 Task: Find connections with filter location Sömmerda with filter topic #moneywith filter profile language German with filter current company Alfa Laval with filter school Delhi Public School, Bokaro Steel City. with filter industry Paint, Coating, and Adhesive Manufacturing with filter service category Product Marketing with filter keywords title School Volunteer
Action: Mouse moved to (154, 250)
Screenshot: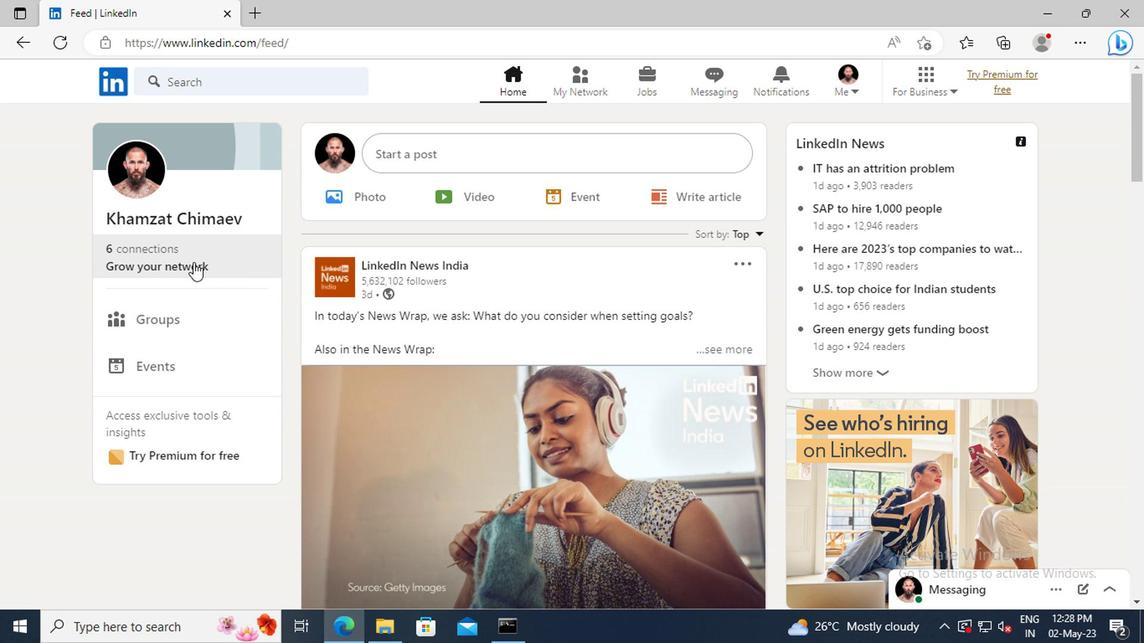 
Action: Mouse pressed left at (154, 250)
Screenshot: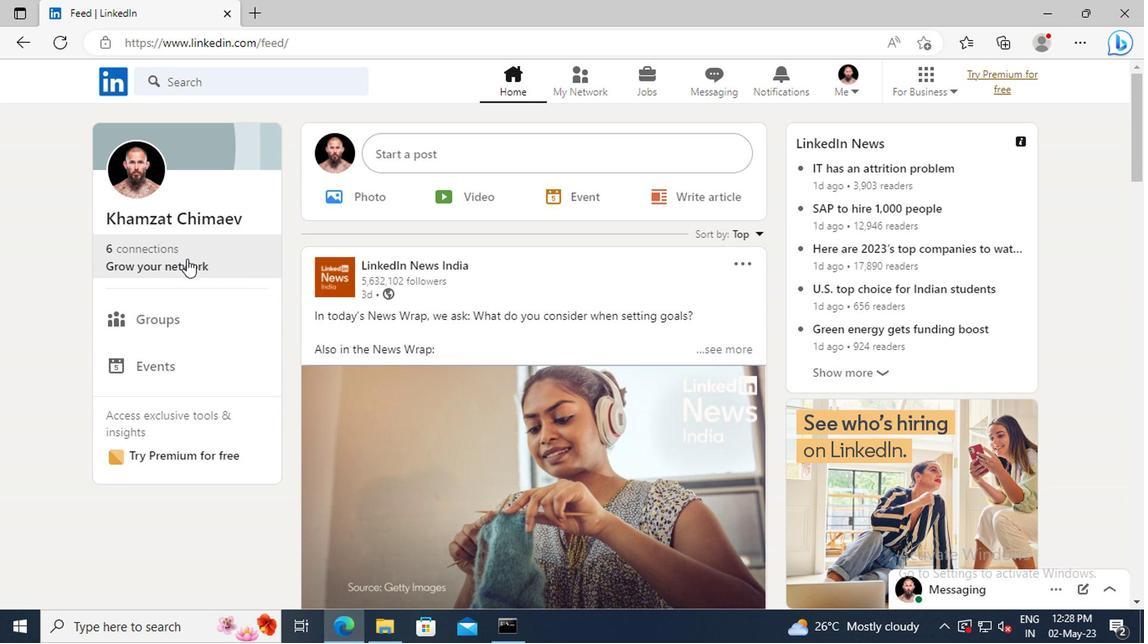 
Action: Mouse moved to (169, 172)
Screenshot: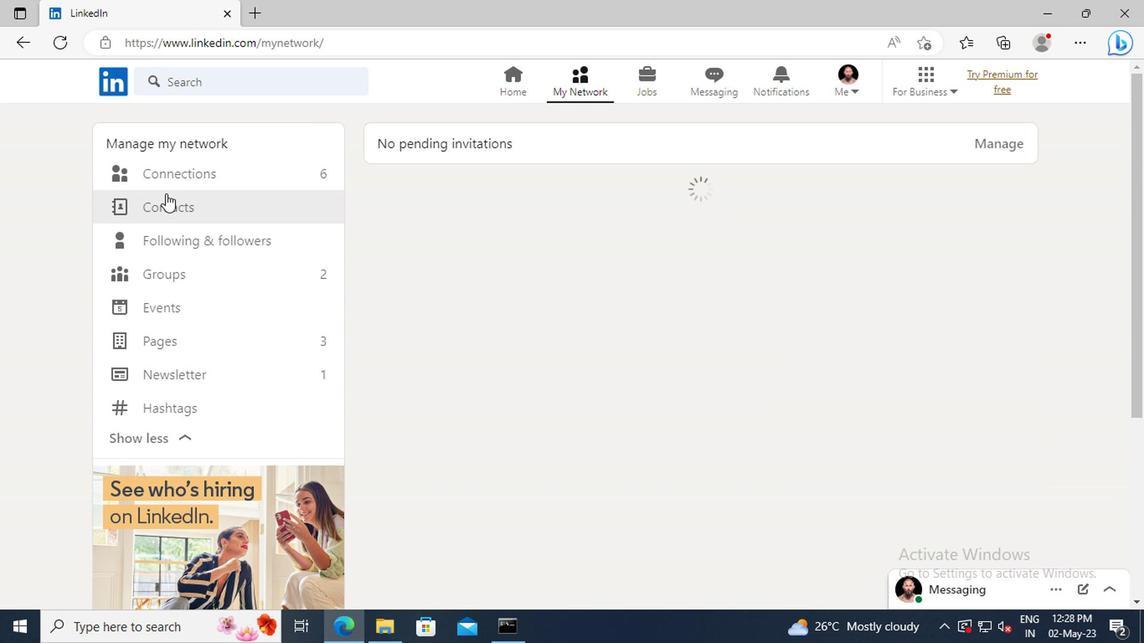 
Action: Mouse pressed left at (169, 172)
Screenshot: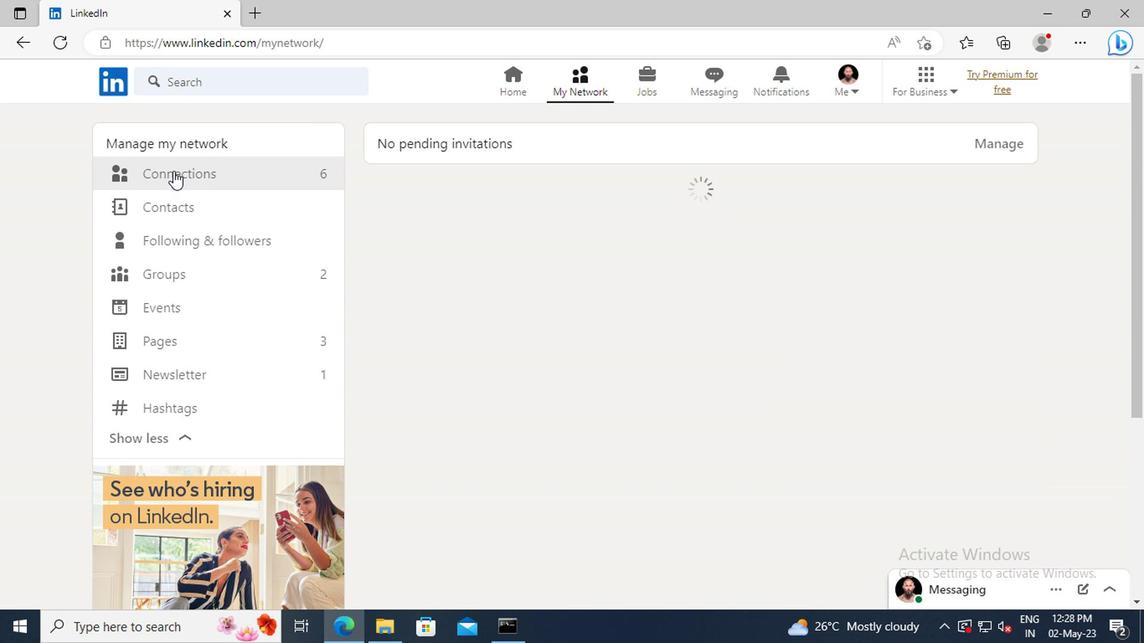 
Action: Mouse moved to (668, 177)
Screenshot: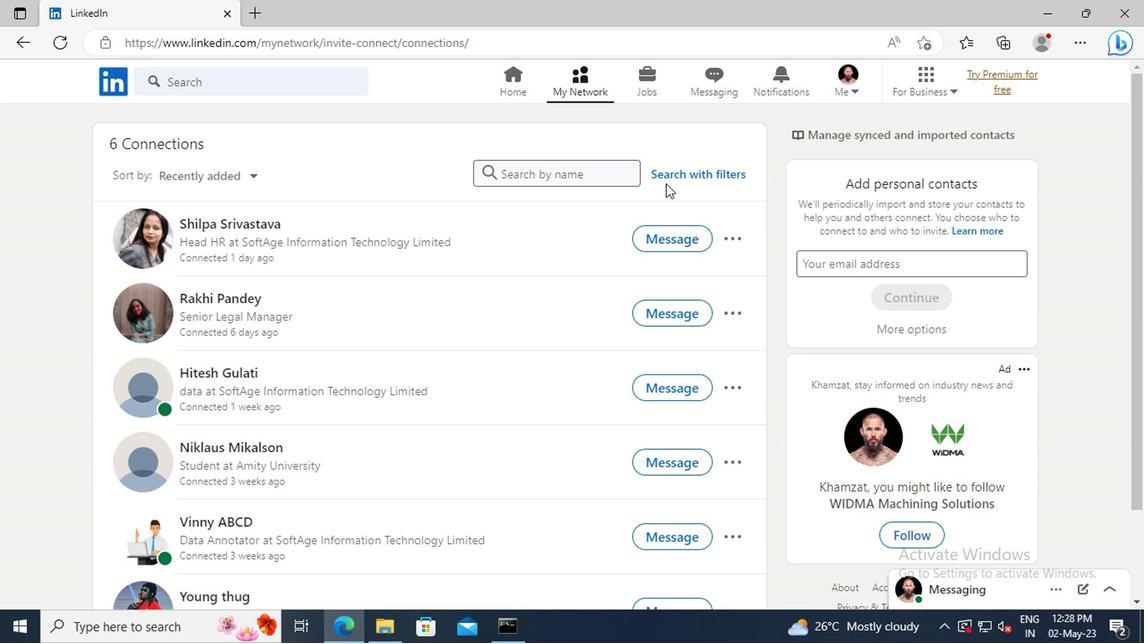 
Action: Mouse pressed left at (668, 177)
Screenshot: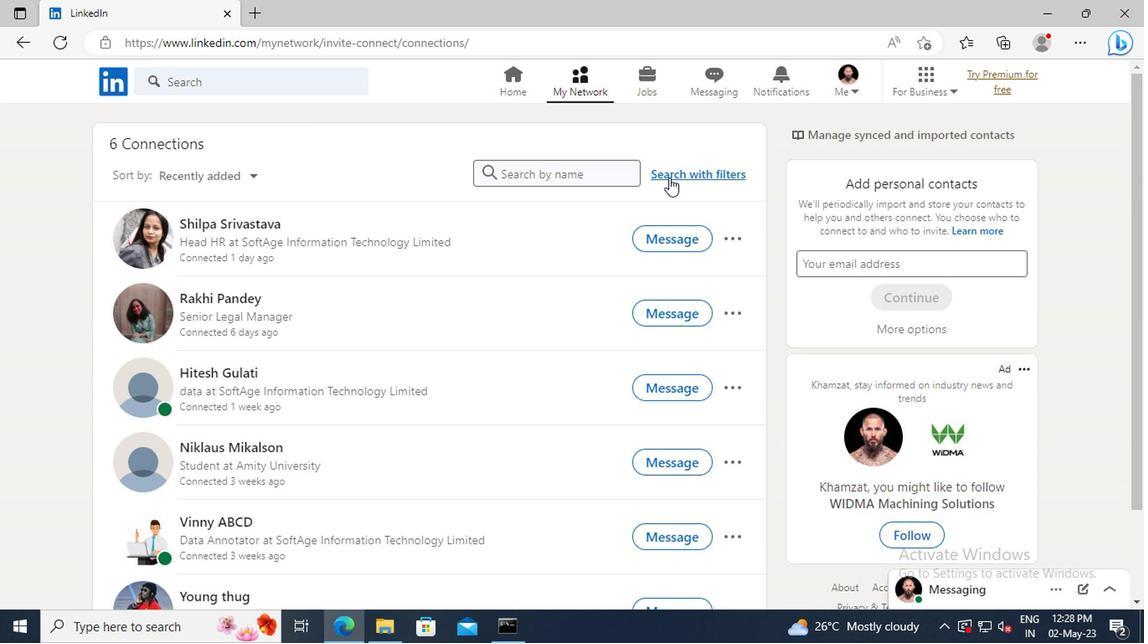 
Action: Mouse moved to (639, 135)
Screenshot: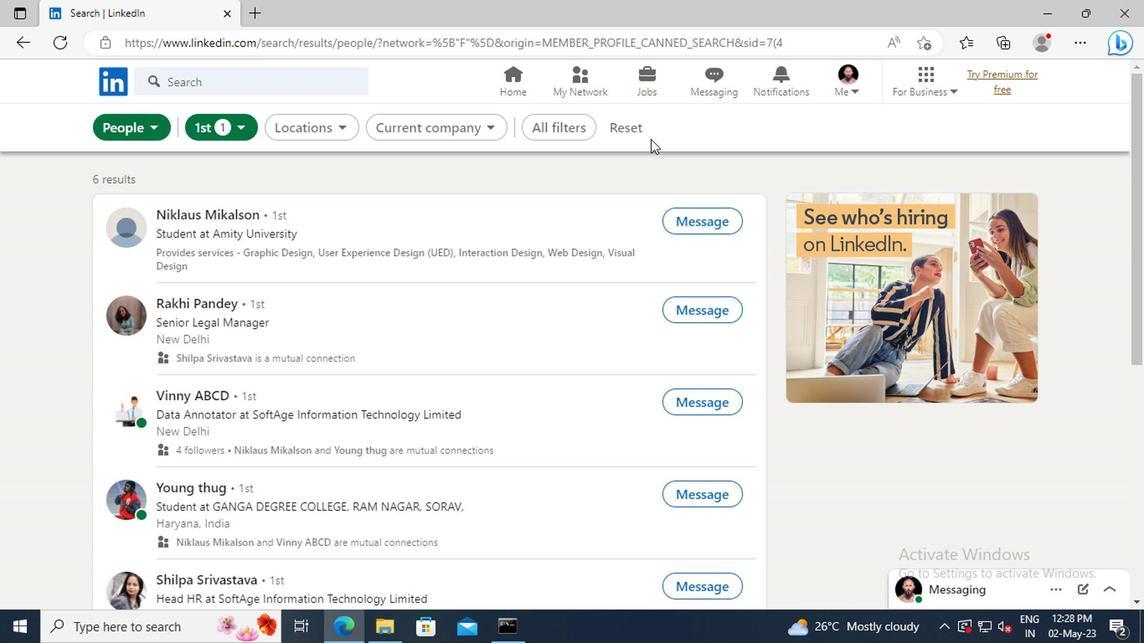 
Action: Mouse pressed left at (639, 135)
Screenshot: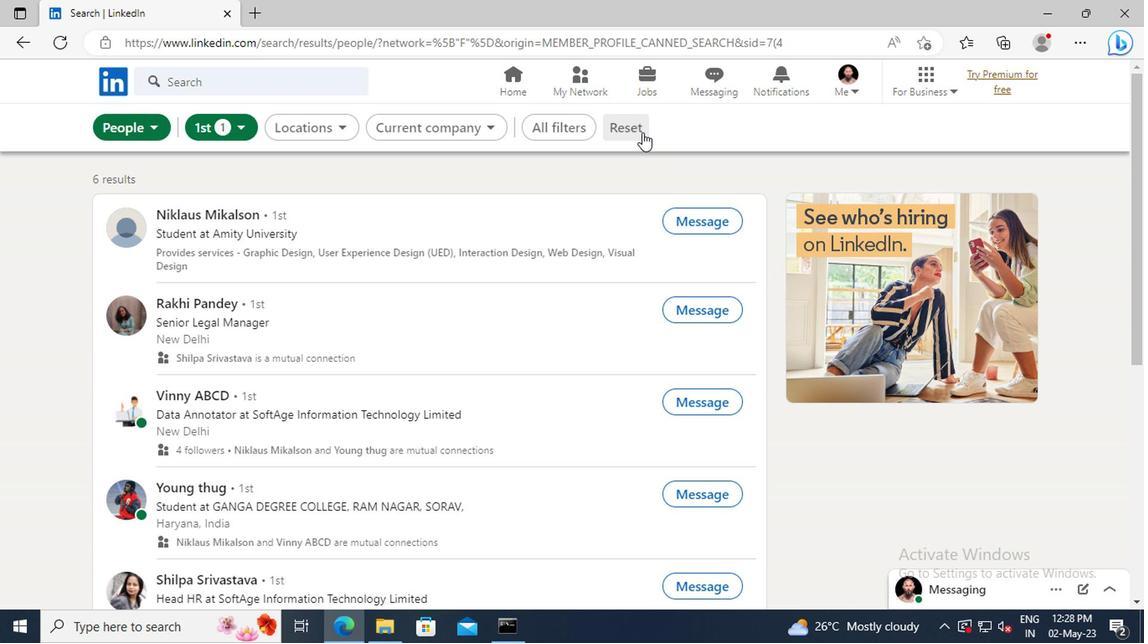
Action: Mouse moved to (581, 131)
Screenshot: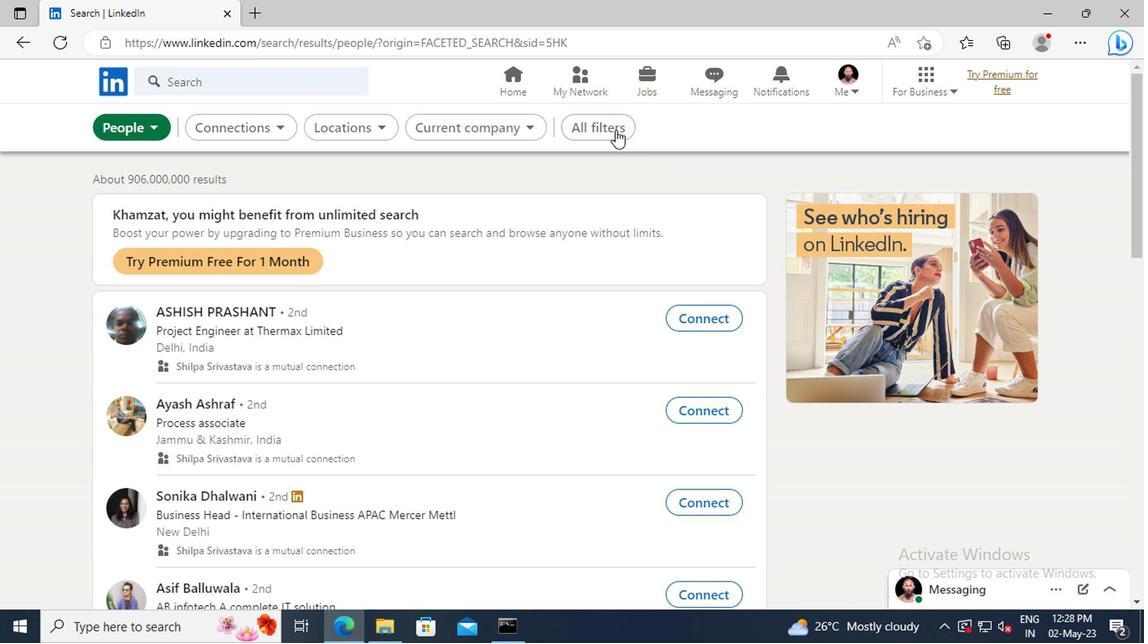 
Action: Mouse pressed left at (581, 131)
Screenshot: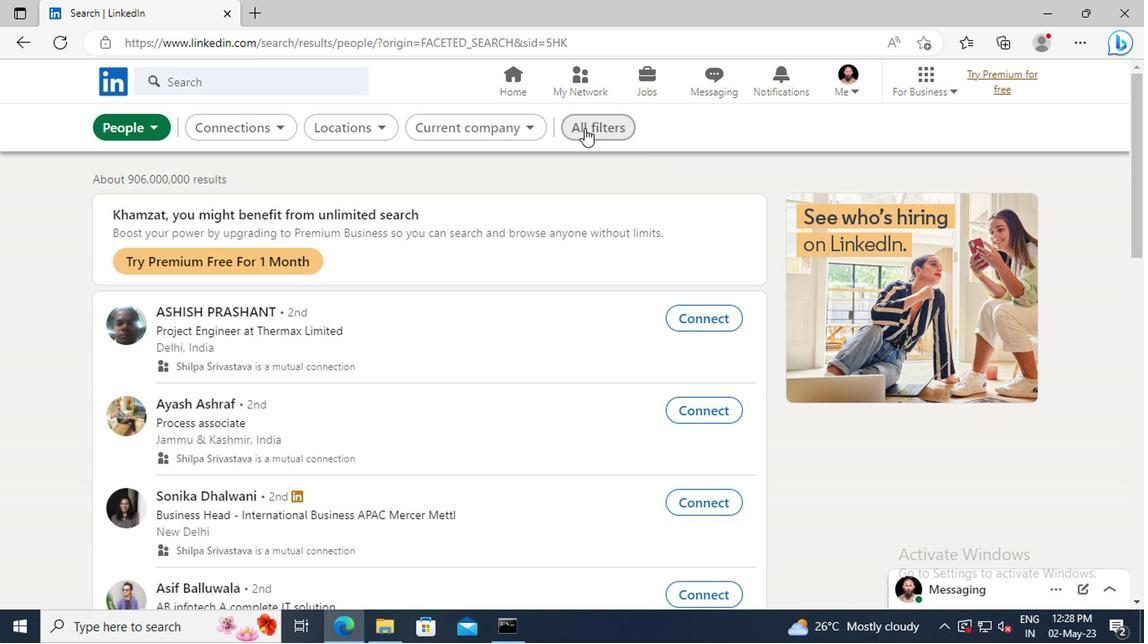 
Action: Mouse moved to (874, 291)
Screenshot: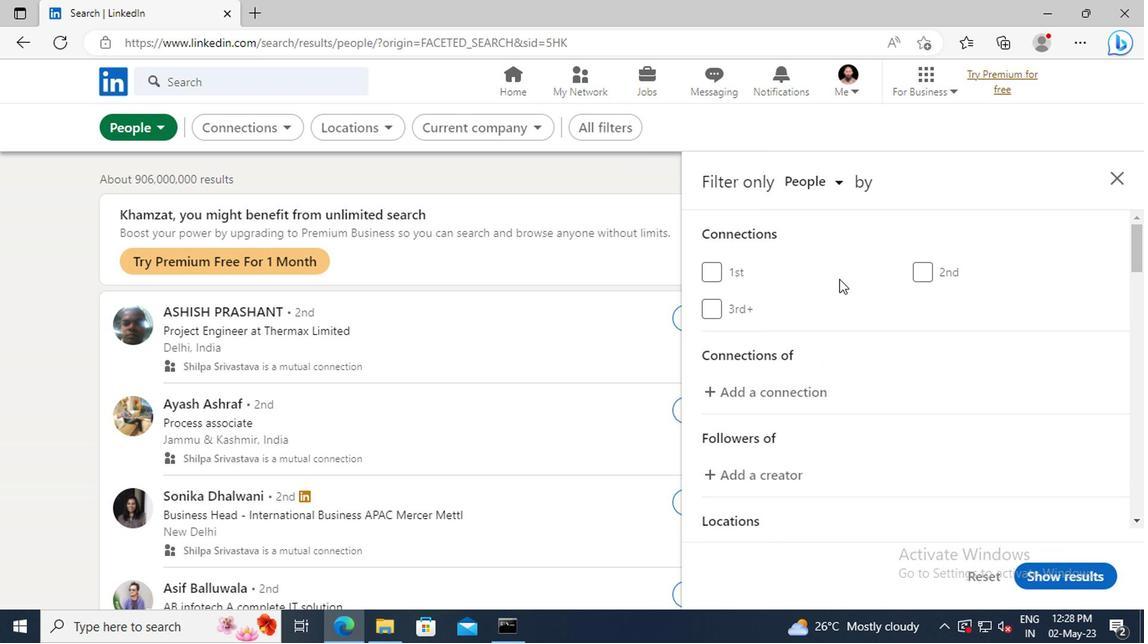 
Action: Mouse scrolled (874, 290) with delta (0, -1)
Screenshot: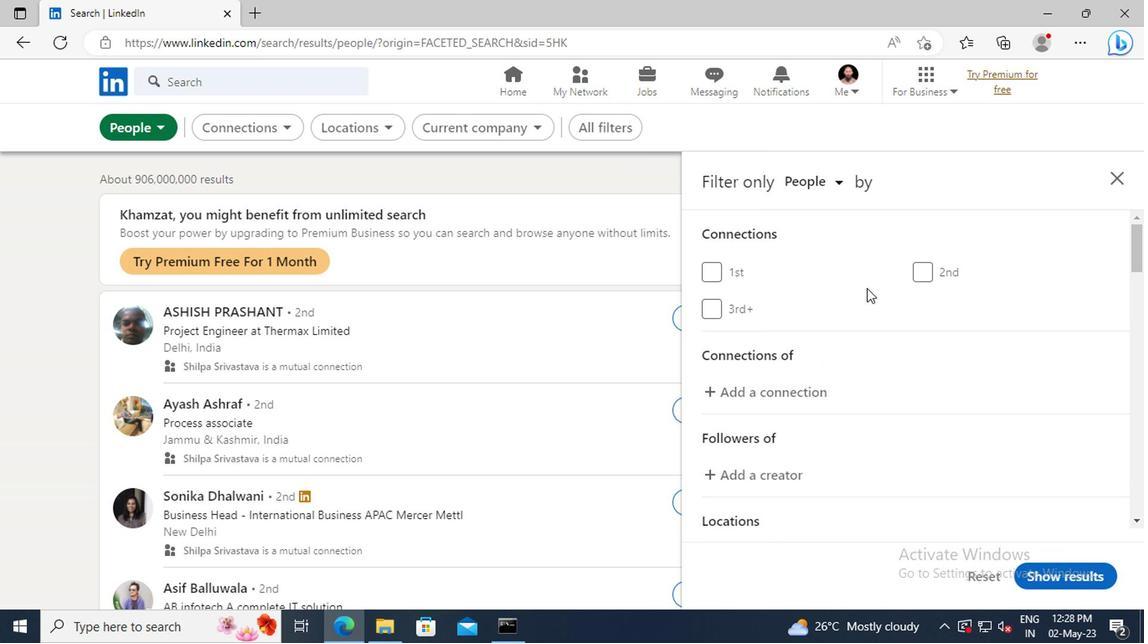 
Action: Mouse scrolled (874, 290) with delta (0, -1)
Screenshot: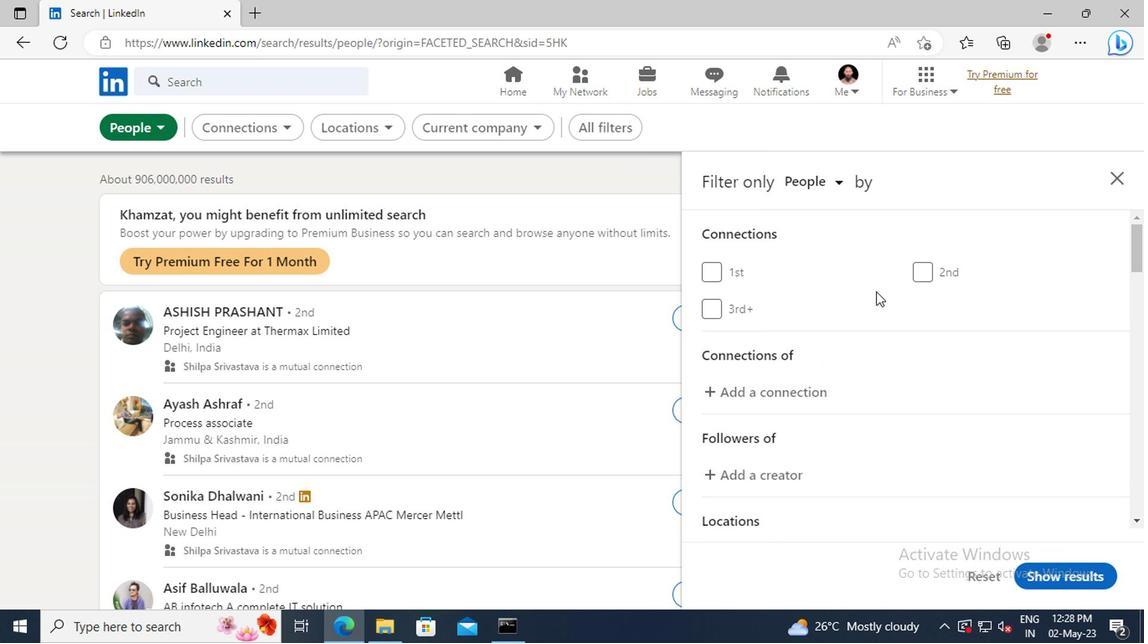 
Action: Mouse scrolled (874, 290) with delta (0, -1)
Screenshot: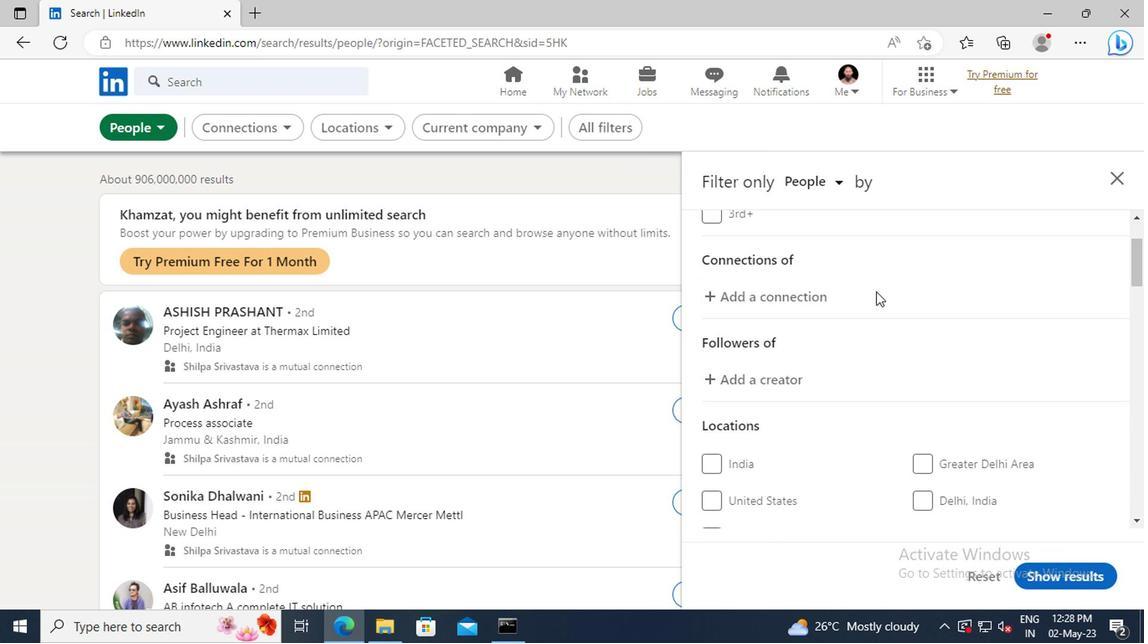 
Action: Mouse scrolled (874, 290) with delta (0, -1)
Screenshot: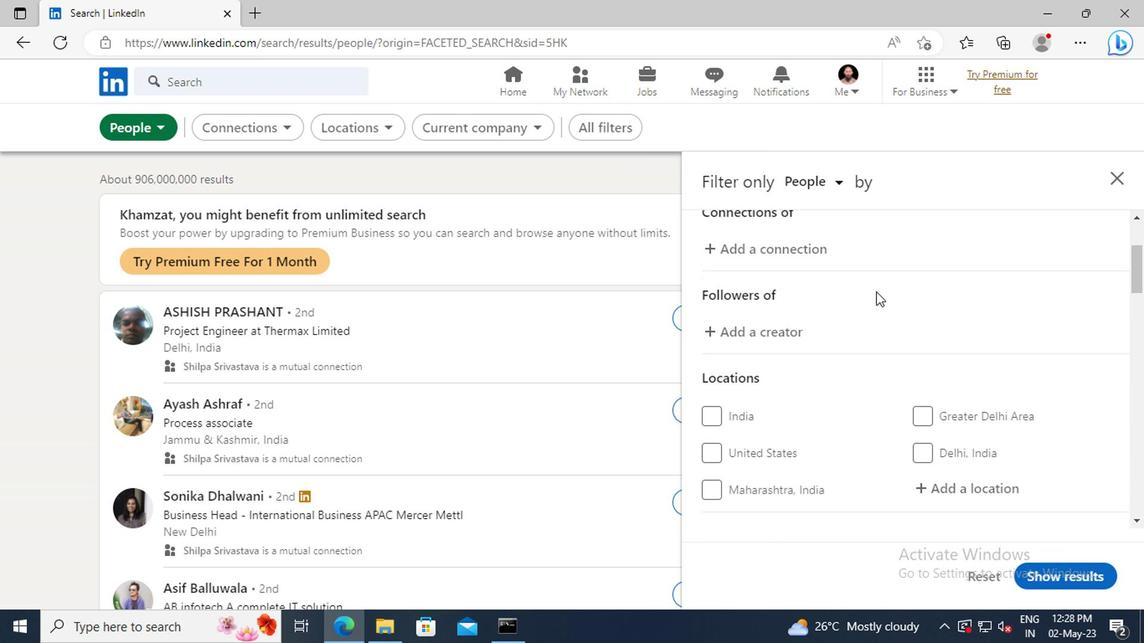 
Action: Mouse scrolled (874, 290) with delta (0, -1)
Screenshot: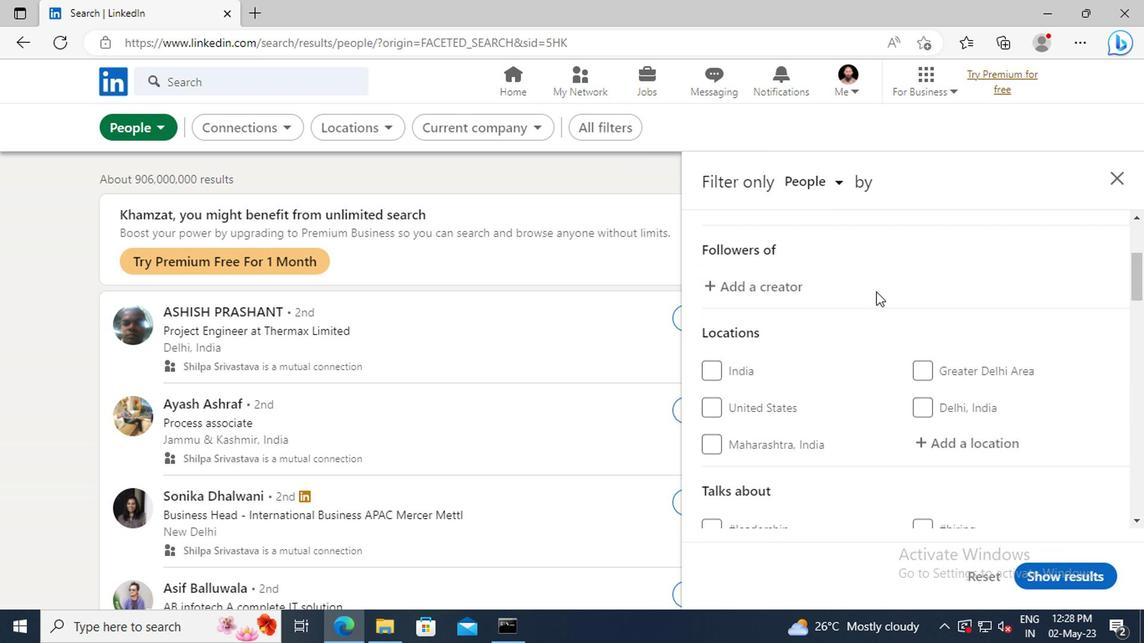
Action: Mouse scrolled (874, 290) with delta (0, -1)
Screenshot: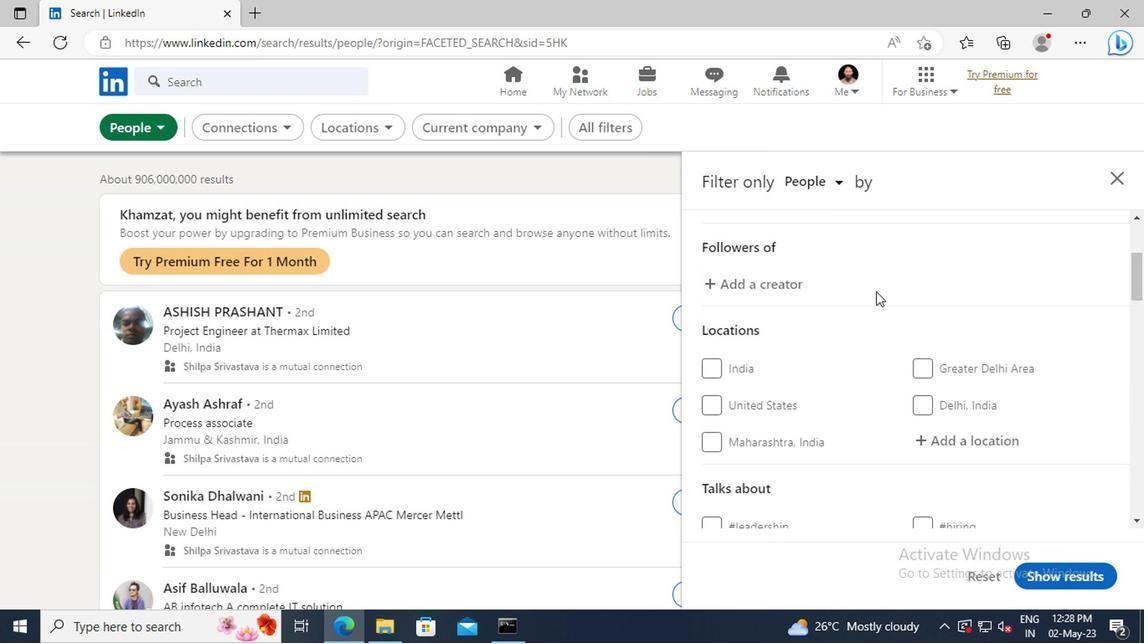 
Action: Mouse moved to (921, 341)
Screenshot: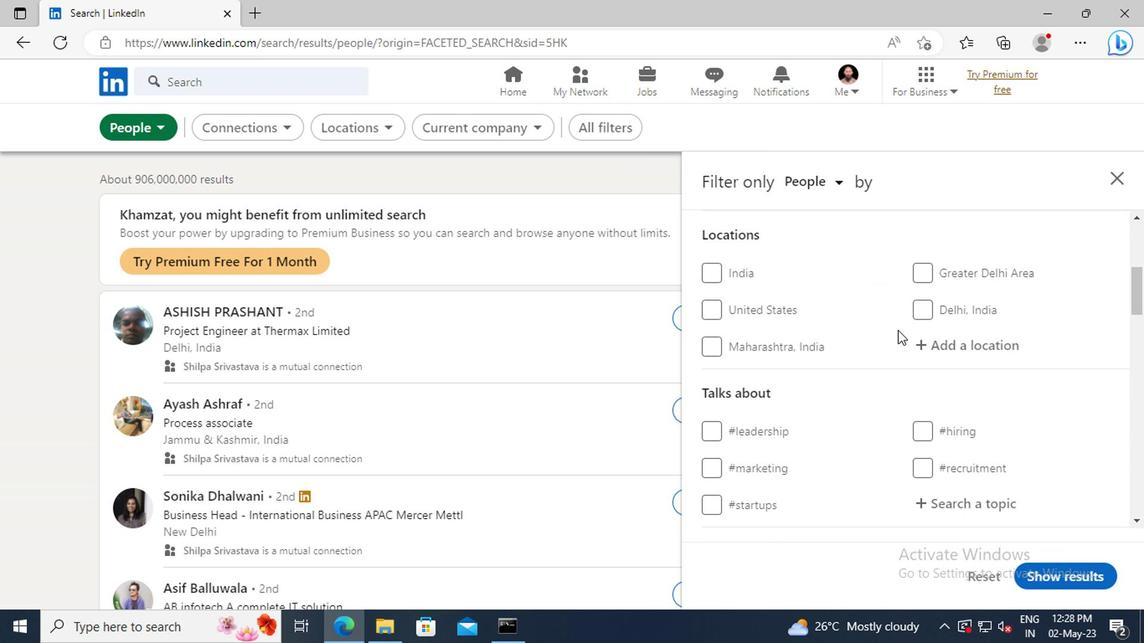 
Action: Mouse pressed left at (921, 341)
Screenshot: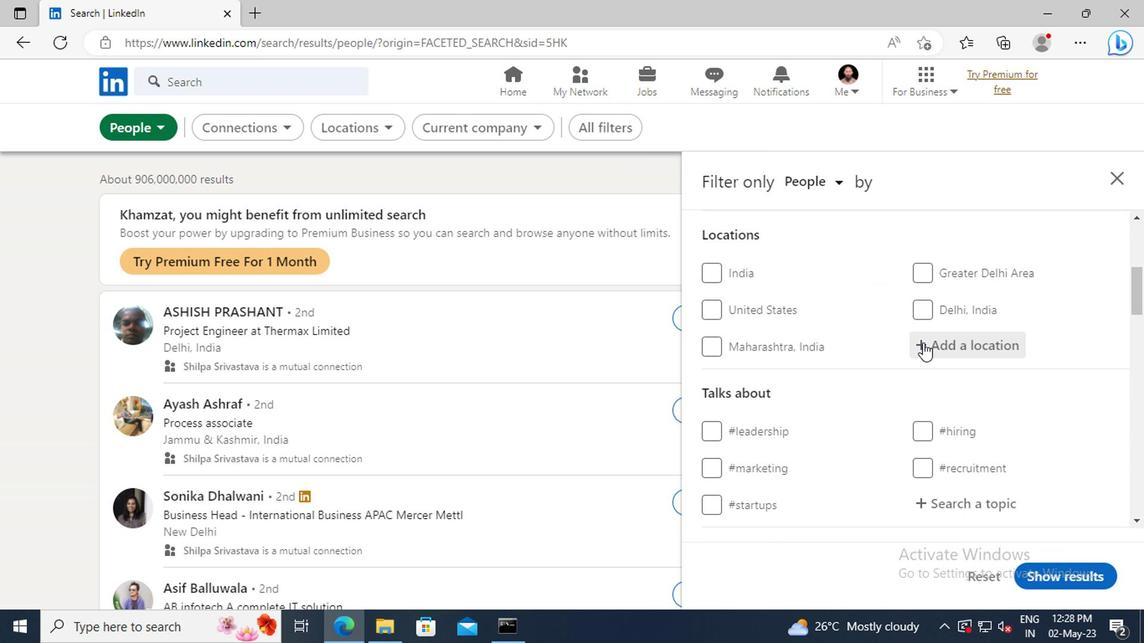 
Action: Key pressed <Key.shift>SOMMERDA
Screenshot: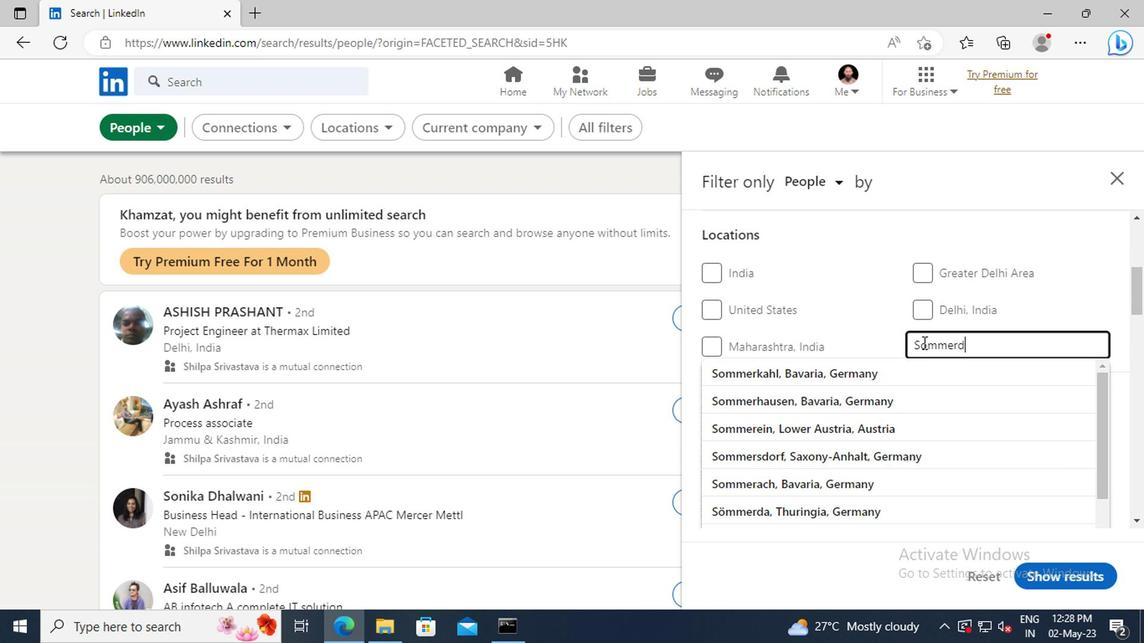 
Action: Mouse moved to (921, 366)
Screenshot: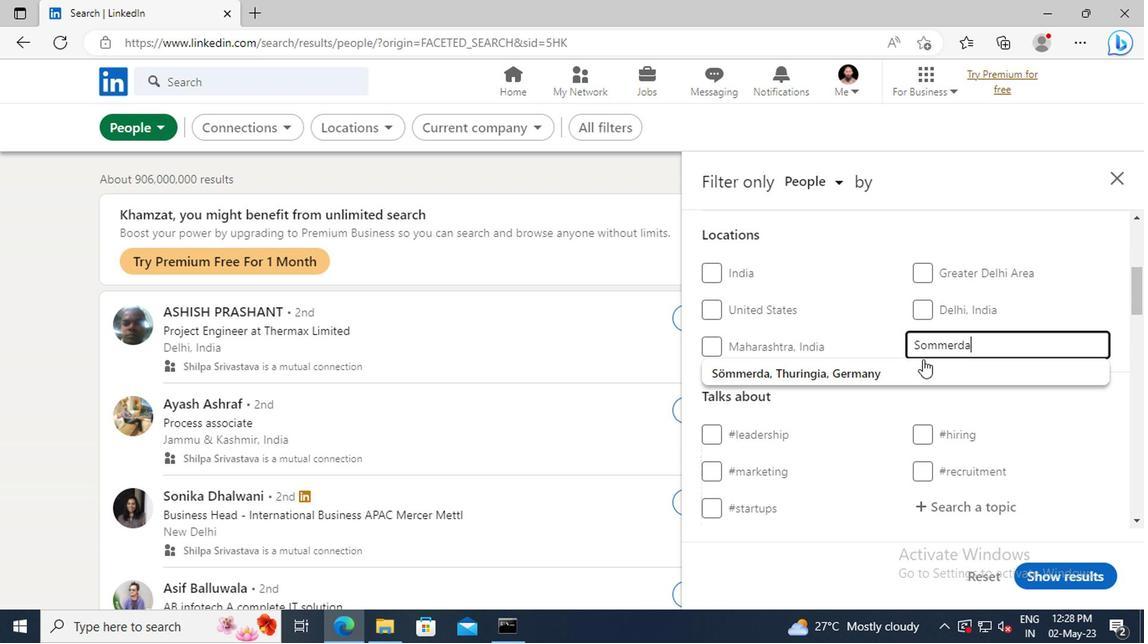 
Action: Mouse pressed left at (921, 366)
Screenshot: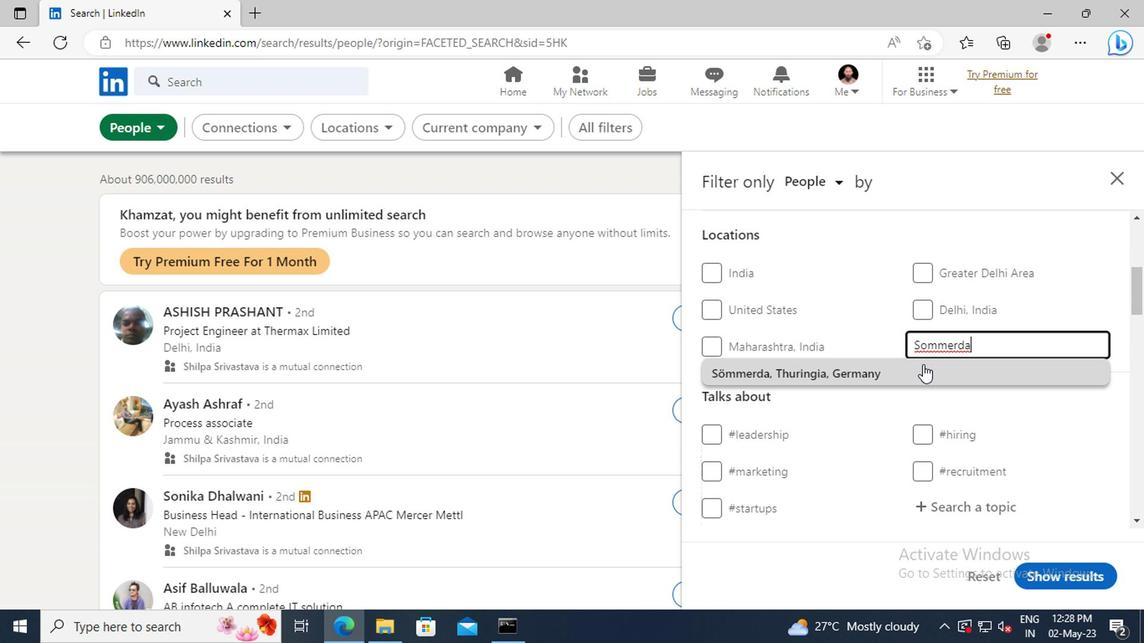 
Action: Mouse scrolled (921, 365) with delta (0, 0)
Screenshot: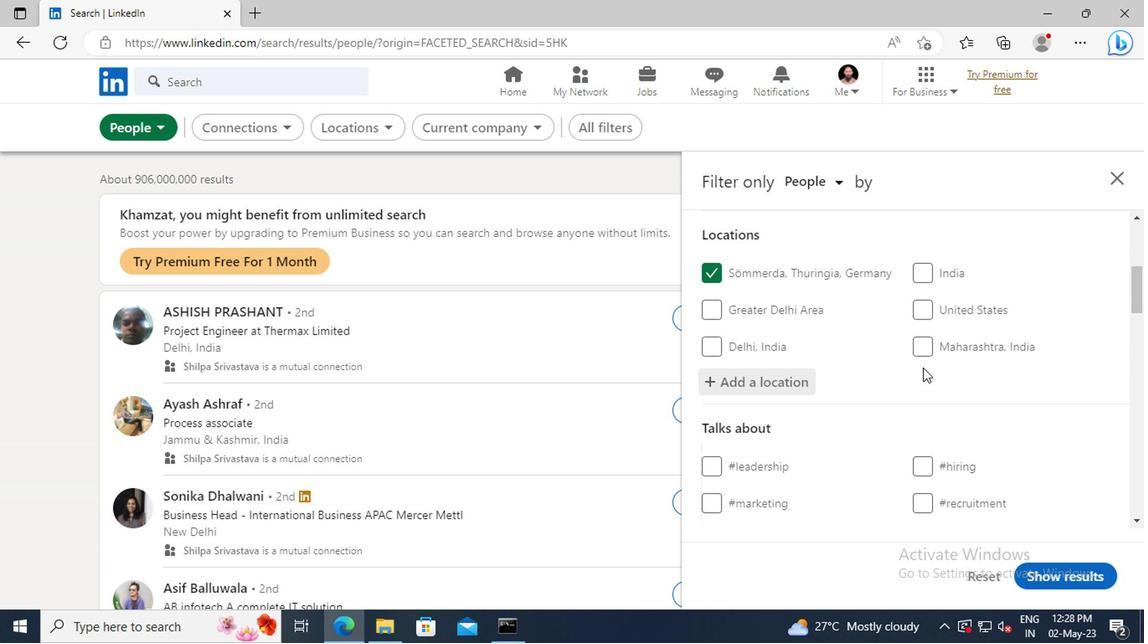 
Action: Mouse scrolled (921, 365) with delta (0, 0)
Screenshot: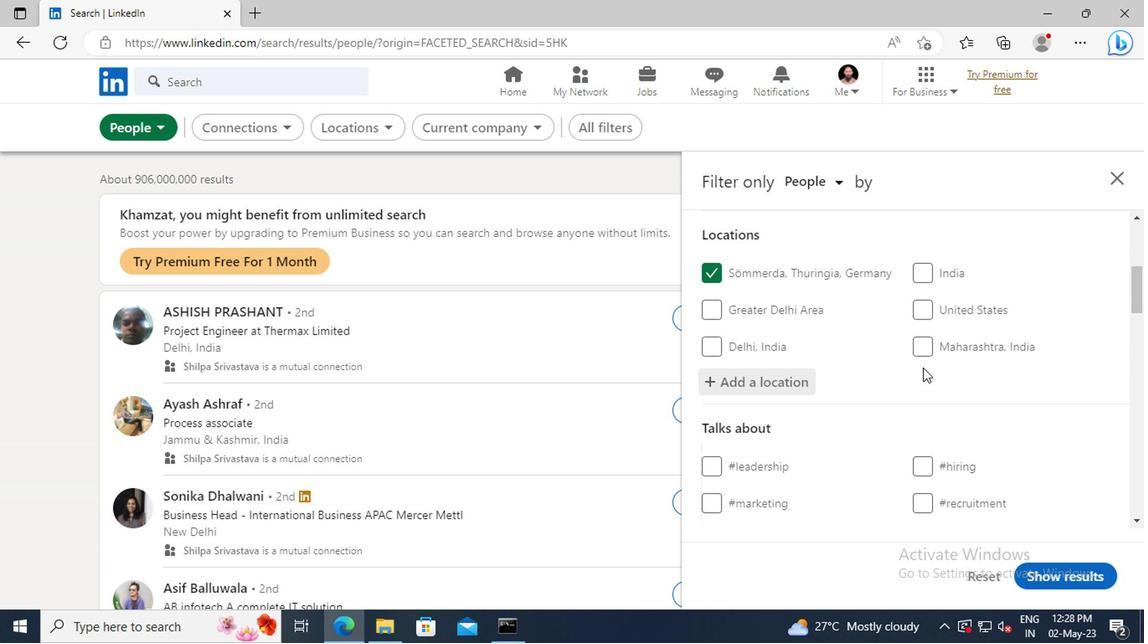 
Action: Mouse scrolled (921, 365) with delta (0, 0)
Screenshot: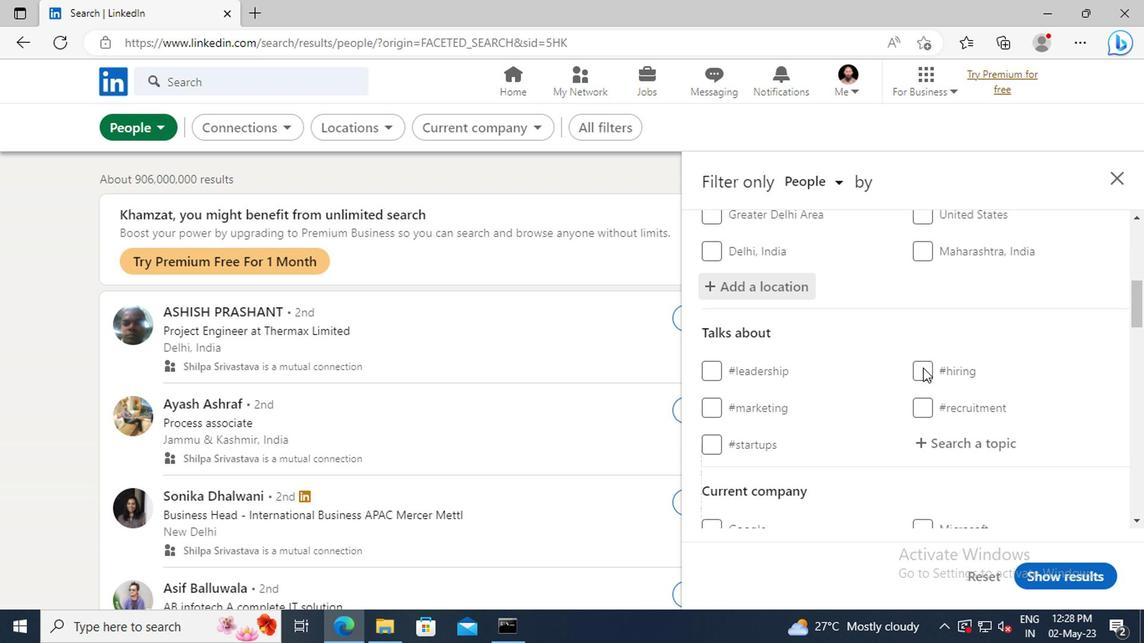 
Action: Mouse moved to (923, 390)
Screenshot: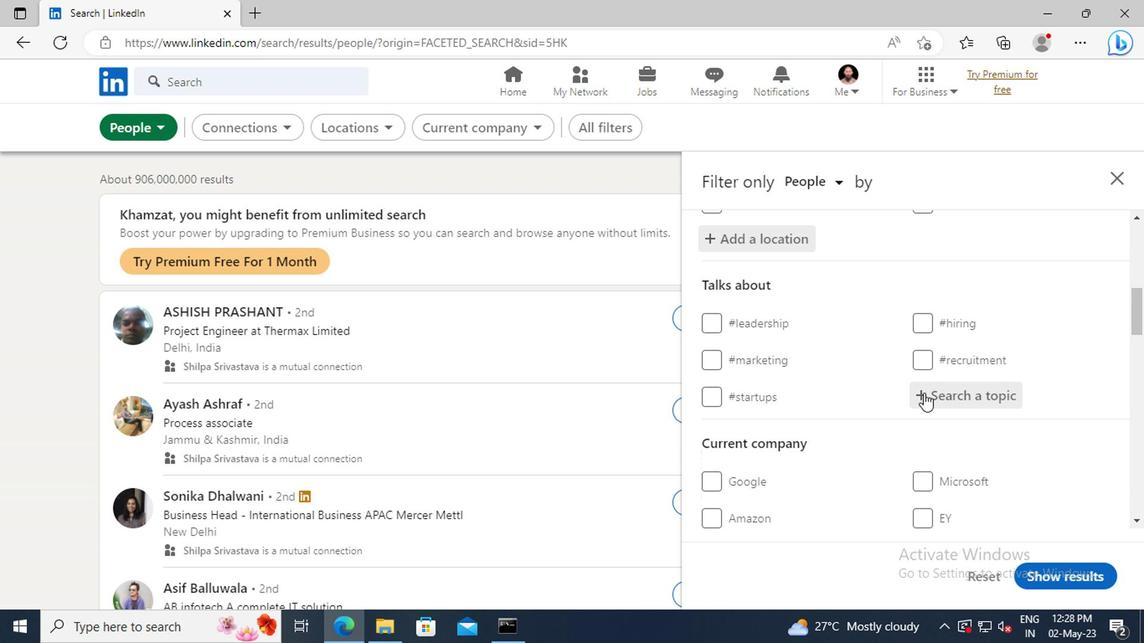 
Action: Mouse pressed left at (923, 390)
Screenshot: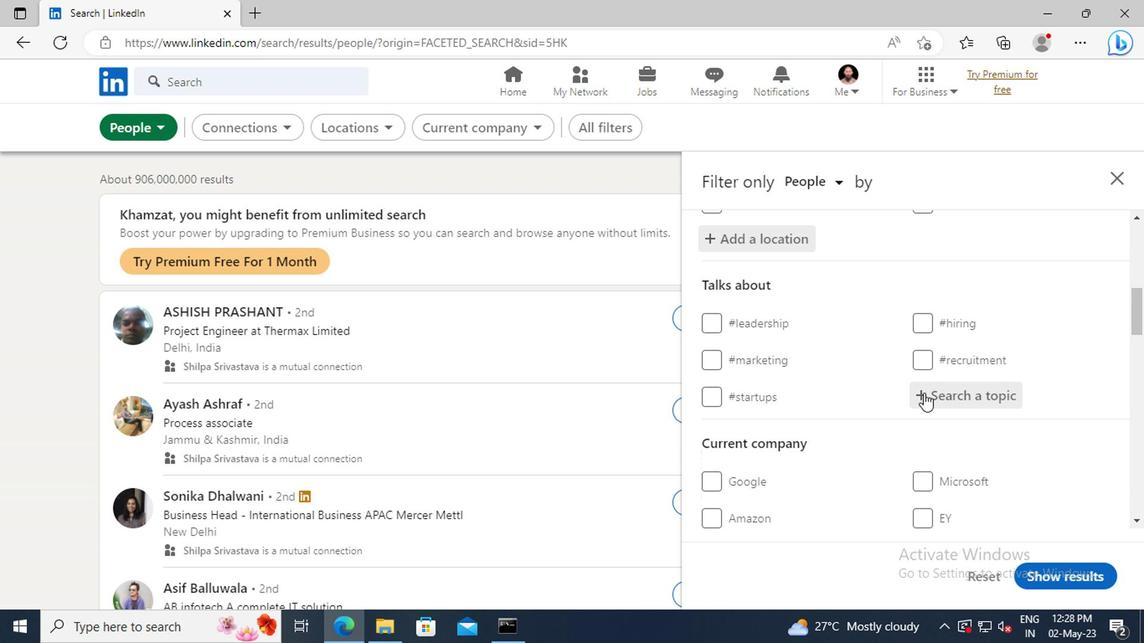 
Action: Key pressed MONEY
Screenshot: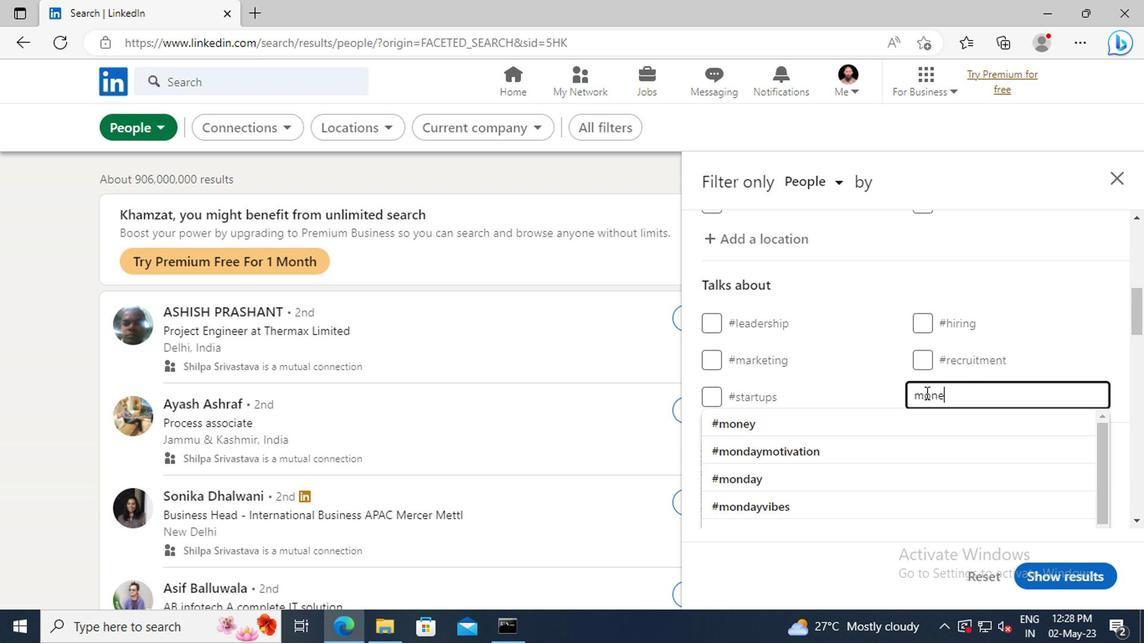 
Action: Mouse moved to (925, 417)
Screenshot: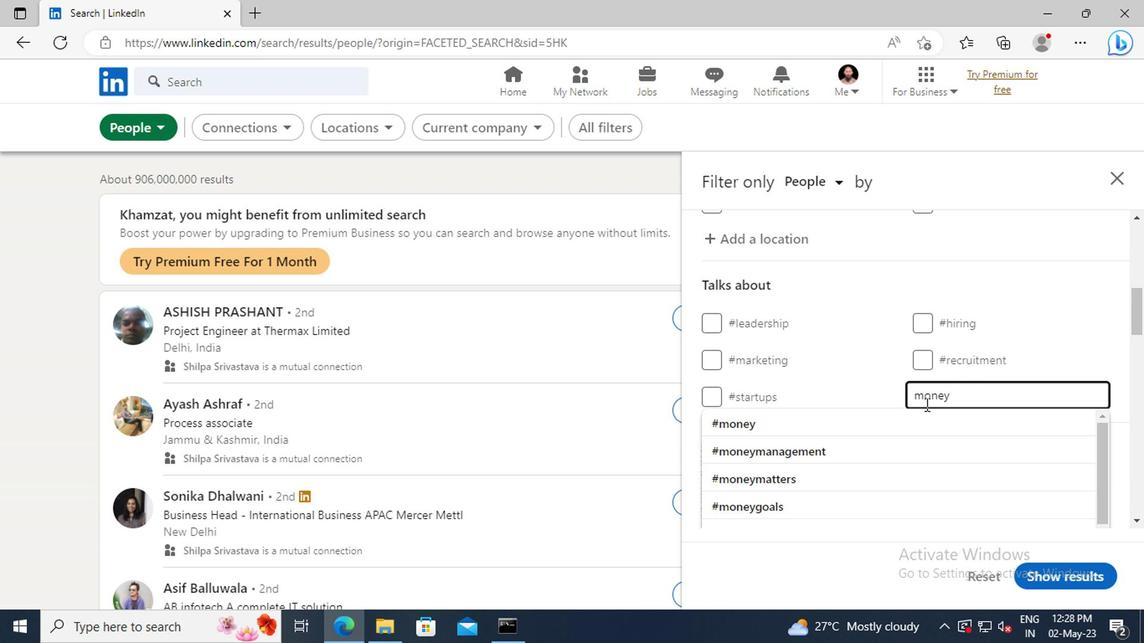 
Action: Mouse pressed left at (925, 417)
Screenshot: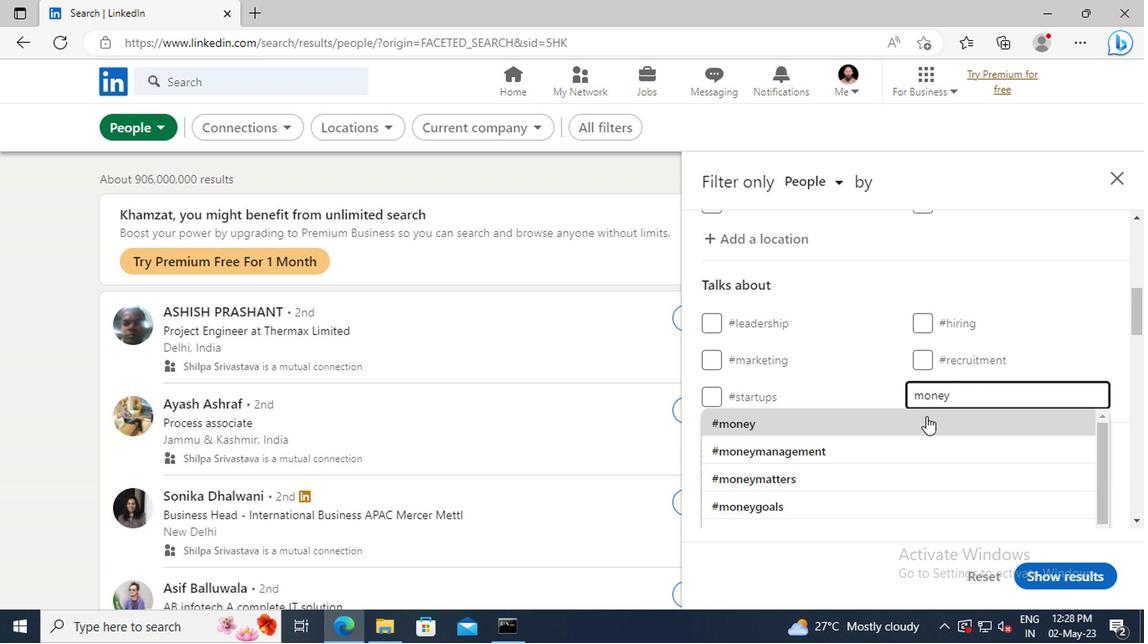 
Action: Mouse scrolled (925, 416) with delta (0, -1)
Screenshot: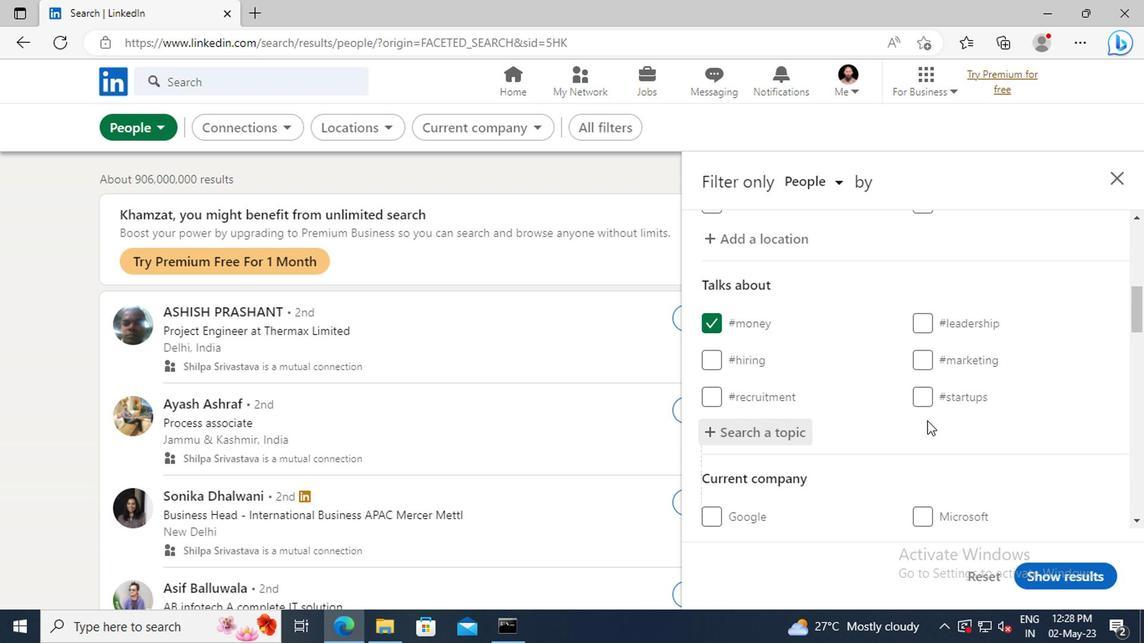 
Action: Mouse scrolled (925, 416) with delta (0, -1)
Screenshot: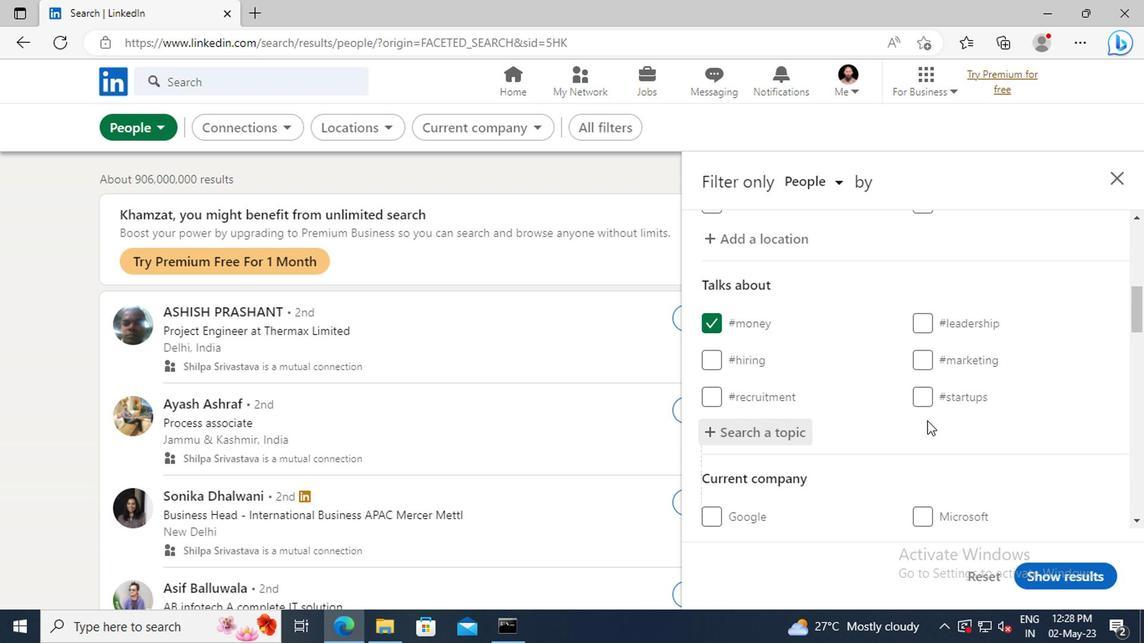 
Action: Mouse moved to (921, 398)
Screenshot: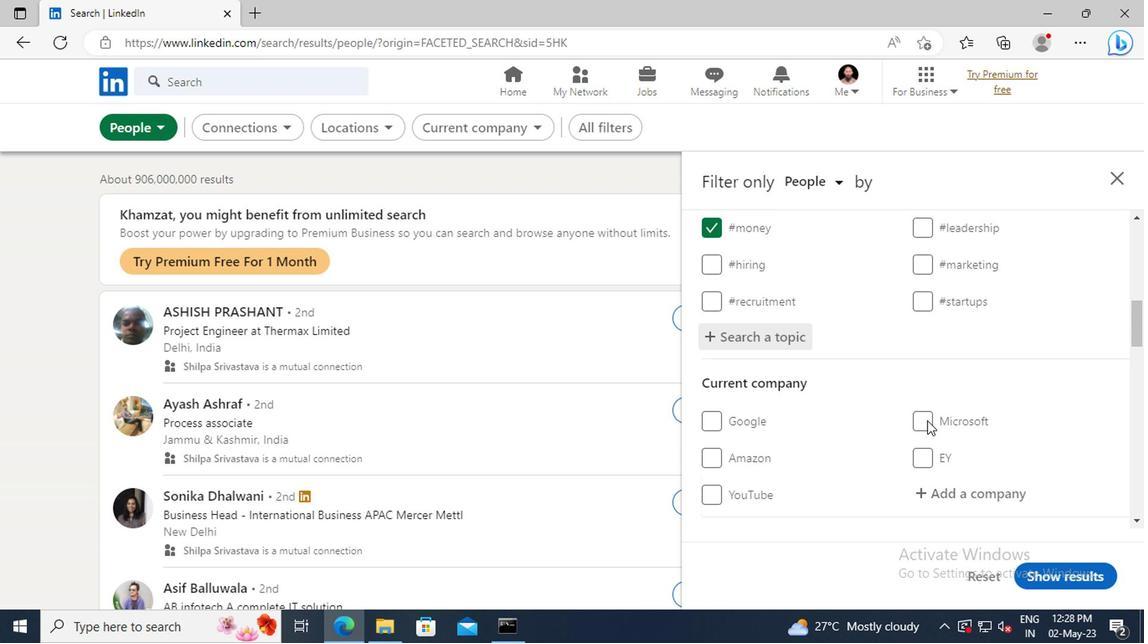 
Action: Mouse scrolled (921, 398) with delta (0, 0)
Screenshot: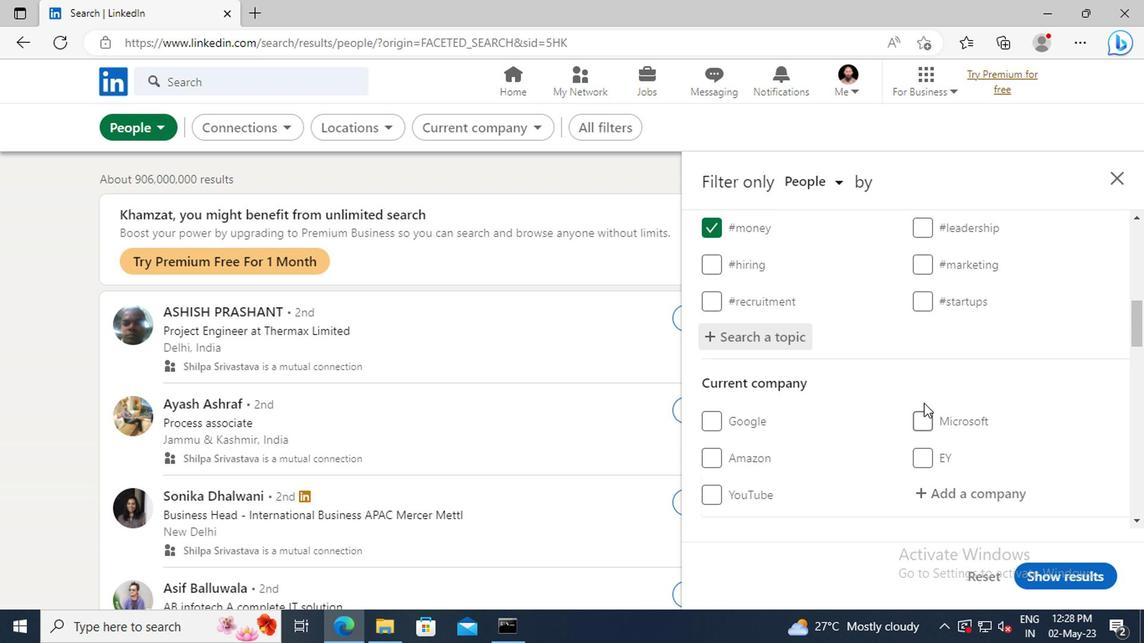 
Action: Mouse scrolled (921, 398) with delta (0, 0)
Screenshot: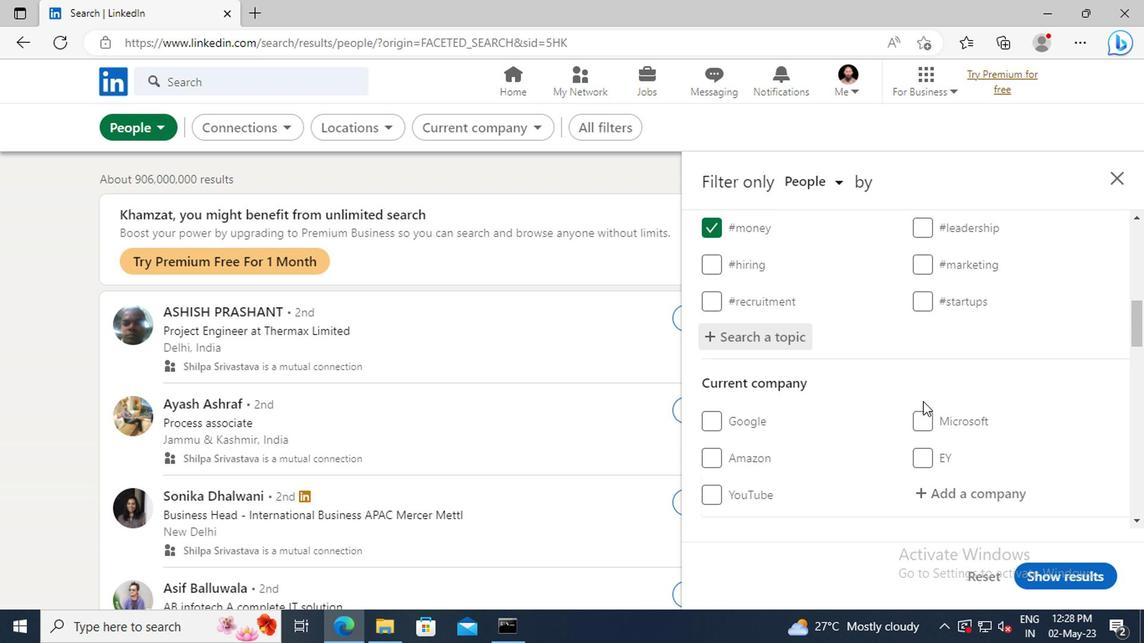 
Action: Mouse moved to (919, 389)
Screenshot: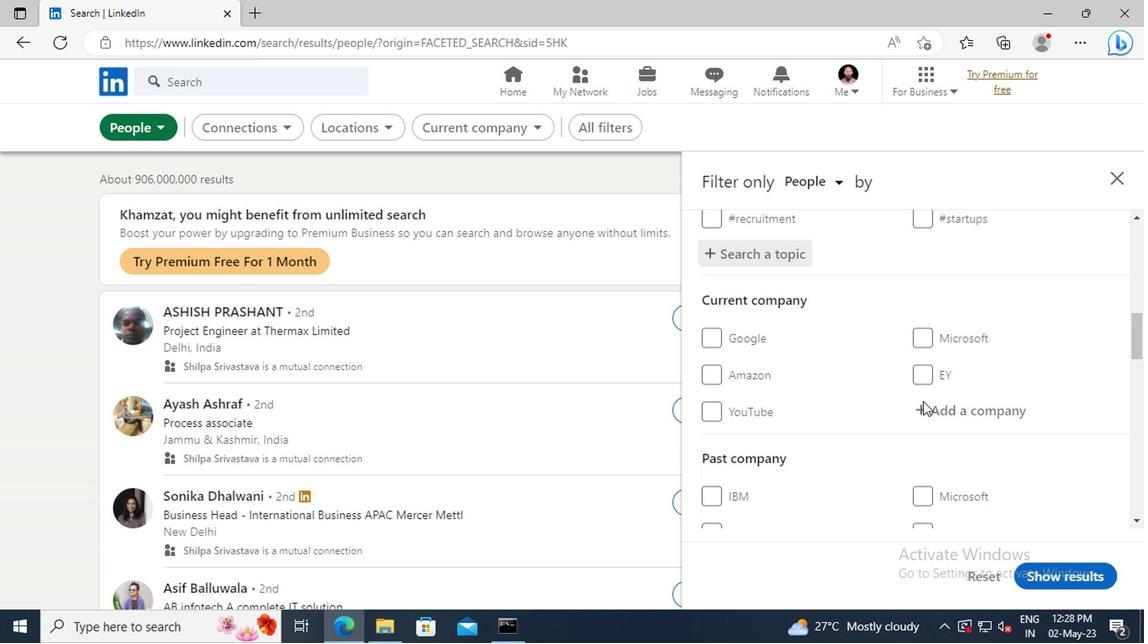 
Action: Mouse scrolled (919, 389) with delta (0, 0)
Screenshot: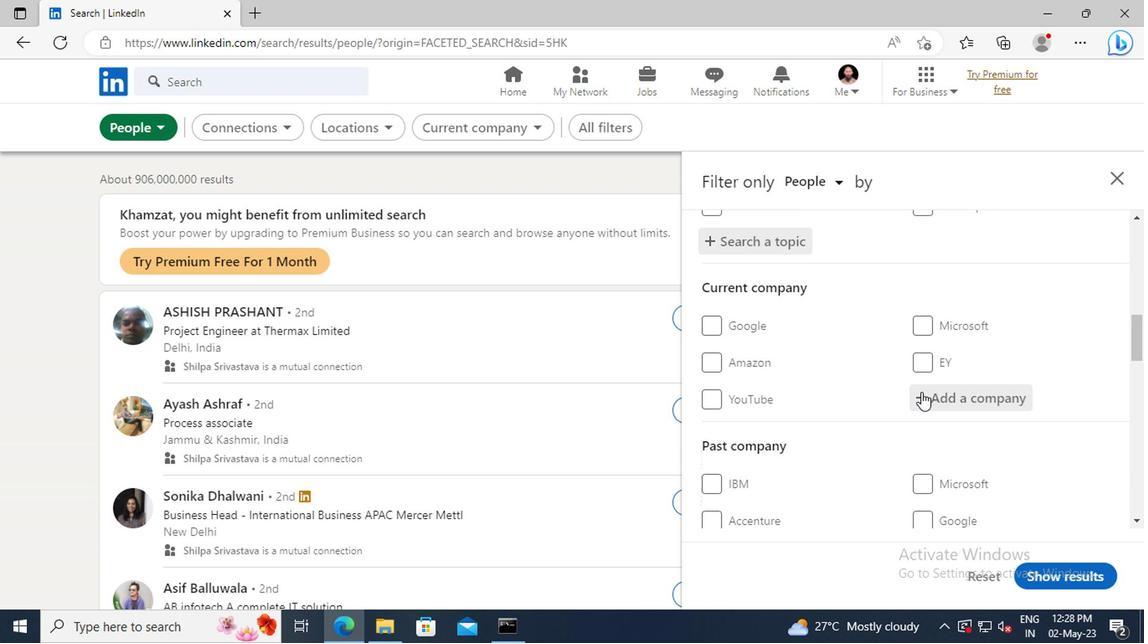 
Action: Mouse scrolled (919, 389) with delta (0, 0)
Screenshot: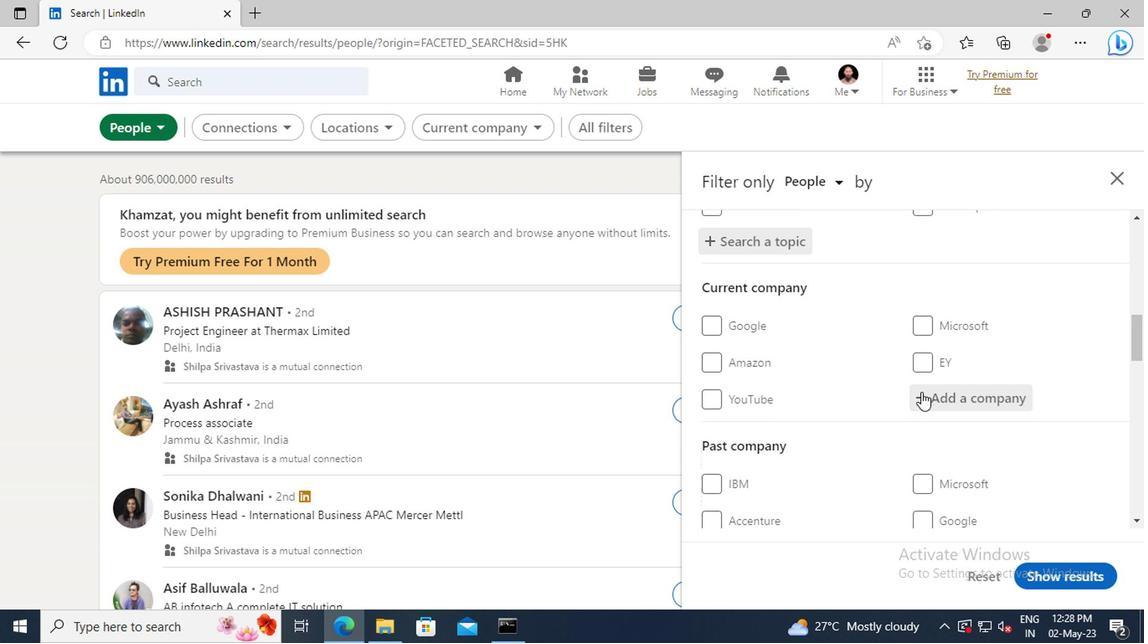 
Action: Mouse moved to (919, 389)
Screenshot: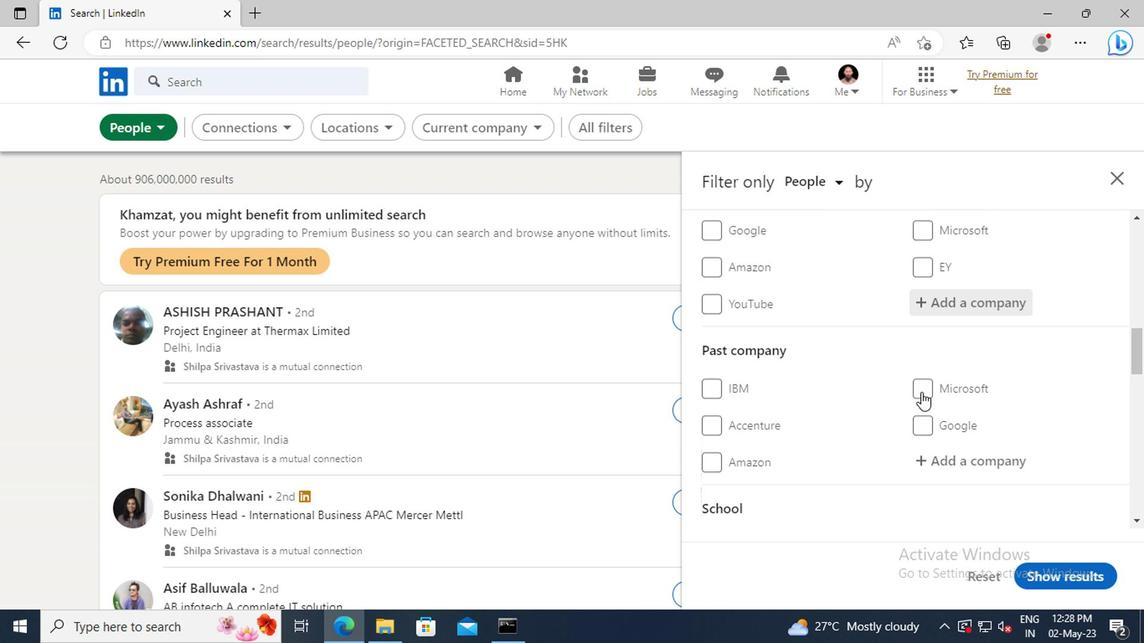 
Action: Mouse scrolled (919, 388) with delta (0, -1)
Screenshot: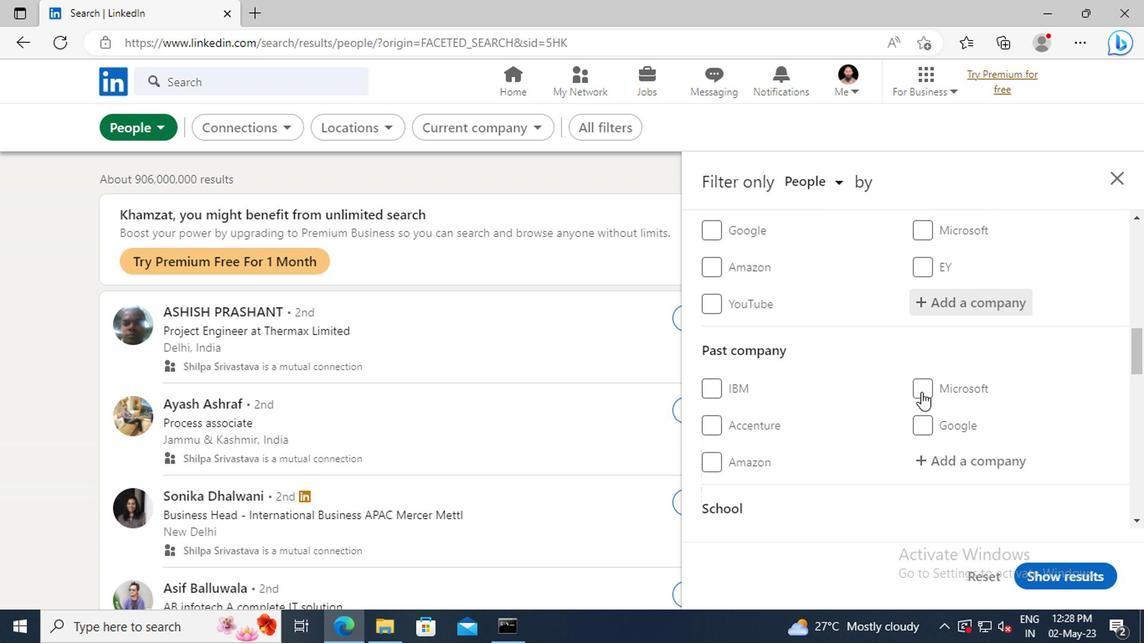 
Action: Mouse scrolled (919, 388) with delta (0, -1)
Screenshot: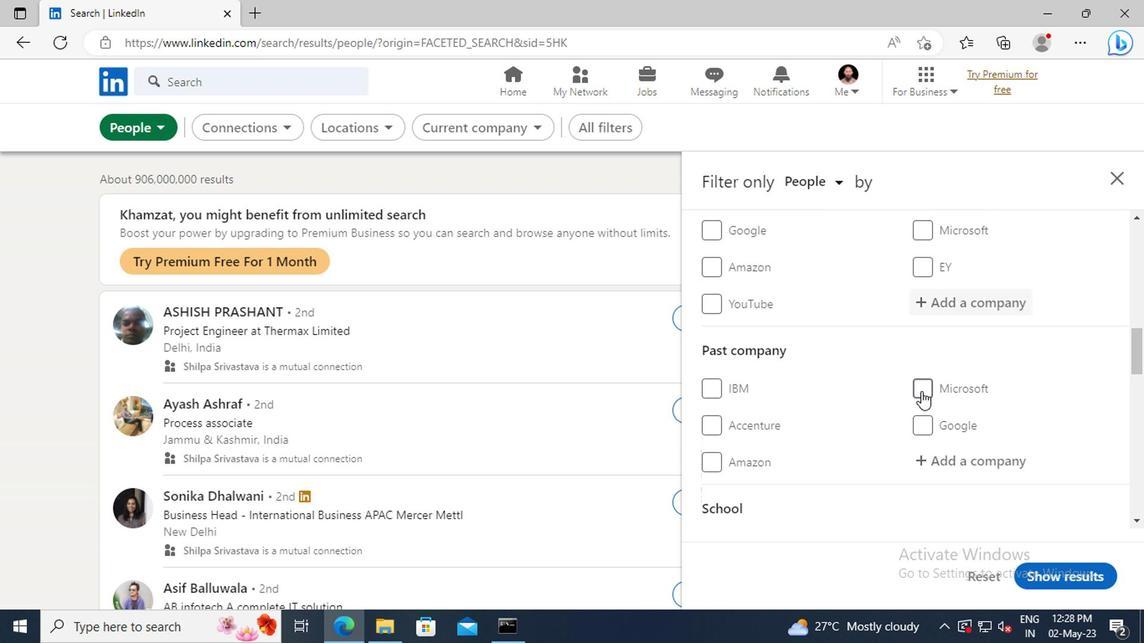 
Action: Mouse scrolled (919, 388) with delta (0, -1)
Screenshot: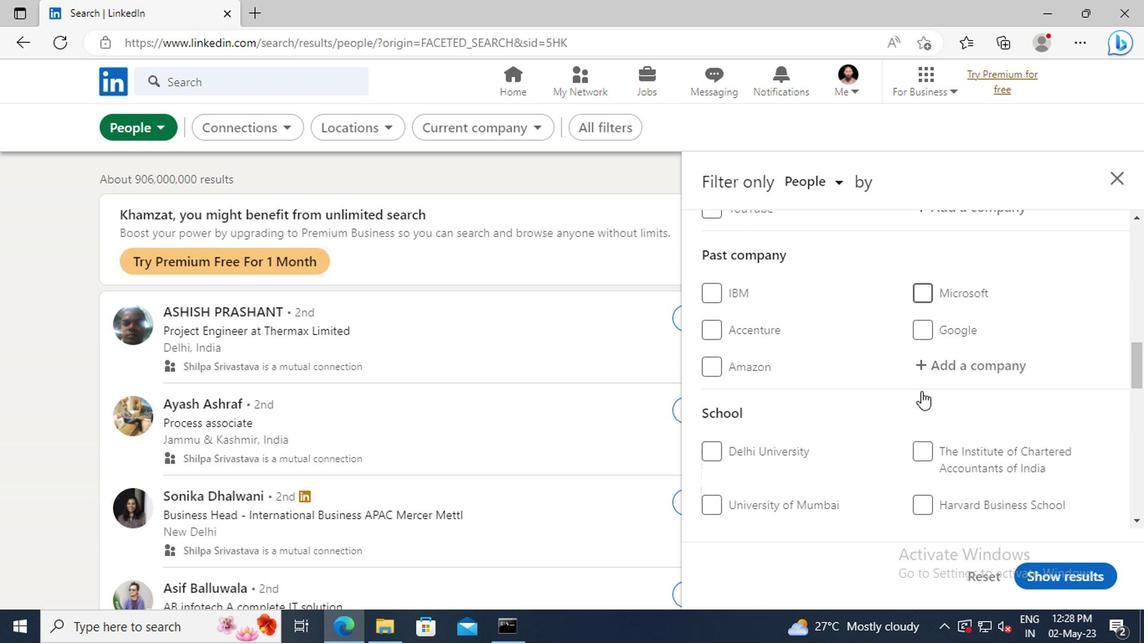 
Action: Mouse scrolled (919, 388) with delta (0, -1)
Screenshot: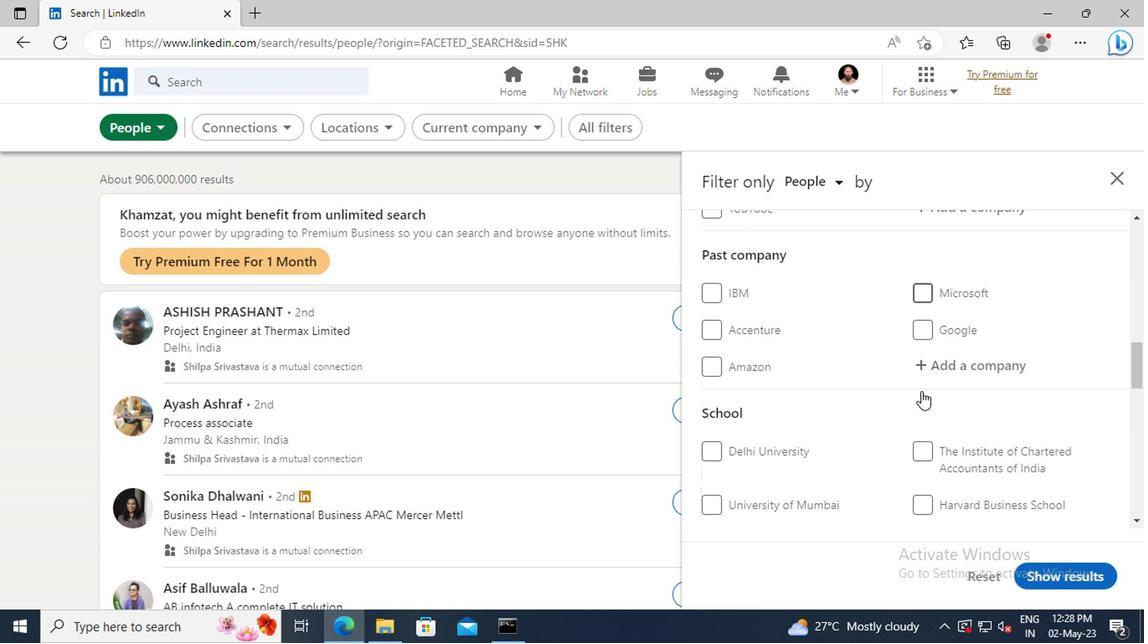 
Action: Mouse scrolled (919, 388) with delta (0, -1)
Screenshot: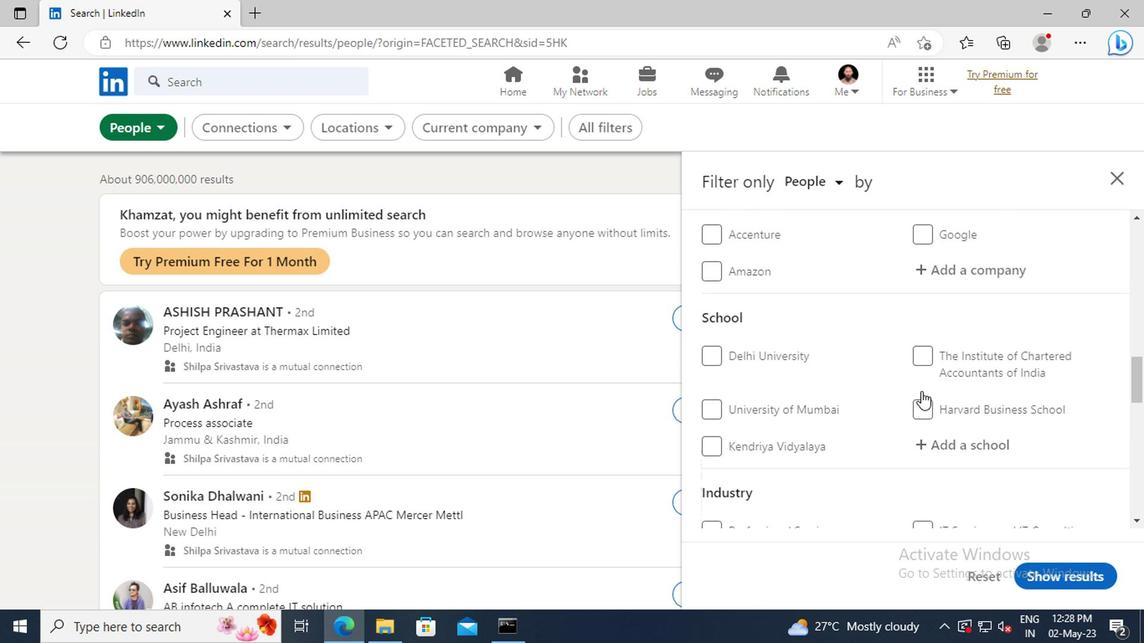 
Action: Mouse scrolled (919, 388) with delta (0, -1)
Screenshot: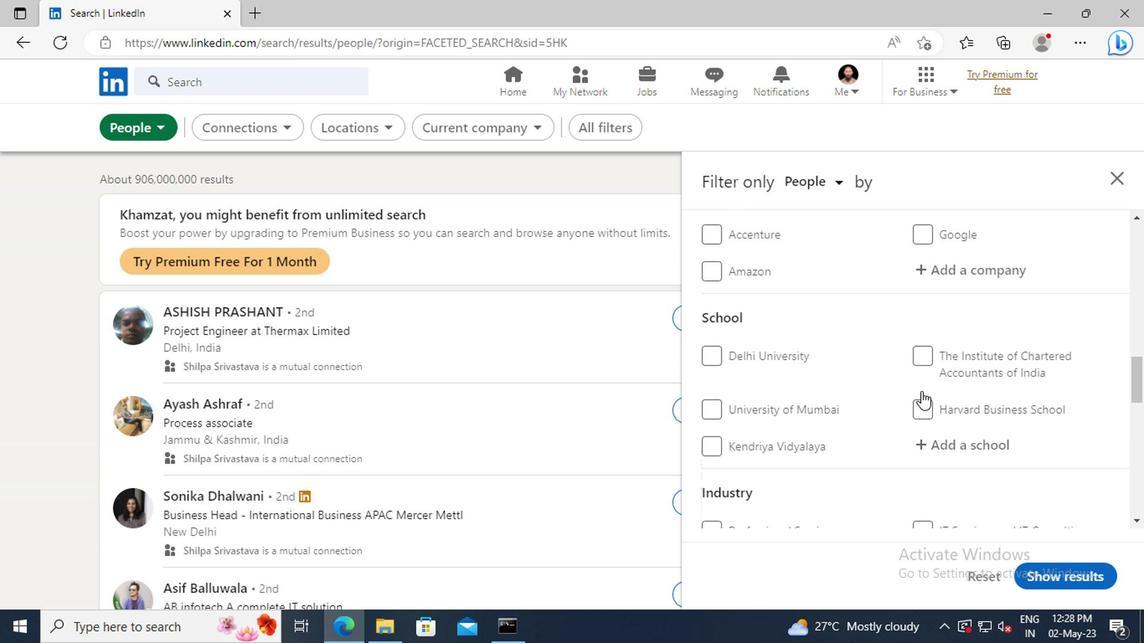
Action: Mouse scrolled (919, 388) with delta (0, -1)
Screenshot: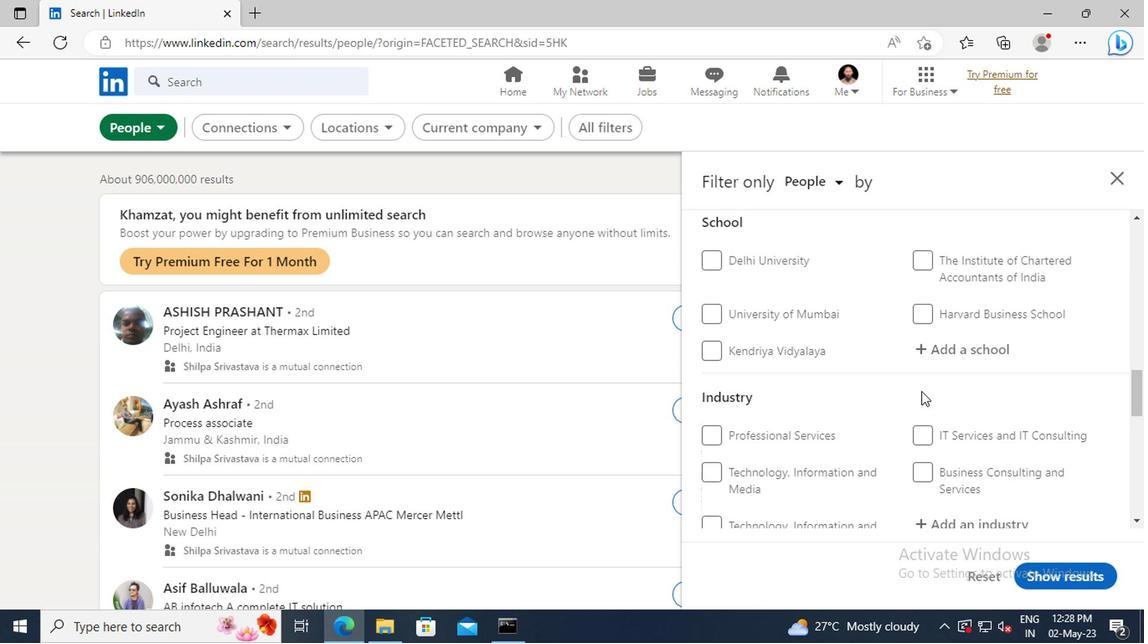 
Action: Mouse scrolled (919, 388) with delta (0, -1)
Screenshot: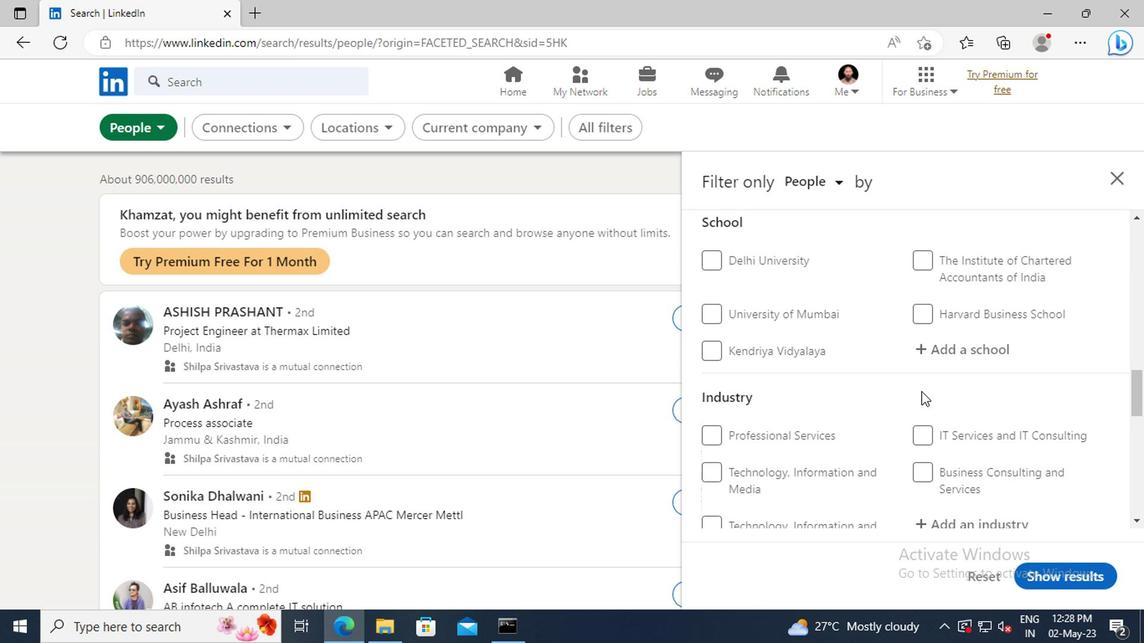 
Action: Mouse scrolled (919, 388) with delta (0, -1)
Screenshot: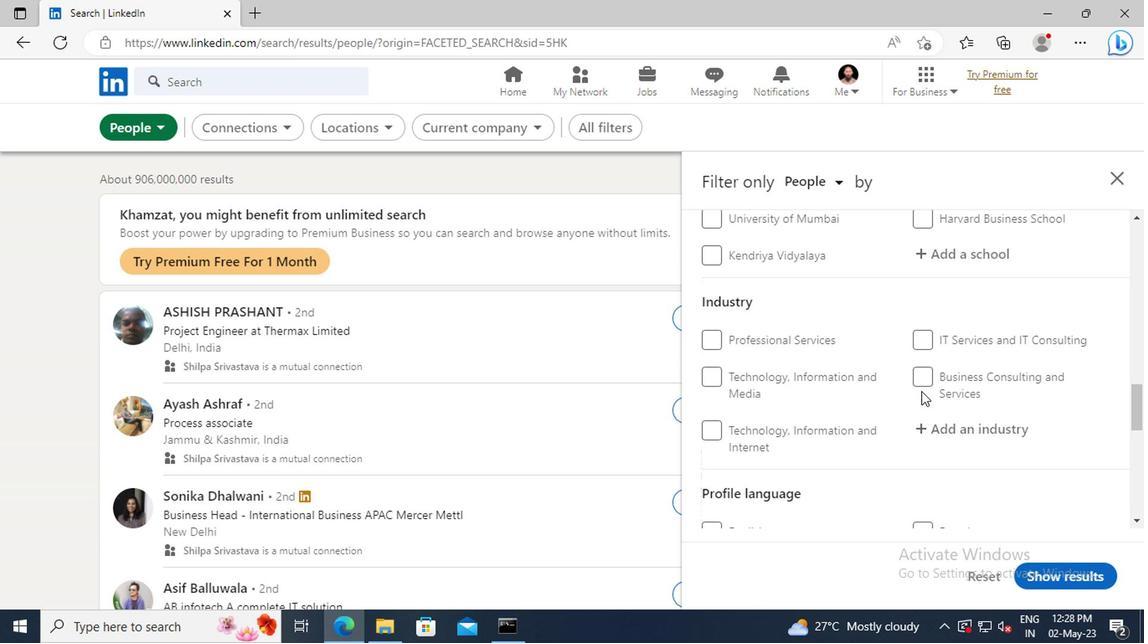 
Action: Mouse scrolled (919, 388) with delta (0, -1)
Screenshot: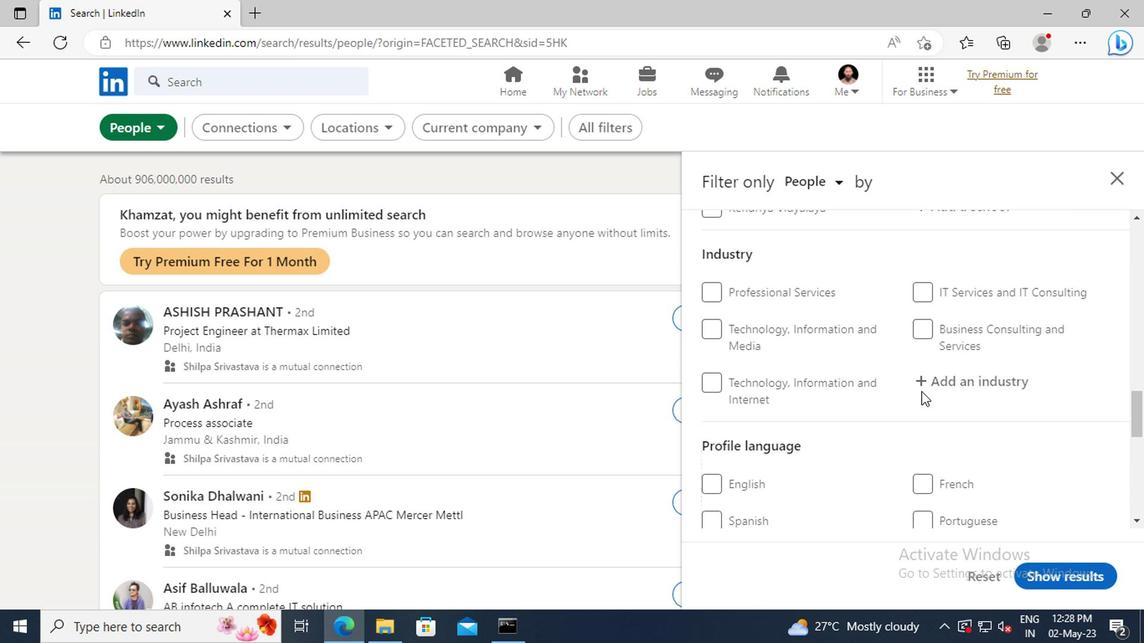 
Action: Mouse scrolled (919, 388) with delta (0, -1)
Screenshot: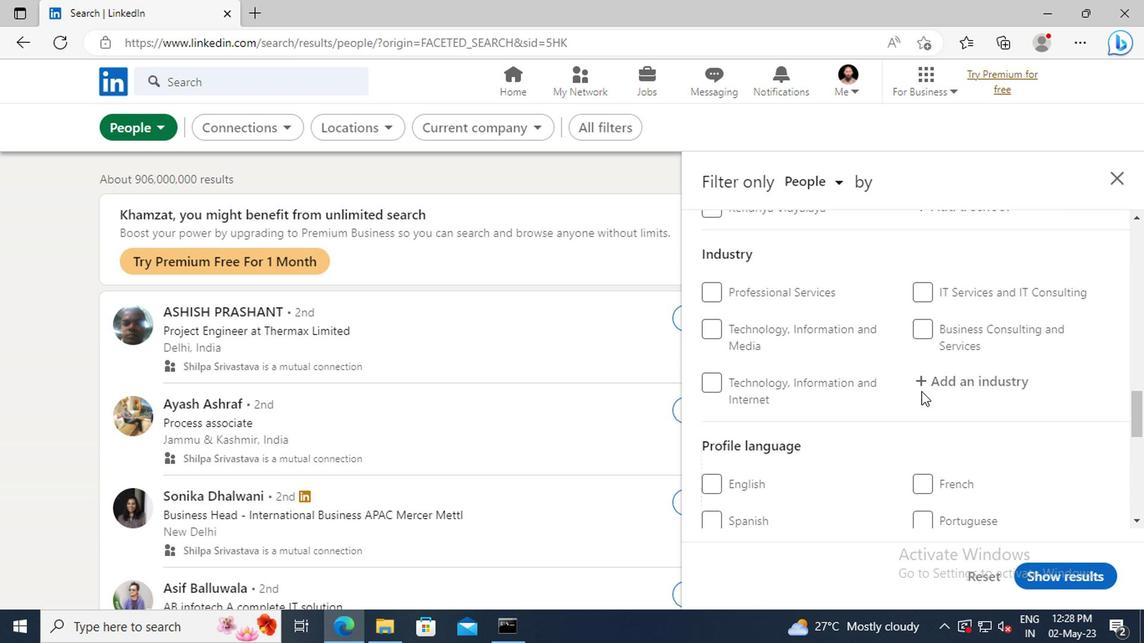 
Action: Mouse moved to (713, 461)
Screenshot: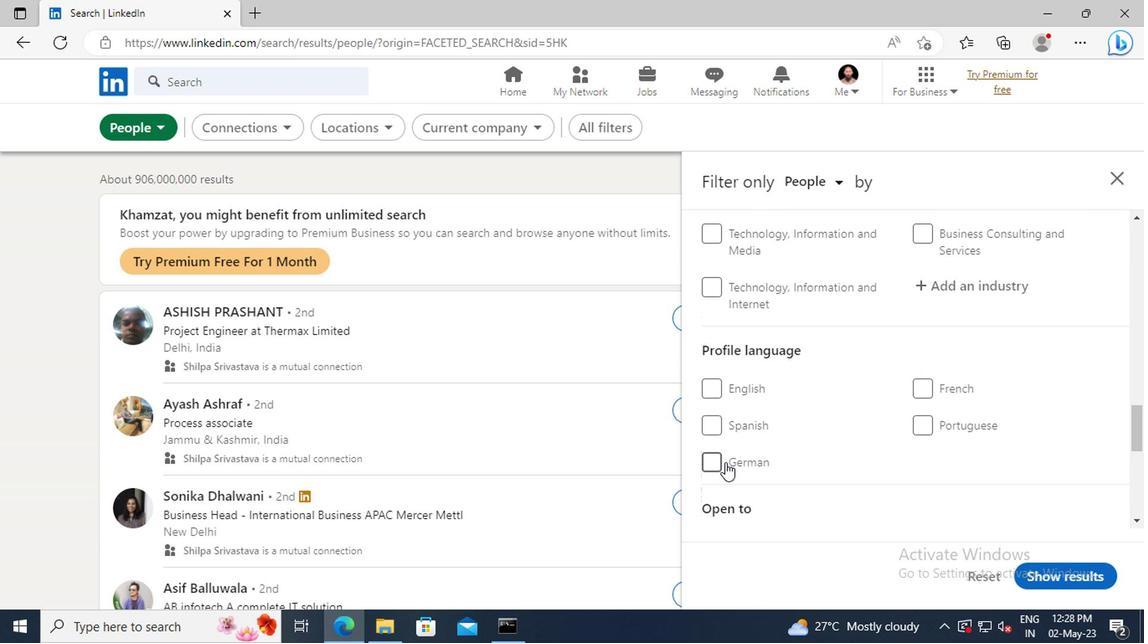 
Action: Mouse pressed left at (713, 461)
Screenshot: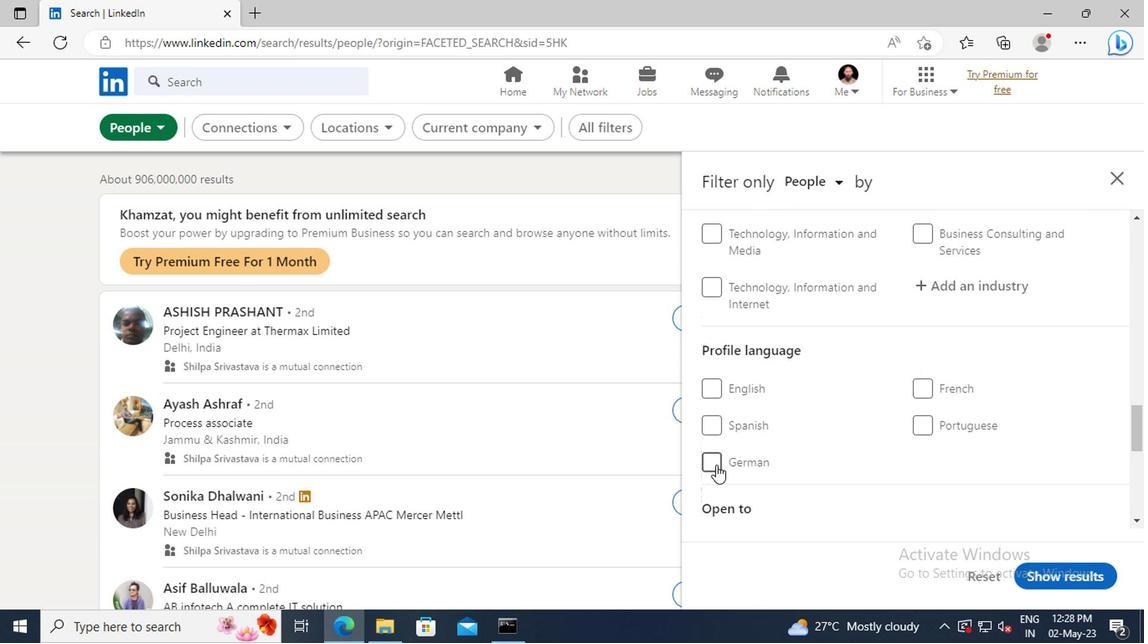 
Action: Mouse moved to (925, 429)
Screenshot: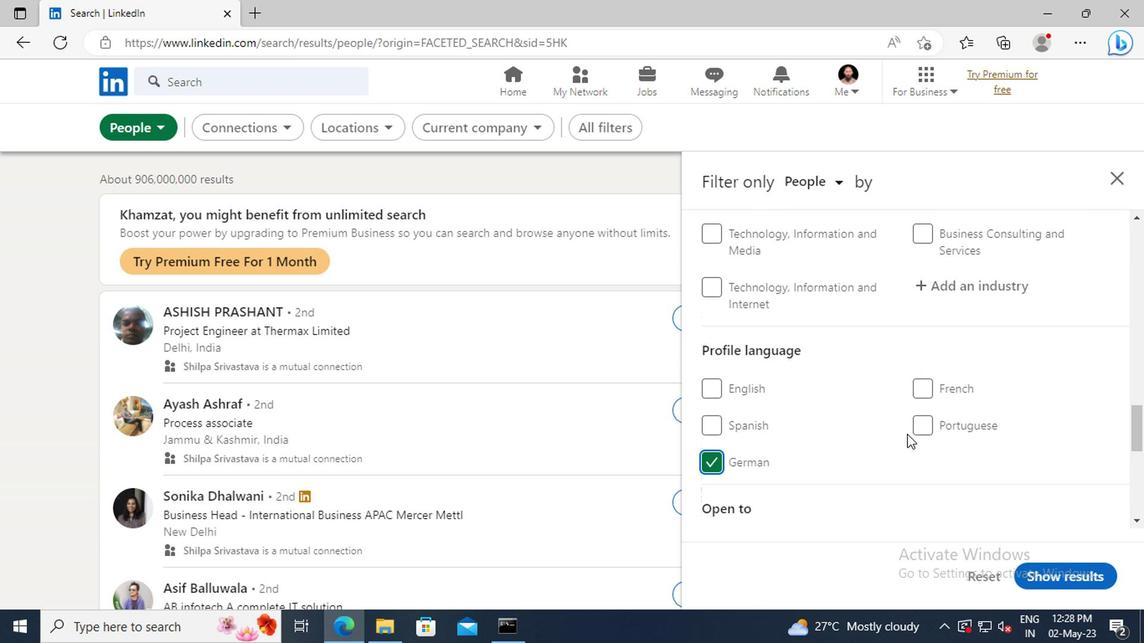 
Action: Mouse scrolled (925, 430) with delta (0, 1)
Screenshot: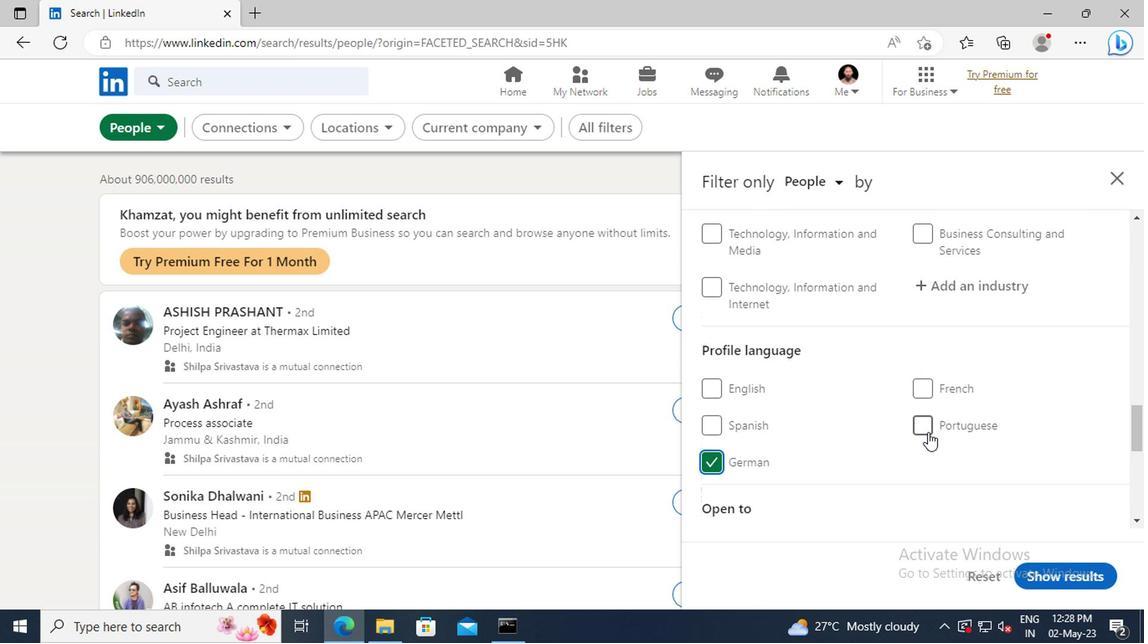 
Action: Mouse scrolled (925, 430) with delta (0, 1)
Screenshot: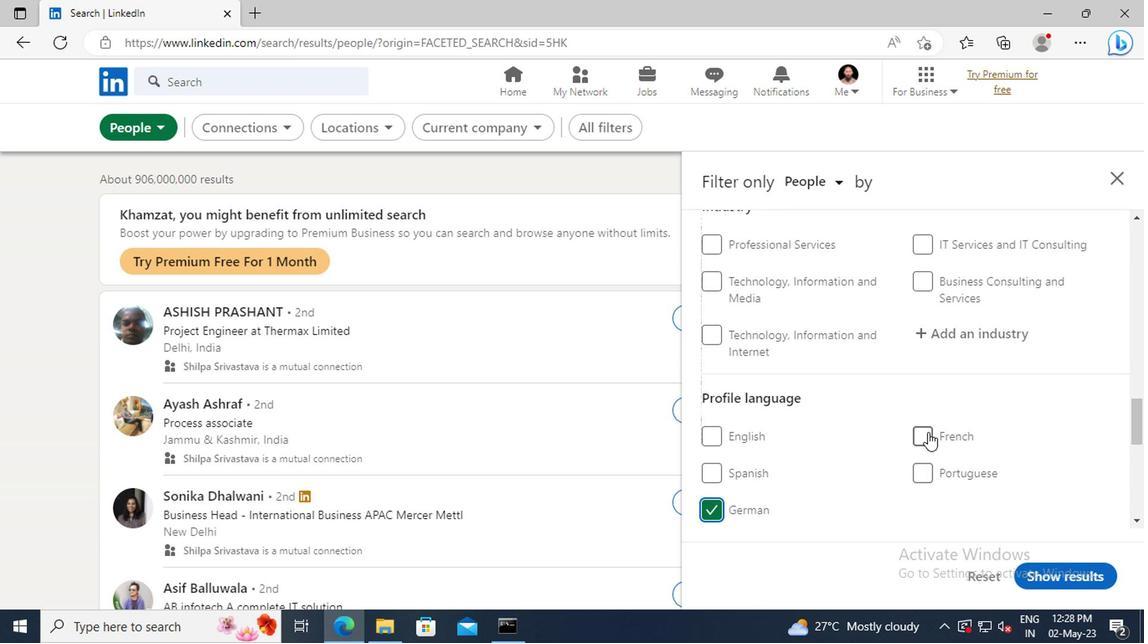 
Action: Mouse scrolled (925, 430) with delta (0, 1)
Screenshot: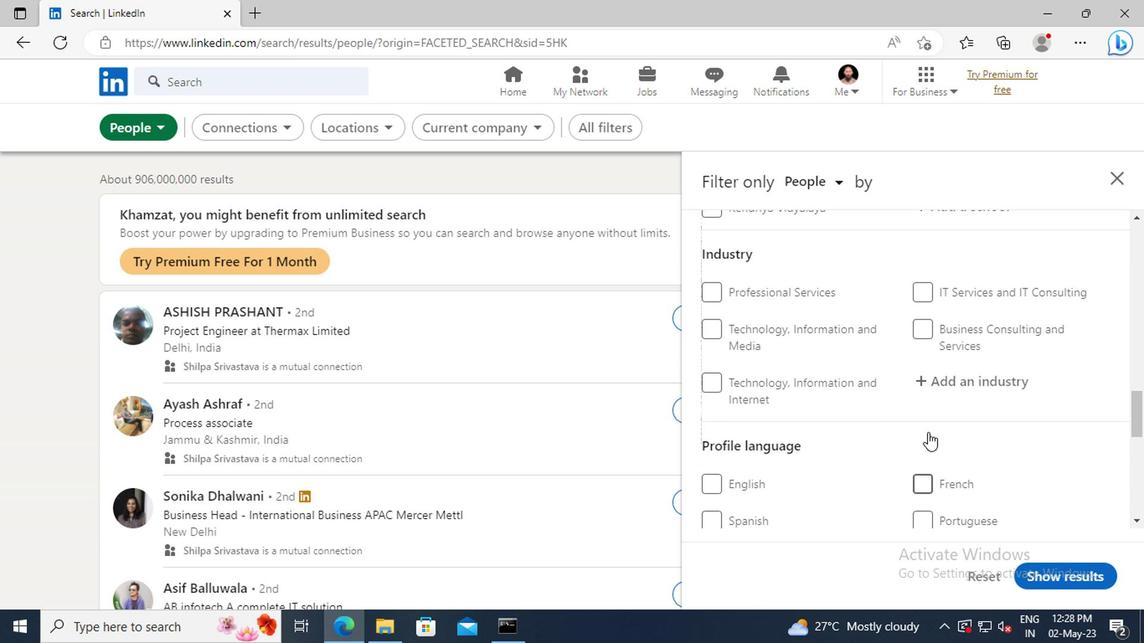 
Action: Mouse moved to (927, 427)
Screenshot: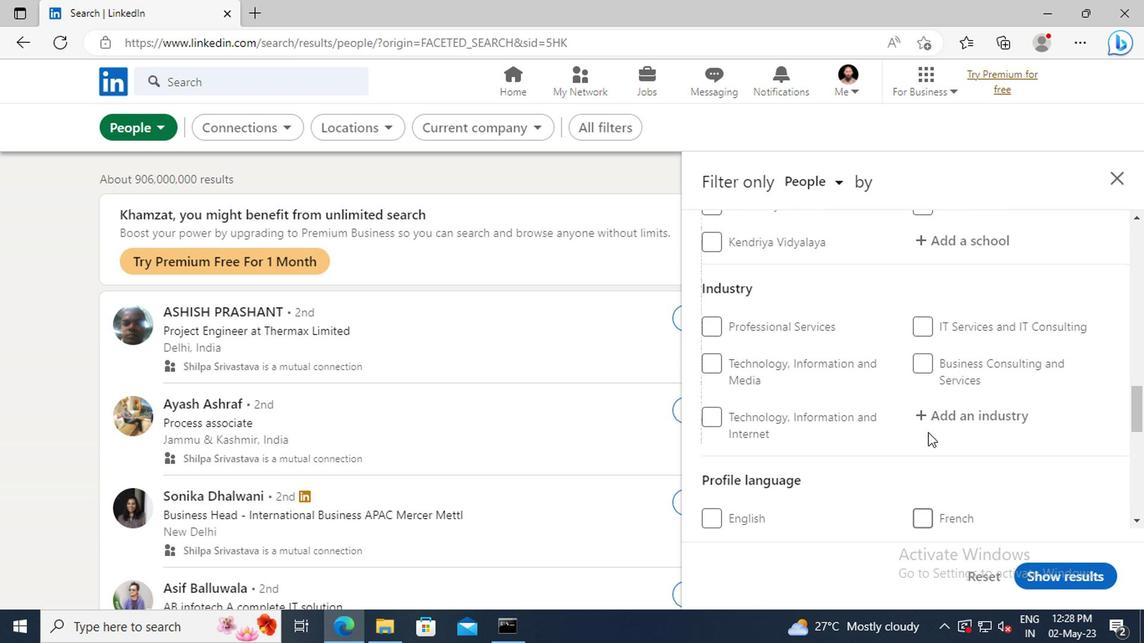 
Action: Mouse scrolled (927, 428) with delta (0, 1)
Screenshot: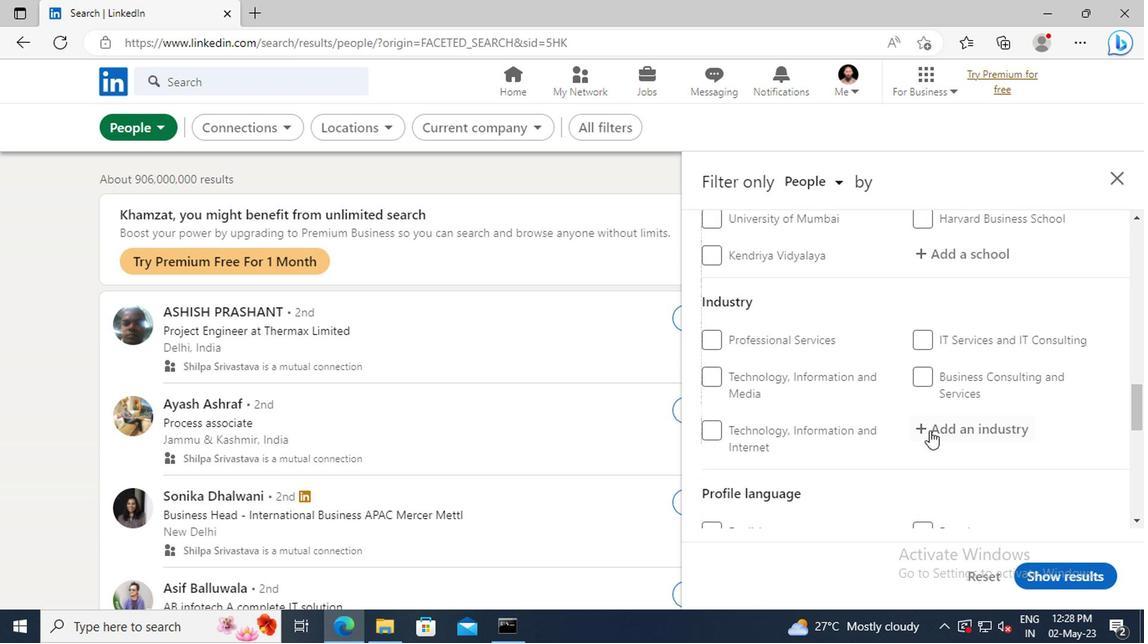 
Action: Mouse scrolled (927, 428) with delta (0, 1)
Screenshot: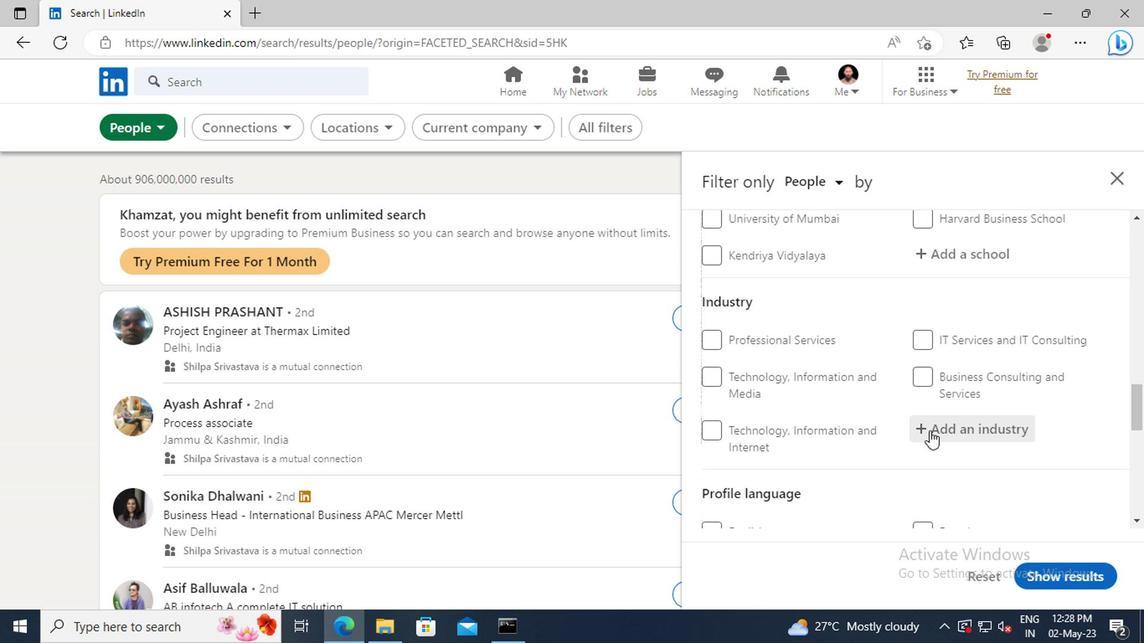 
Action: Mouse scrolled (927, 428) with delta (0, 1)
Screenshot: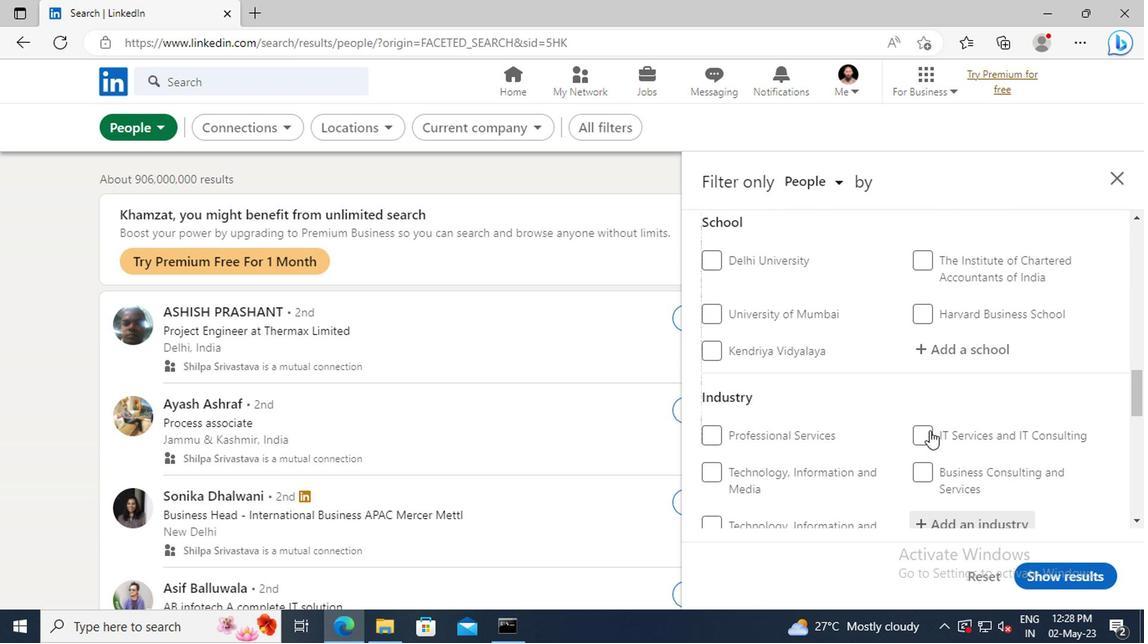 
Action: Mouse scrolled (927, 428) with delta (0, 1)
Screenshot: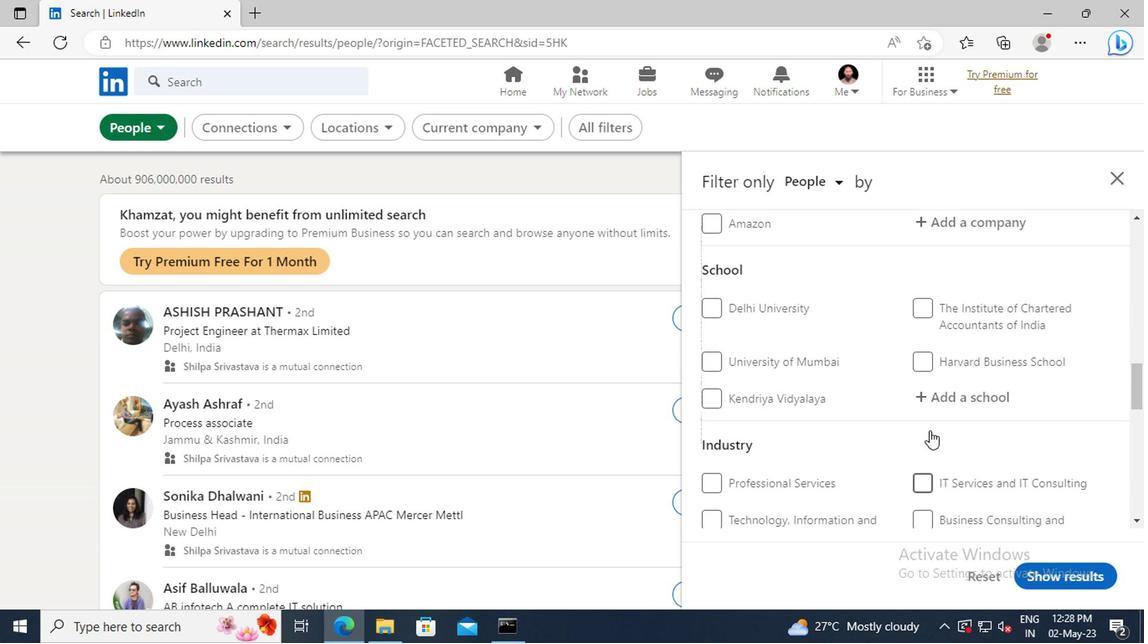 
Action: Mouse scrolled (927, 428) with delta (0, 1)
Screenshot: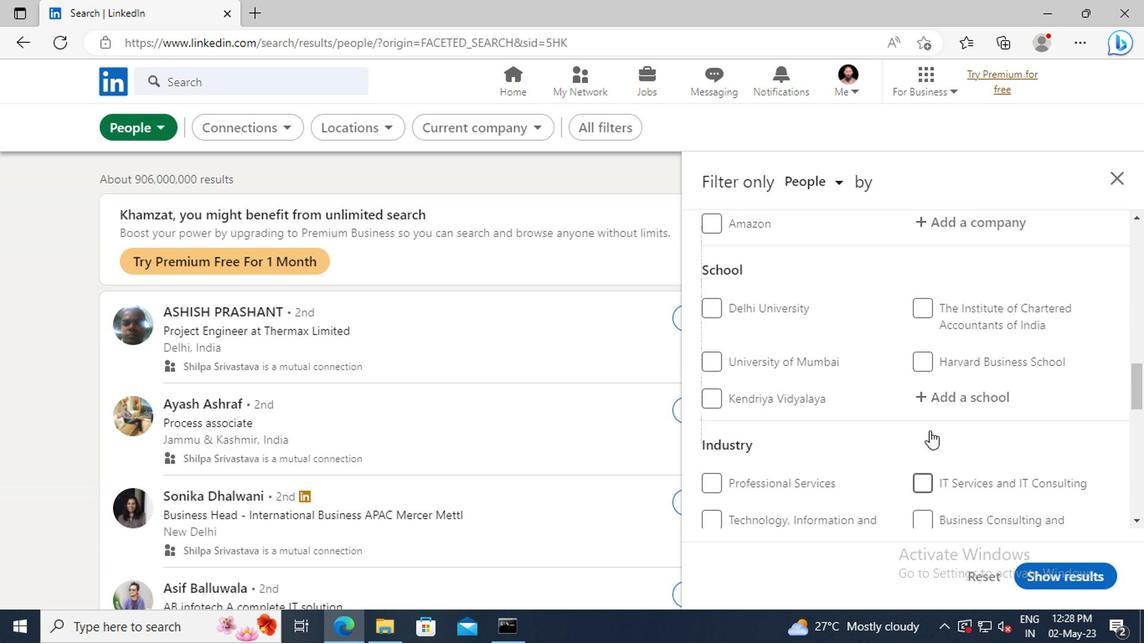 
Action: Mouse scrolled (927, 428) with delta (0, 1)
Screenshot: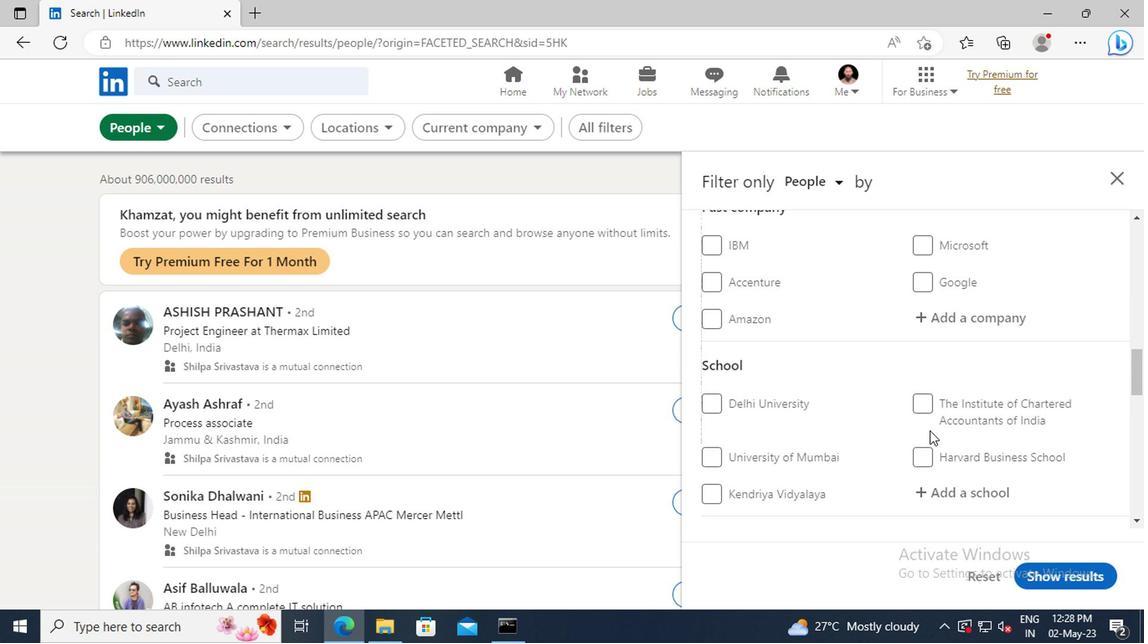 
Action: Mouse scrolled (927, 428) with delta (0, 1)
Screenshot: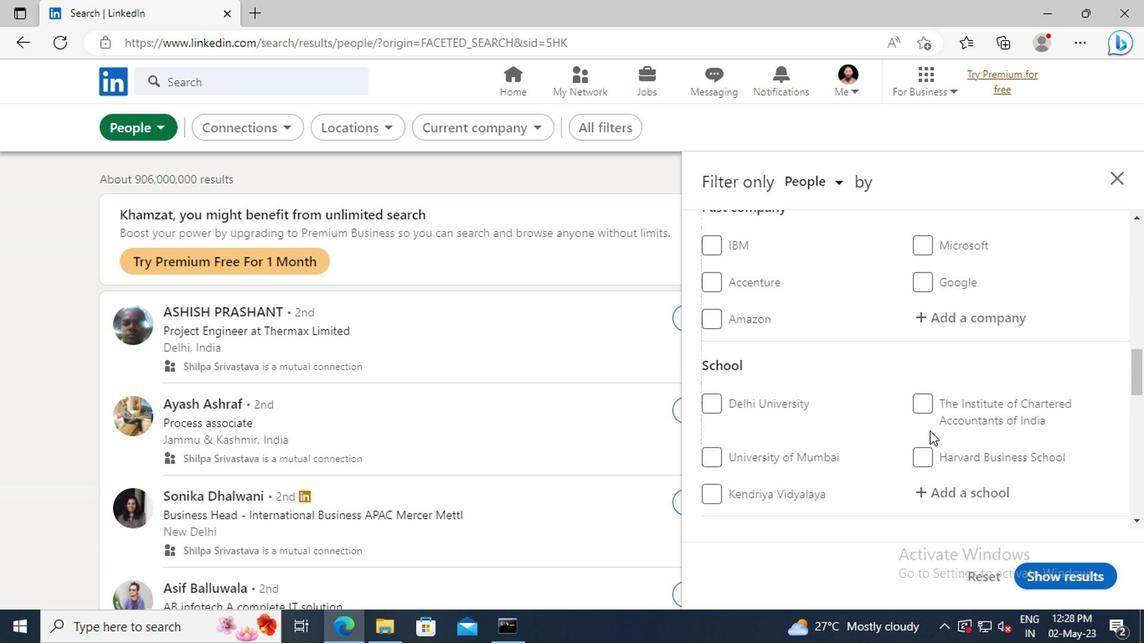 
Action: Mouse scrolled (927, 428) with delta (0, 1)
Screenshot: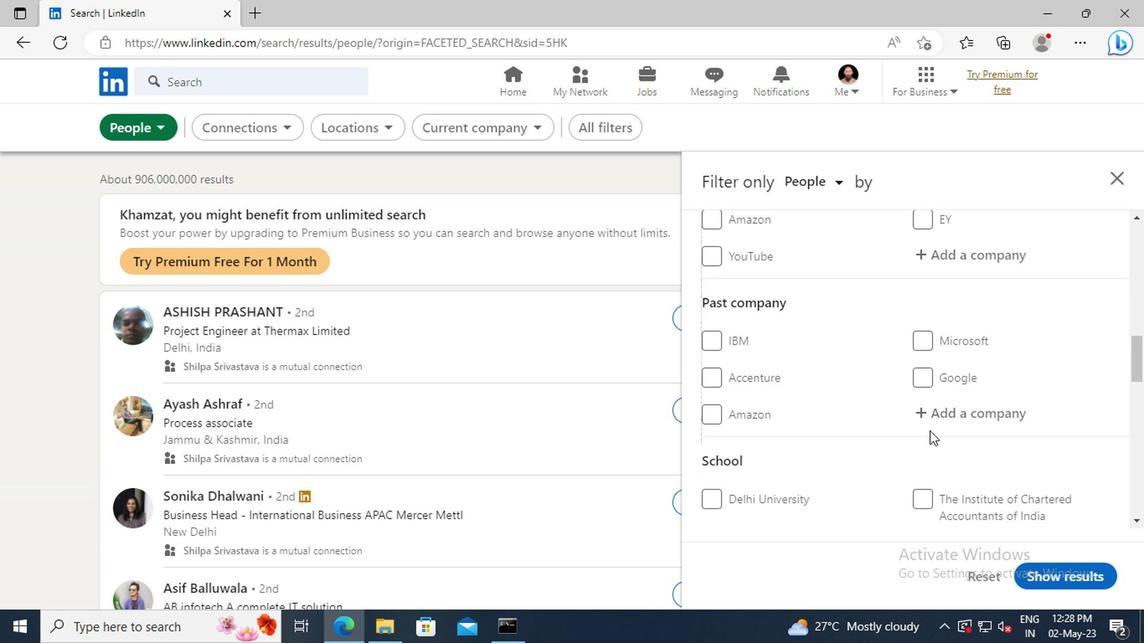 
Action: Mouse scrolled (927, 428) with delta (0, 1)
Screenshot: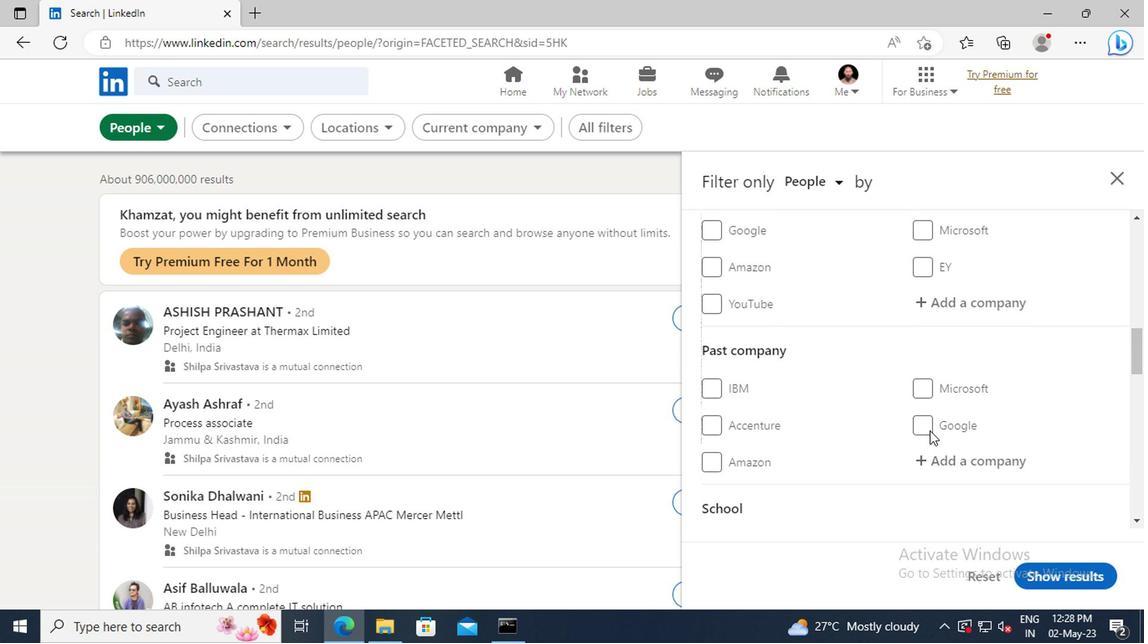 
Action: Mouse moved to (939, 350)
Screenshot: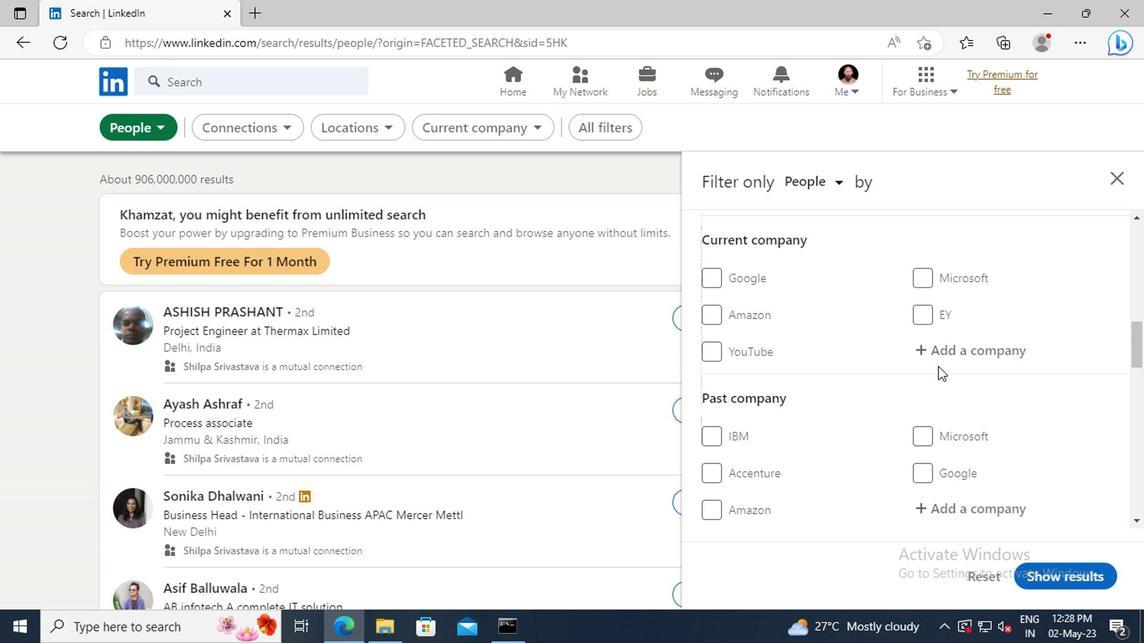 
Action: Mouse pressed left at (939, 350)
Screenshot: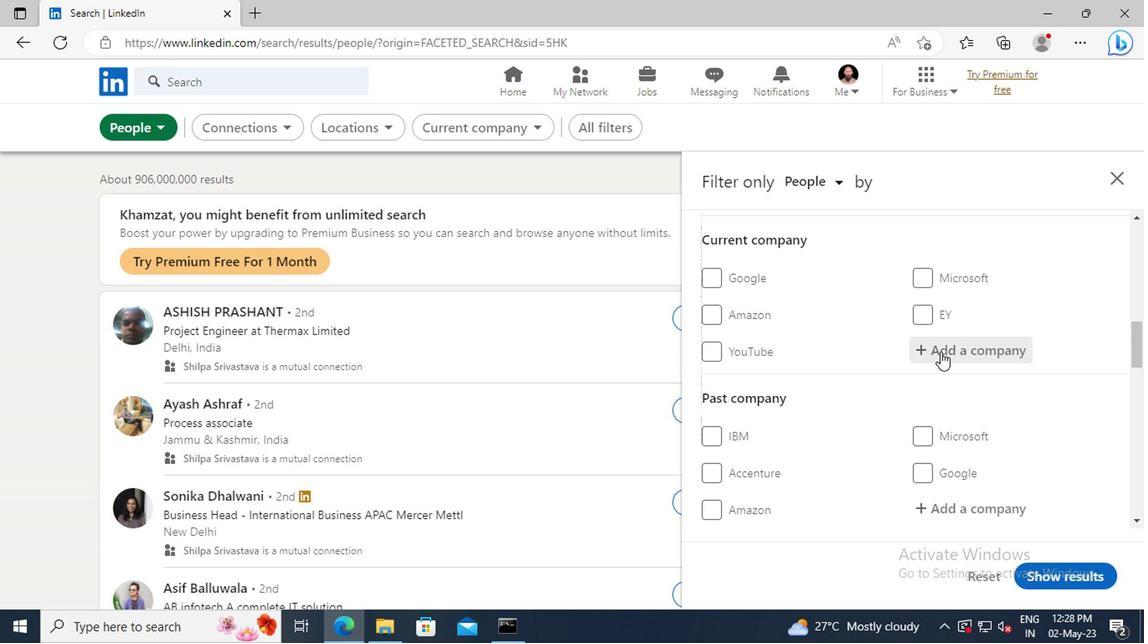 
Action: Key pressed <Key.shift>ALFA<Key.space><Key.shift>LAVAL
Screenshot: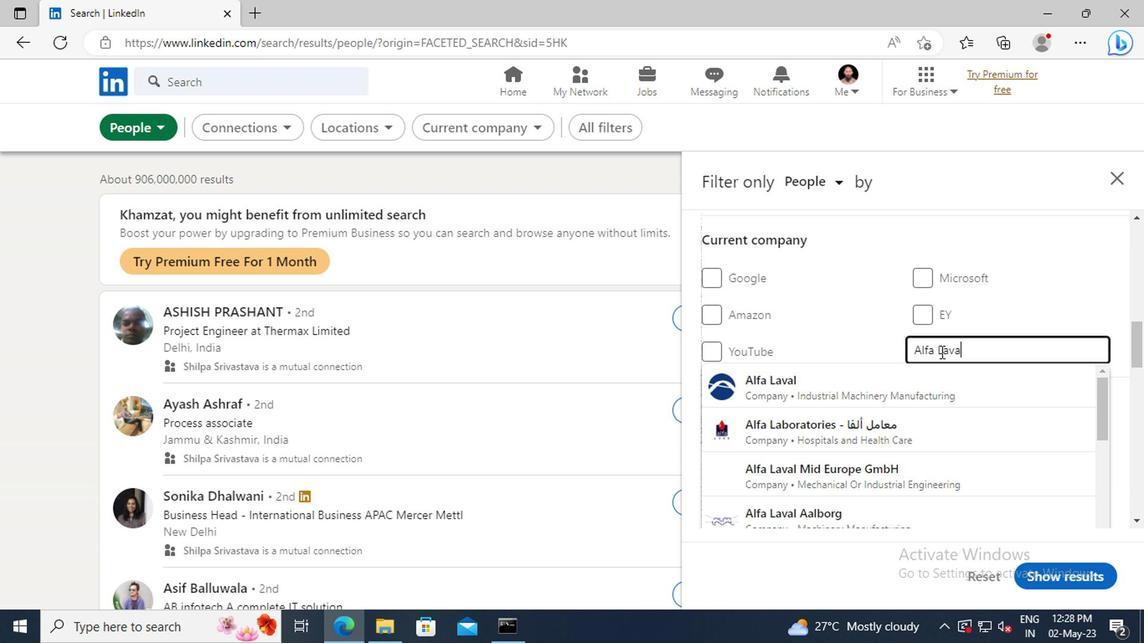 
Action: Mouse moved to (931, 378)
Screenshot: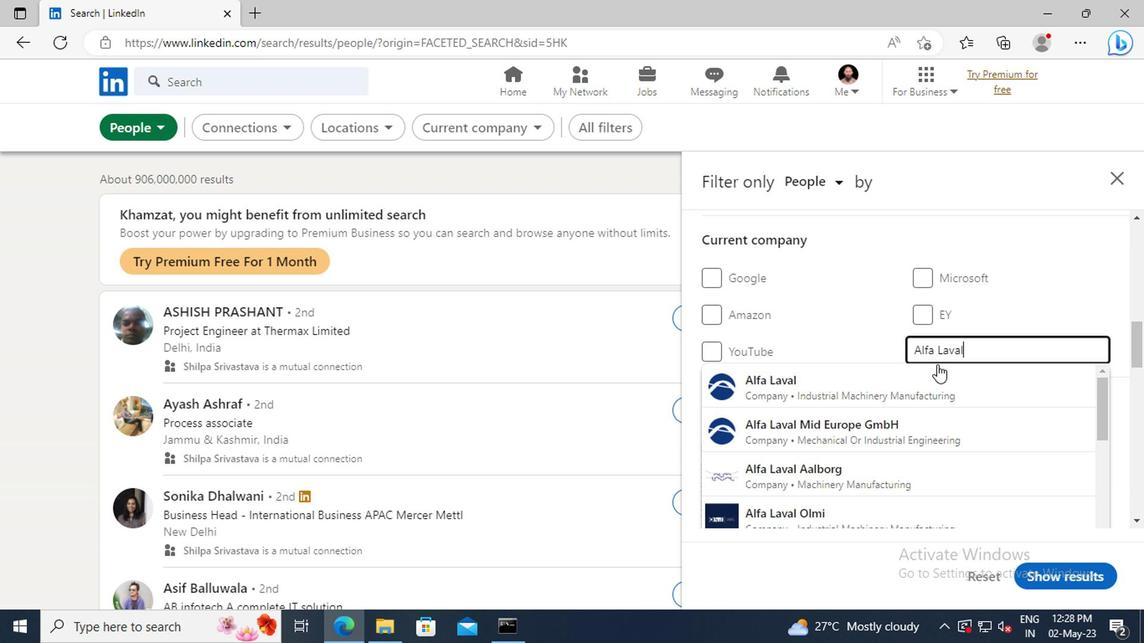 
Action: Mouse pressed left at (931, 378)
Screenshot: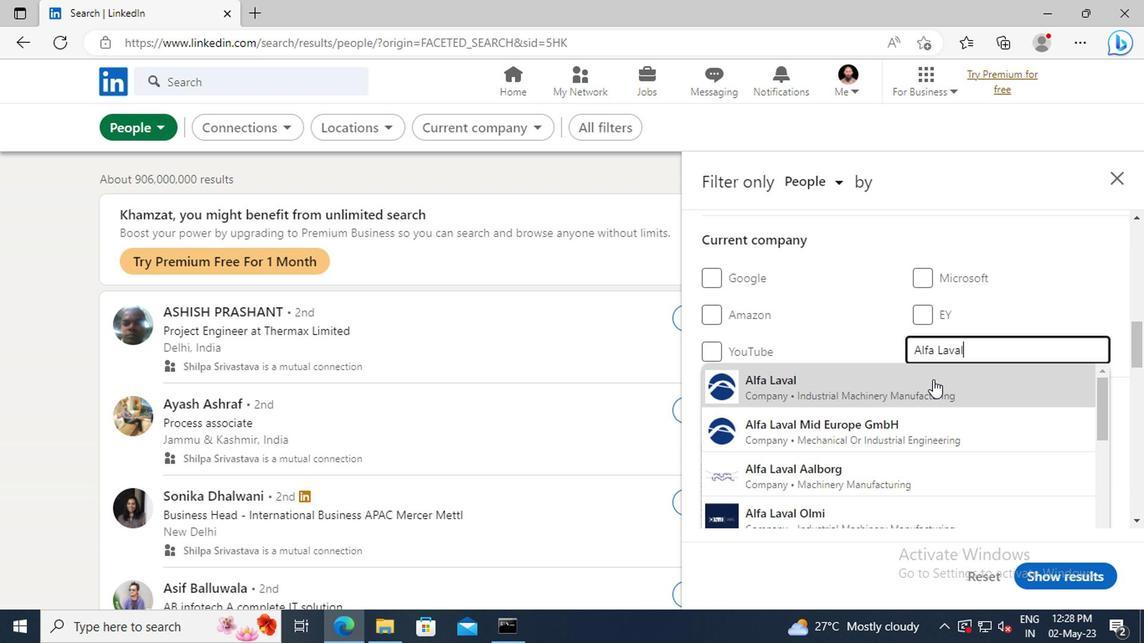 
Action: Mouse scrolled (931, 377) with delta (0, -1)
Screenshot: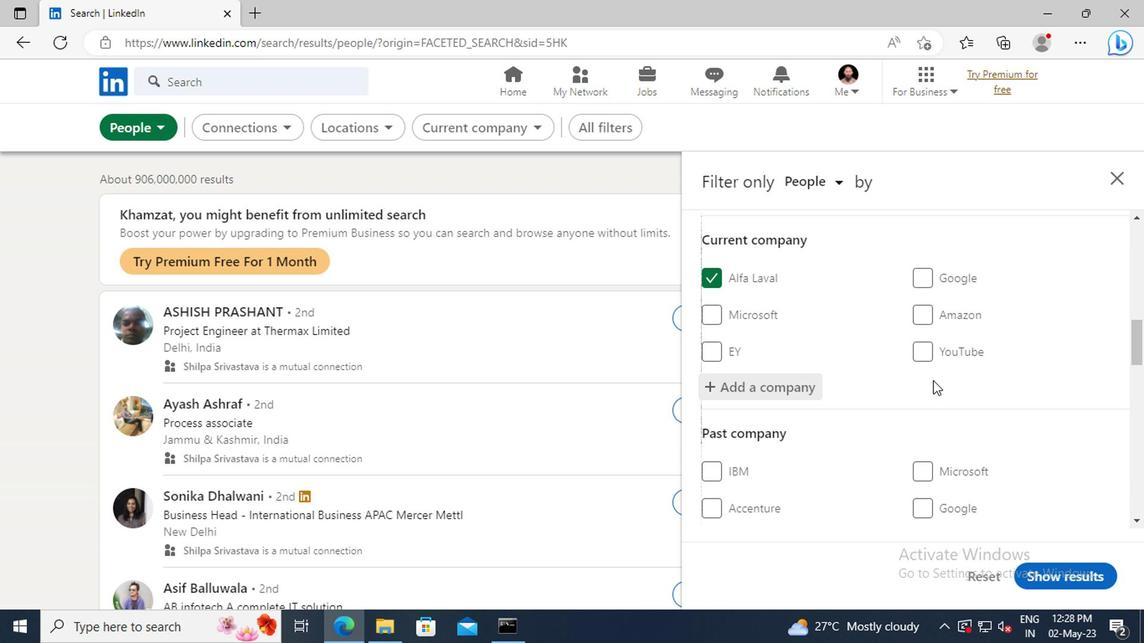 
Action: Mouse moved to (927, 357)
Screenshot: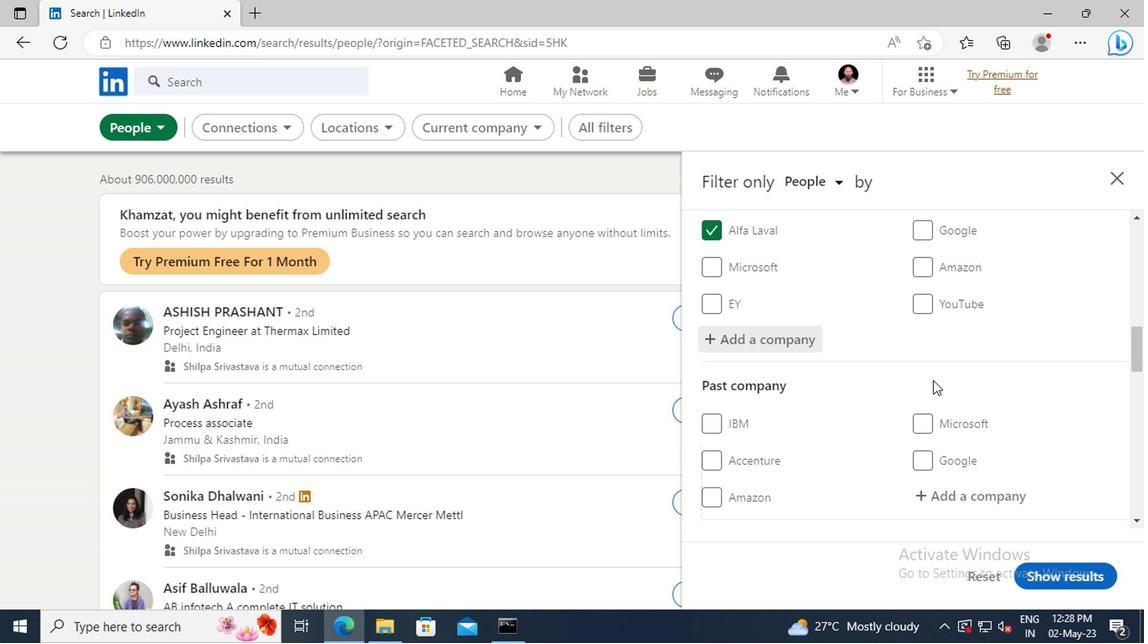 
Action: Mouse scrolled (927, 355) with delta (0, -1)
Screenshot: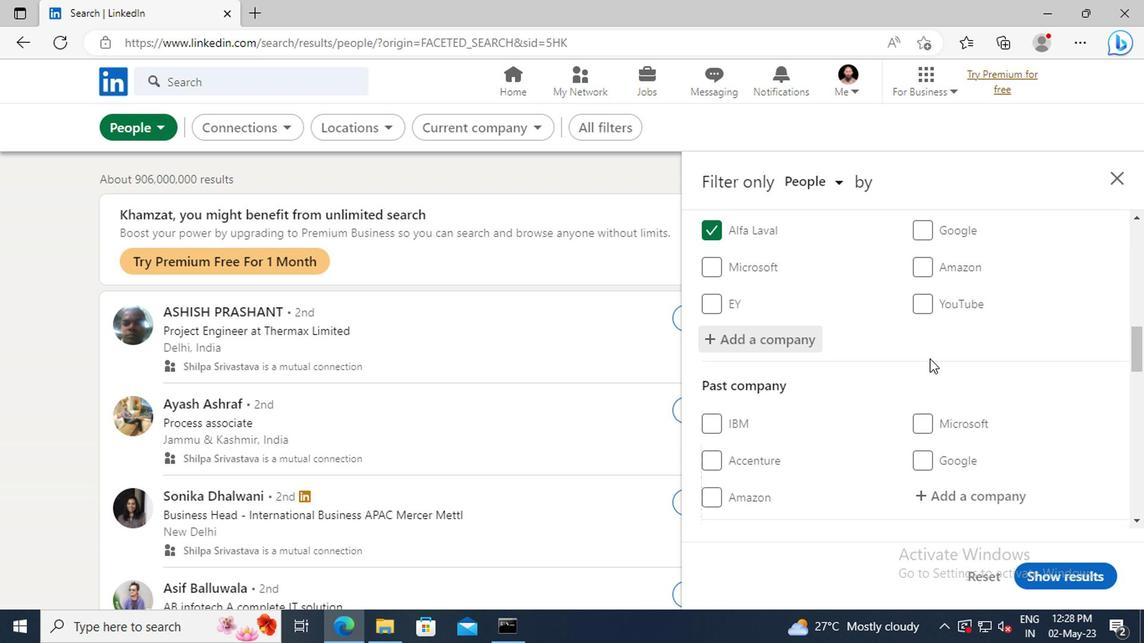 
Action: Mouse scrolled (927, 355) with delta (0, -1)
Screenshot: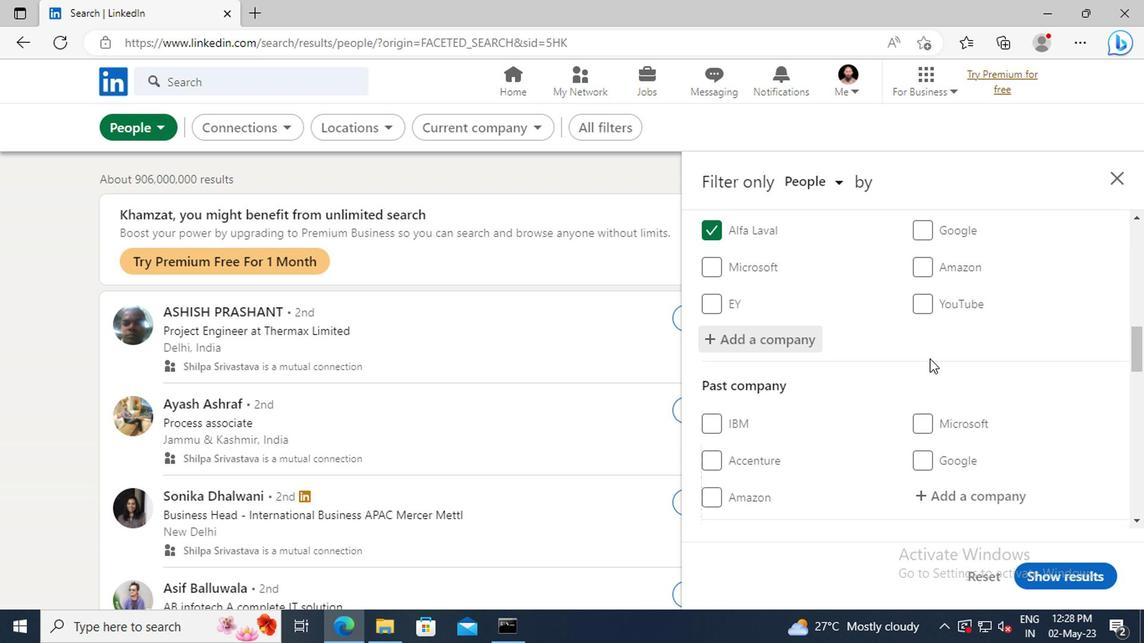 
Action: Mouse scrolled (927, 355) with delta (0, -1)
Screenshot: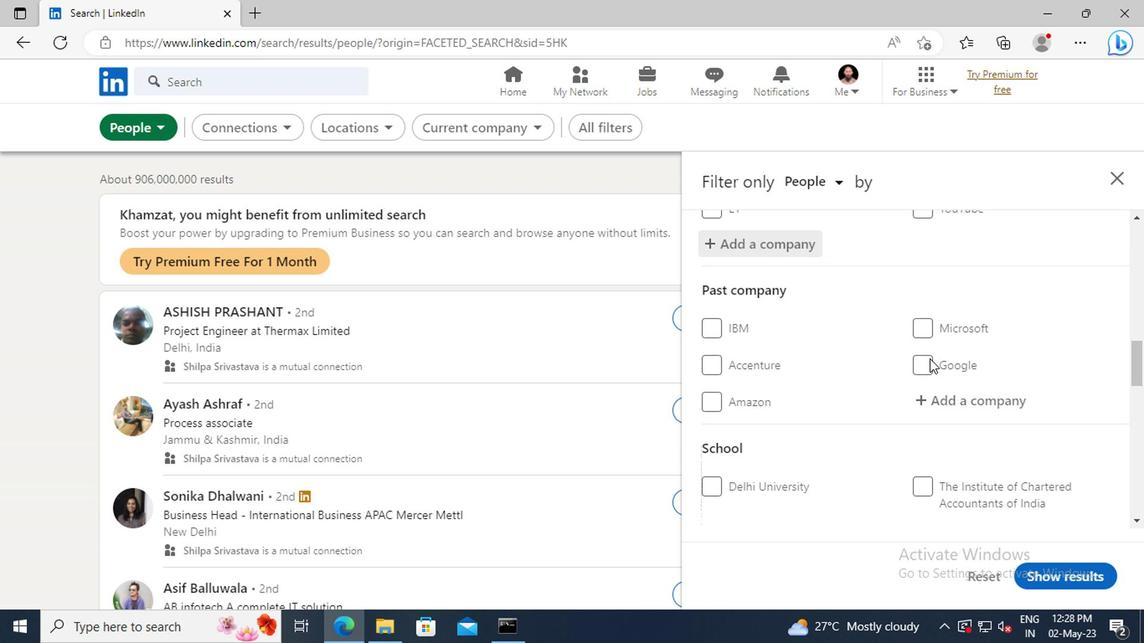 
Action: Mouse scrolled (927, 355) with delta (0, -1)
Screenshot: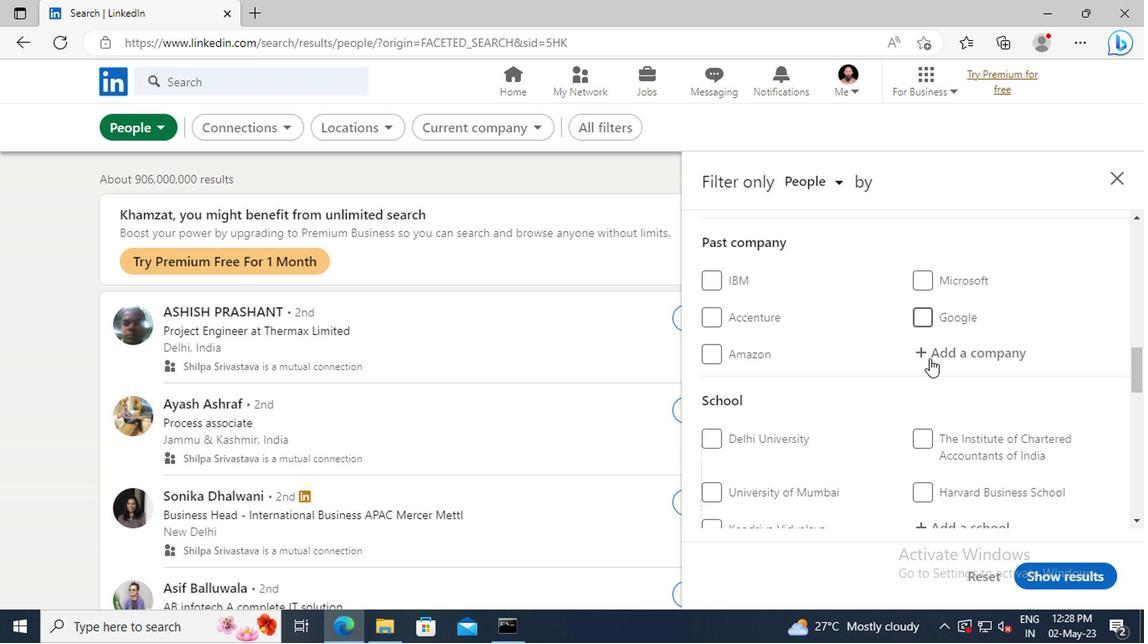 
Action: Mouse scrolled (927, 355) with delta (0, -1)
Screenshot: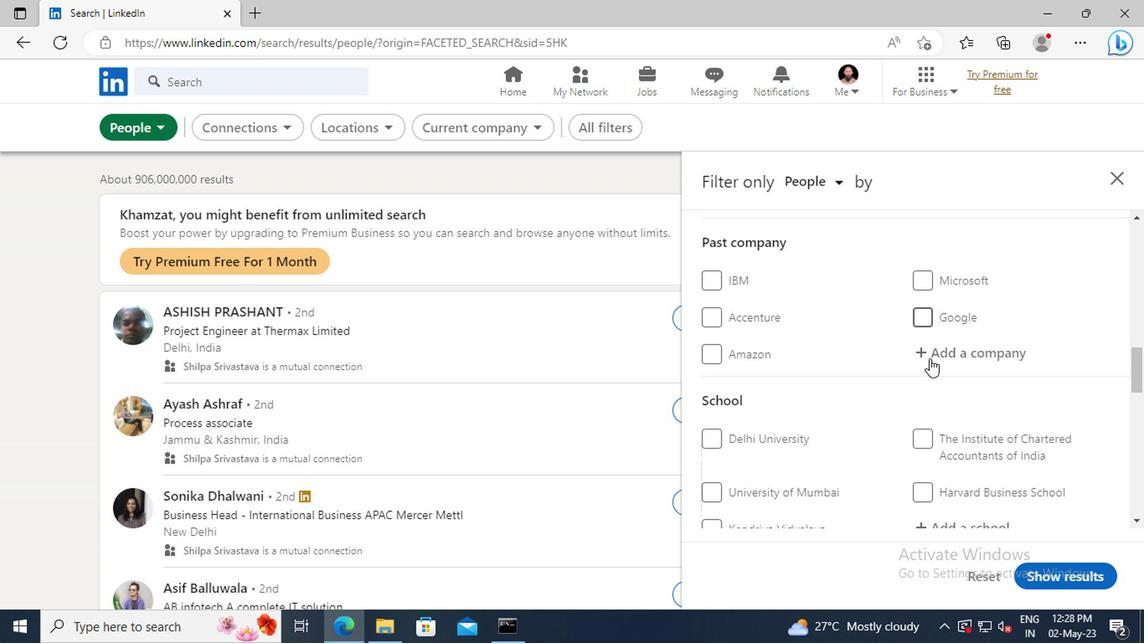 
Action: Mouse scrolled (927, 355) with delta (0, -1)
Screenshot: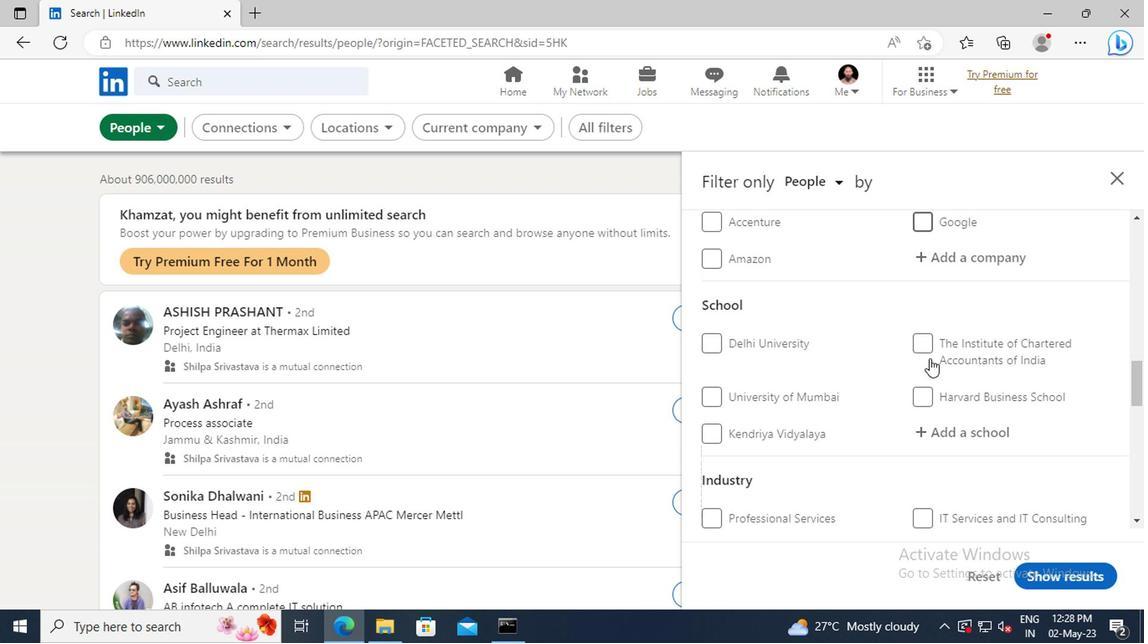 
Action: Mouse moved to (927, 386)
Screenshot: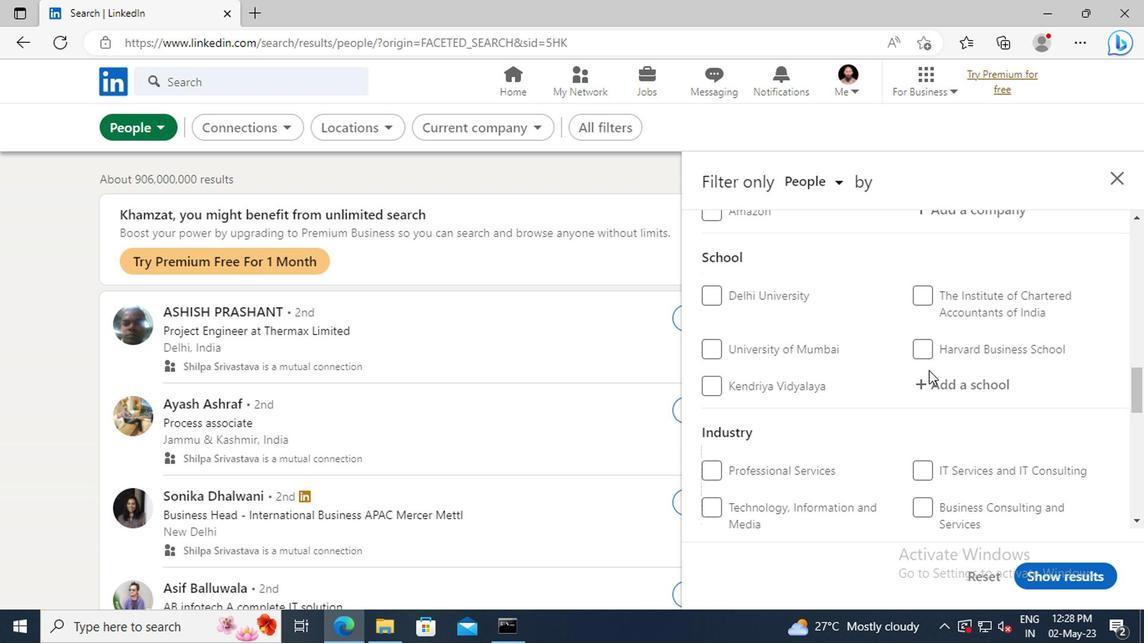 
Action: Mouse pressed left at (927, 386)
Screenshot: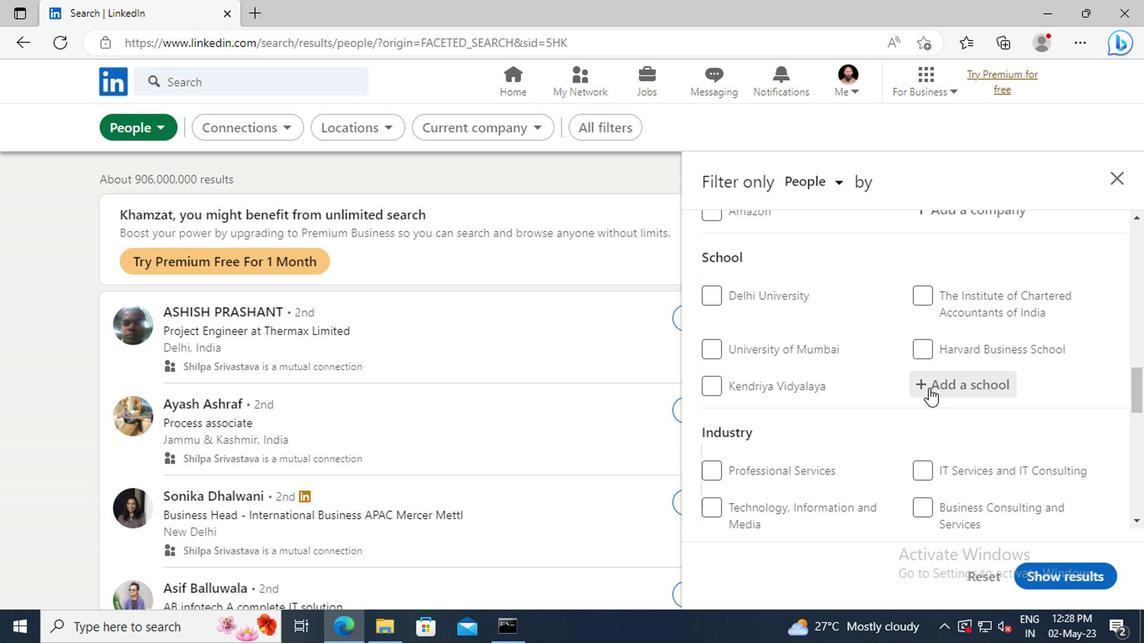 
Action: Key pressed <Key.shift>DELHI<Key.space><Key.shift>PUBLIC<Key.space><Key.shift>SCHOOL,<Key.space><Key.shift>BOK
Screenshot: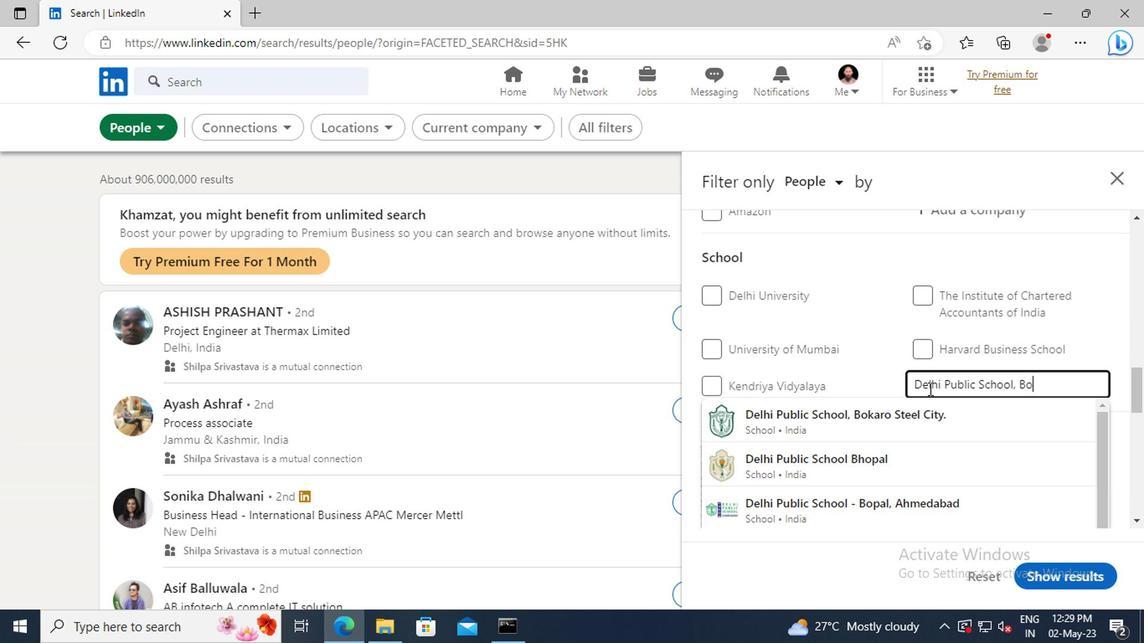
Action: Mouse moved to (925, 411)
Screenshot: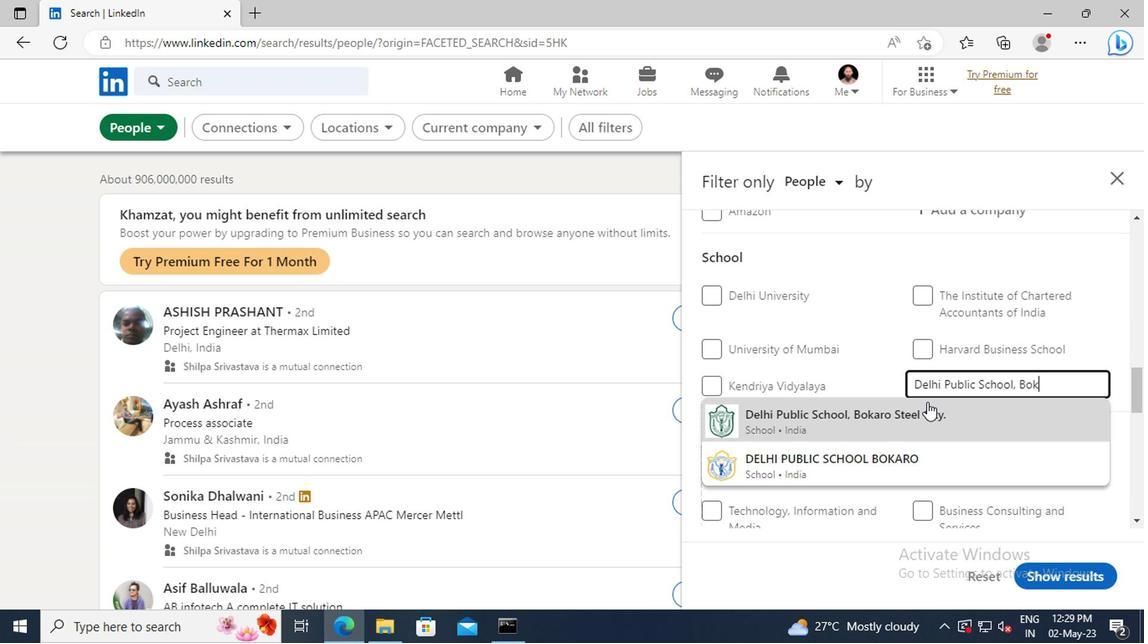 
Action: Mouse pressed left at (925, 411)
Screenshot: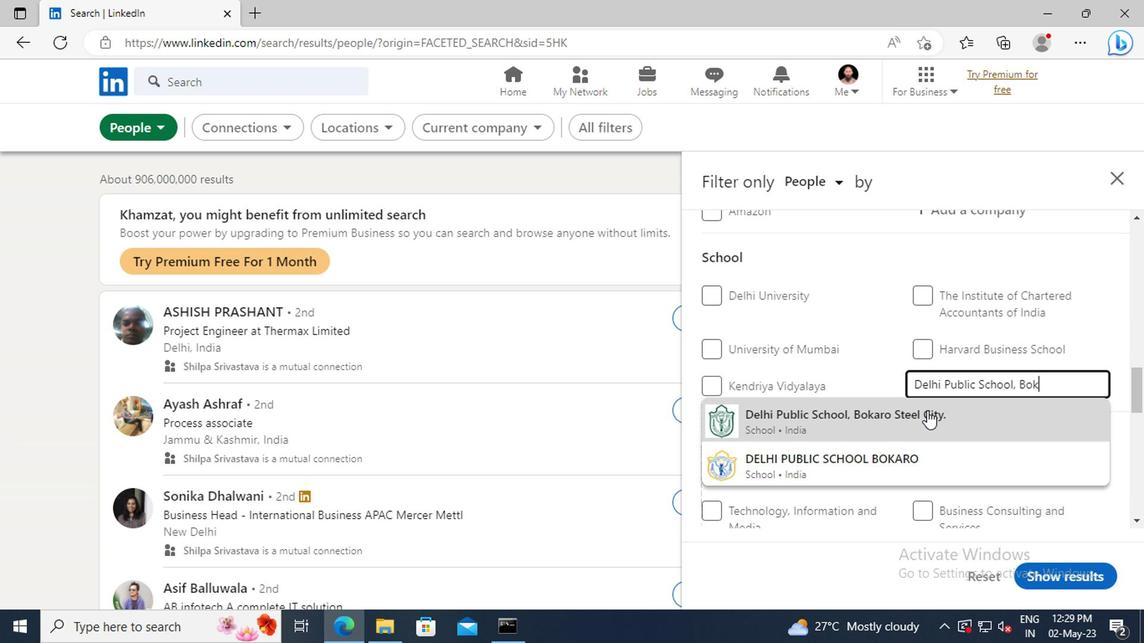 
Action: Mouse scrolled (925, 411) with delta (0, 0)
Screenshot: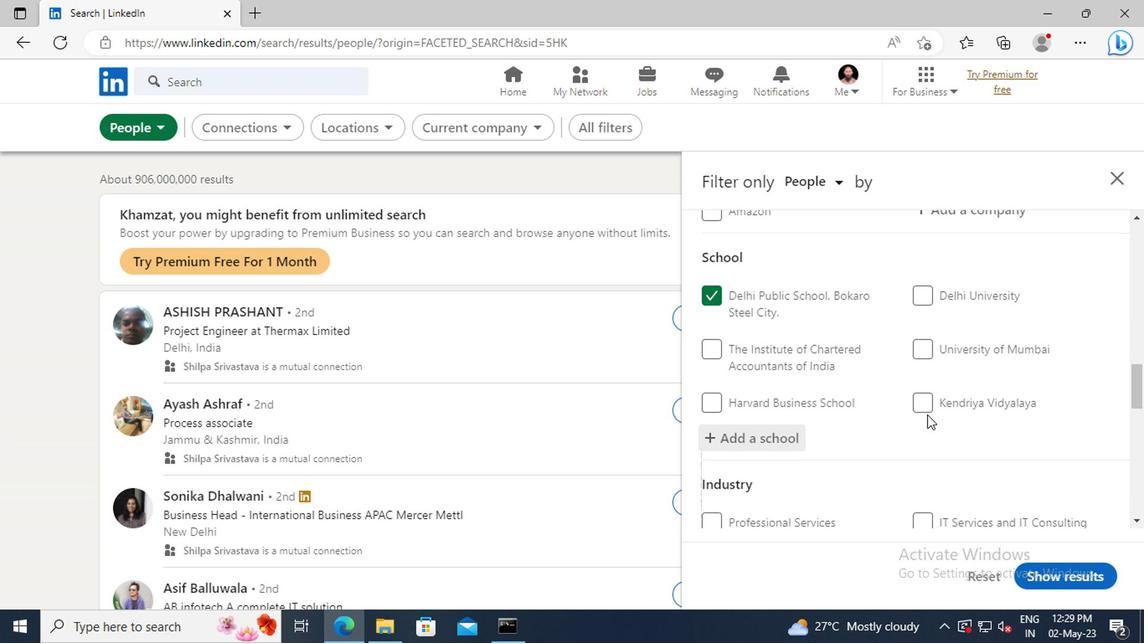 
Action: Mouse scrolled (925, 411) with delta (0, 0)
Screenshot: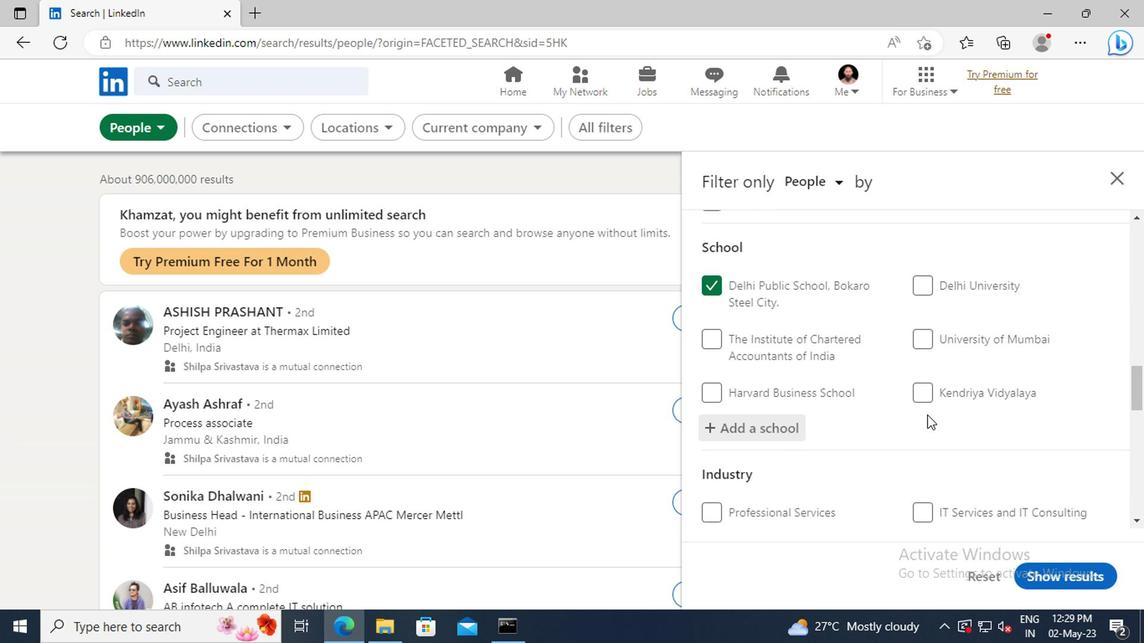 
Action: Mouse moved to (918, 383)
Screenshot: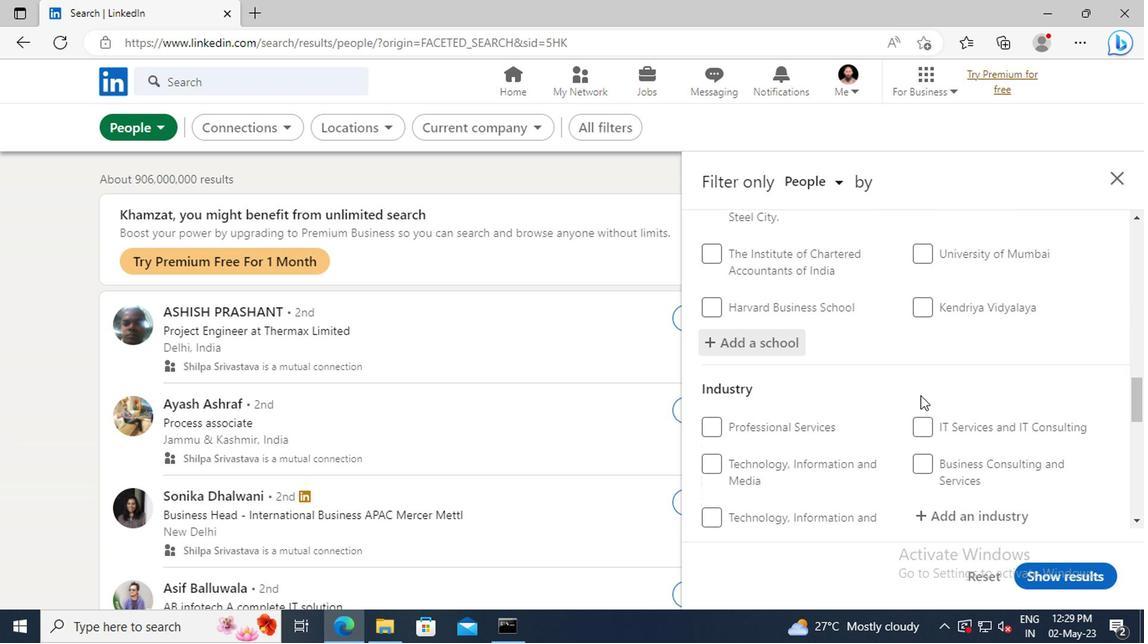 
Action: Mouse scrolled (918, 382) with delta (0, 0)
Screenshot: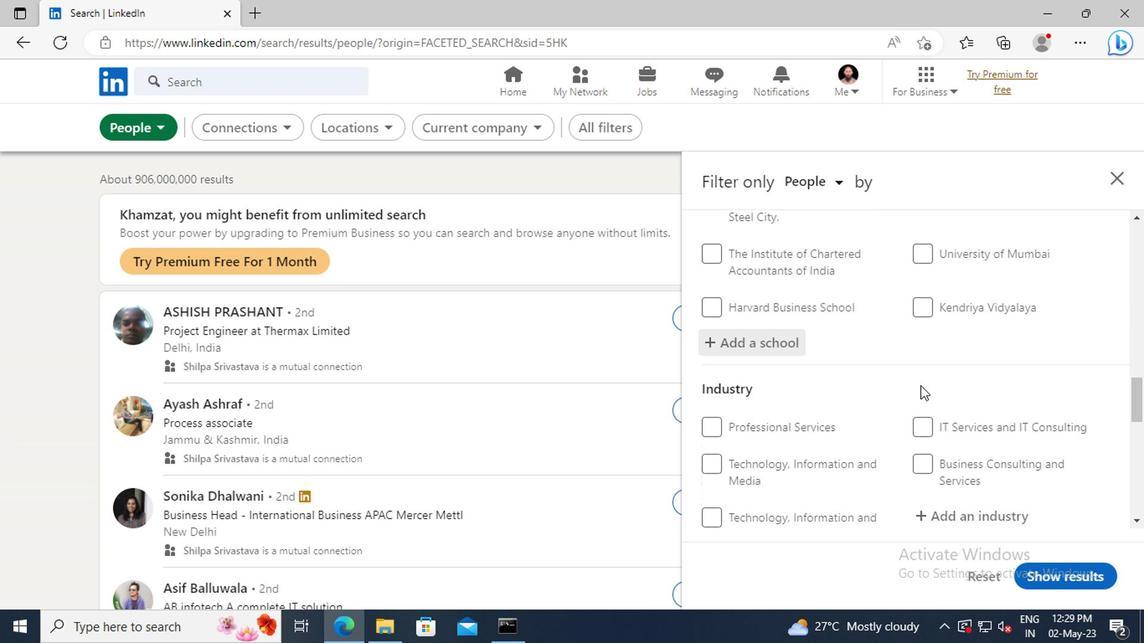 
Action: Mouse scrolled (918, 382) with delta (0, 0)
Screenshot: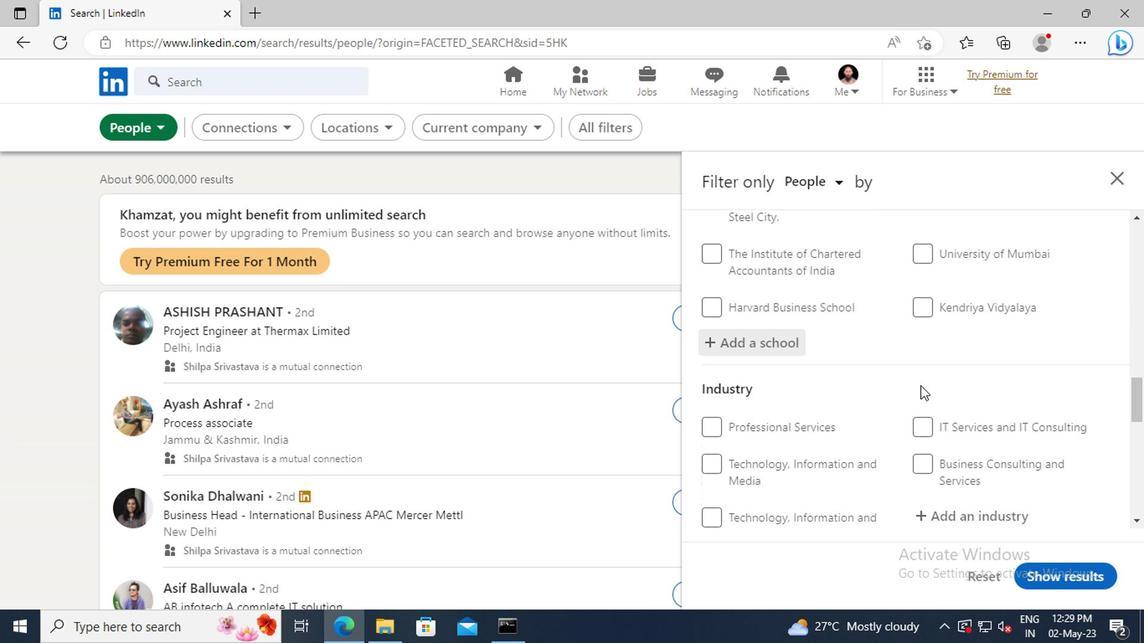 
Action: Mouse moved to (918, 379)
Screenshot: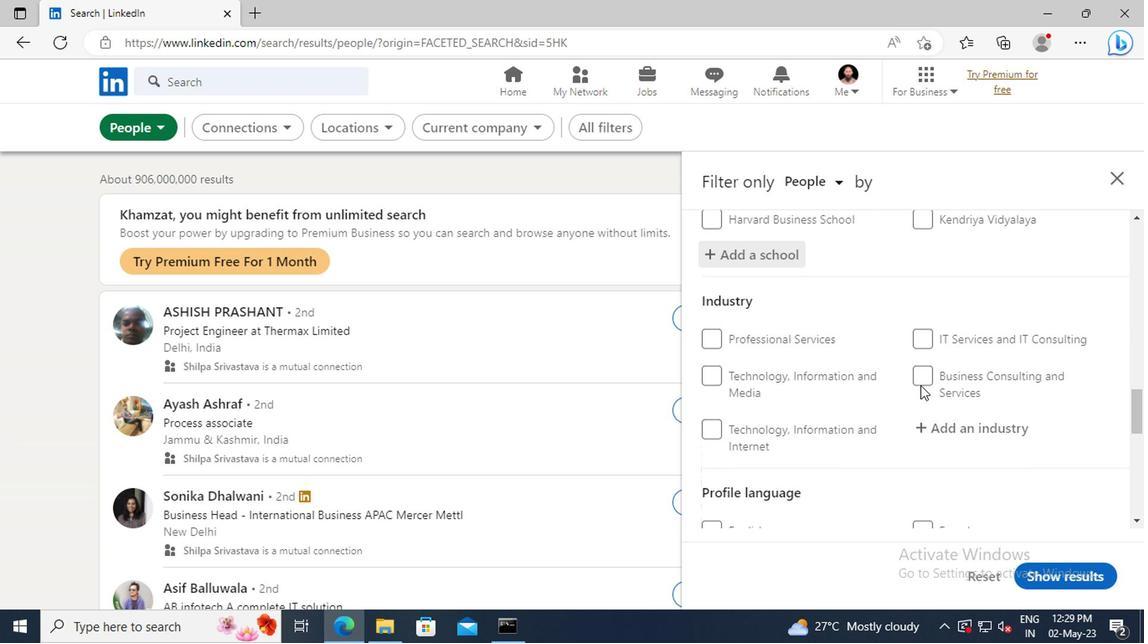 
Action: Mouse scrolled (918, 378) with delta (0, 0)
Screenshot: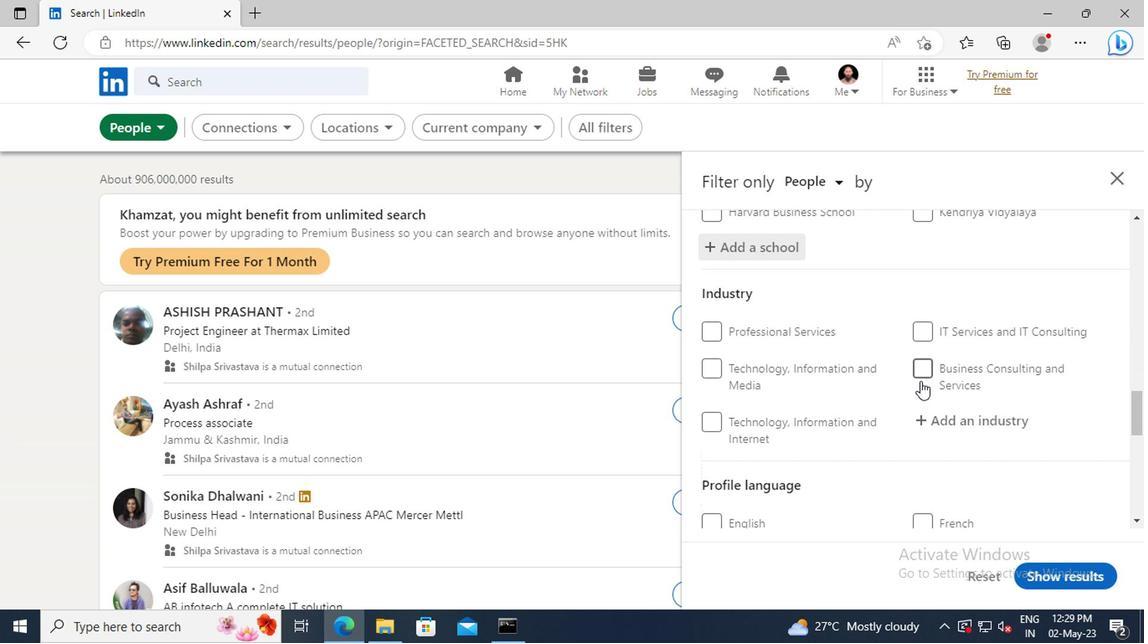 
Action: Mouse moved to (927, 374)
Screenshot: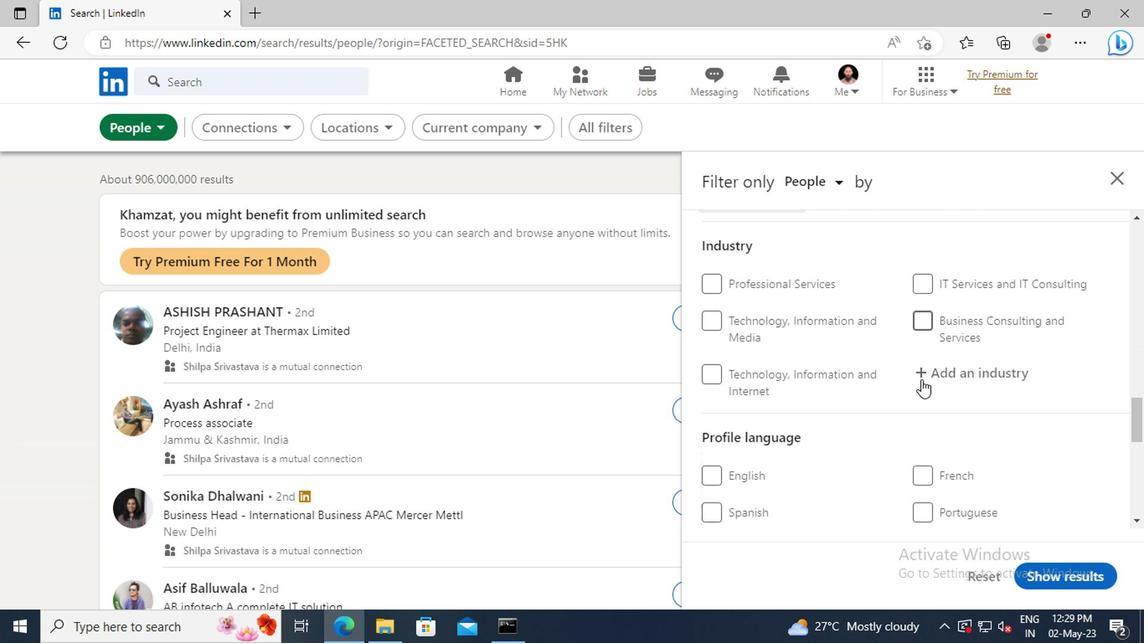 
Action: Mouse pressed left at (927, 374)
Screenshot: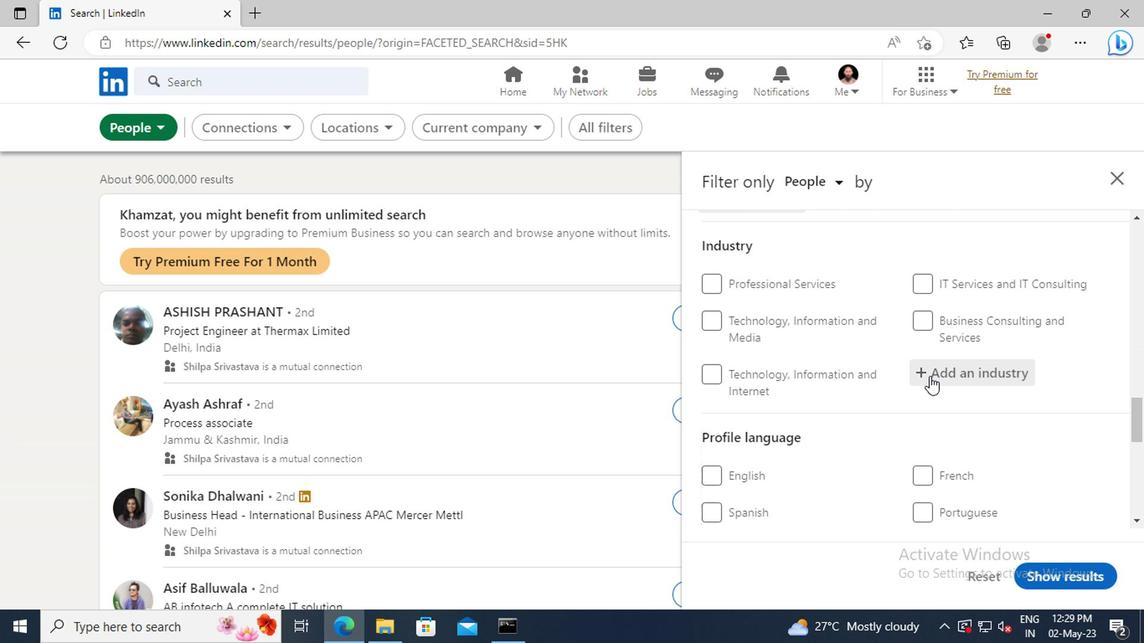 
Action: Key pressed <Key.shift>PAINT,<Key.space><Key.shift>COA
Screenshot: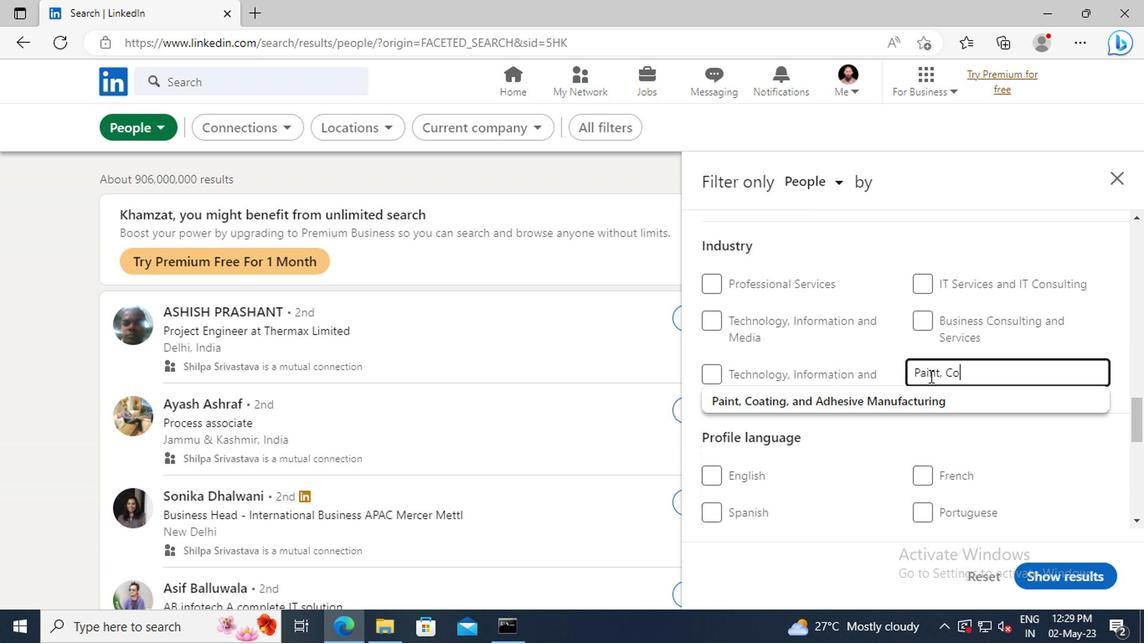 
Action: Mouse moved to (927, 395)
Screenshot: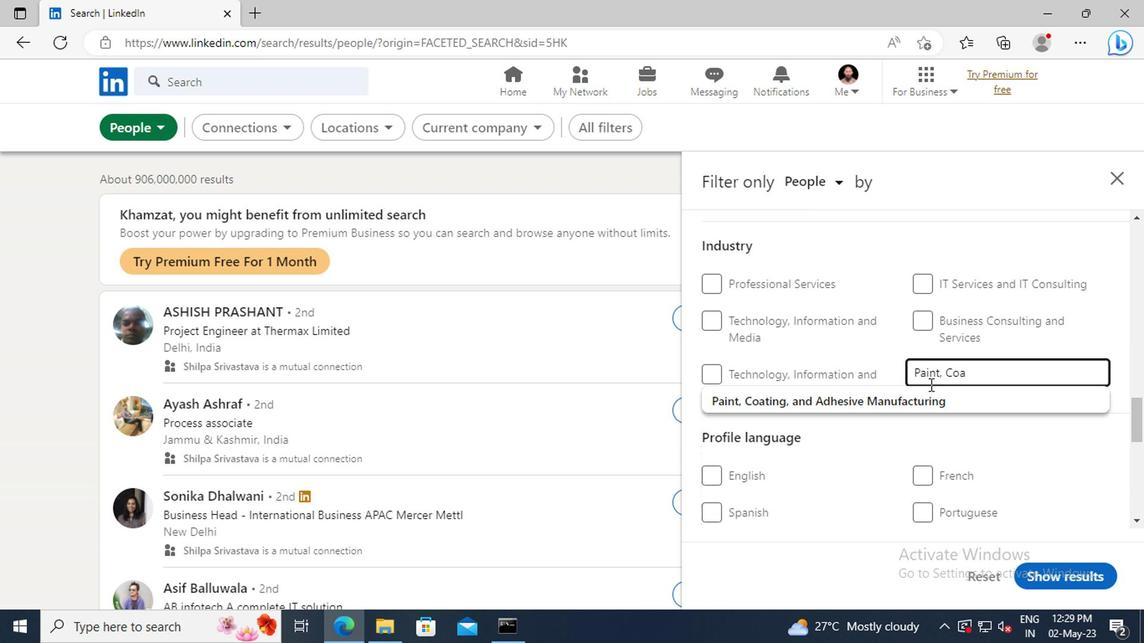 
Action: Mouse pressed left at (927, 395)
Screenshot: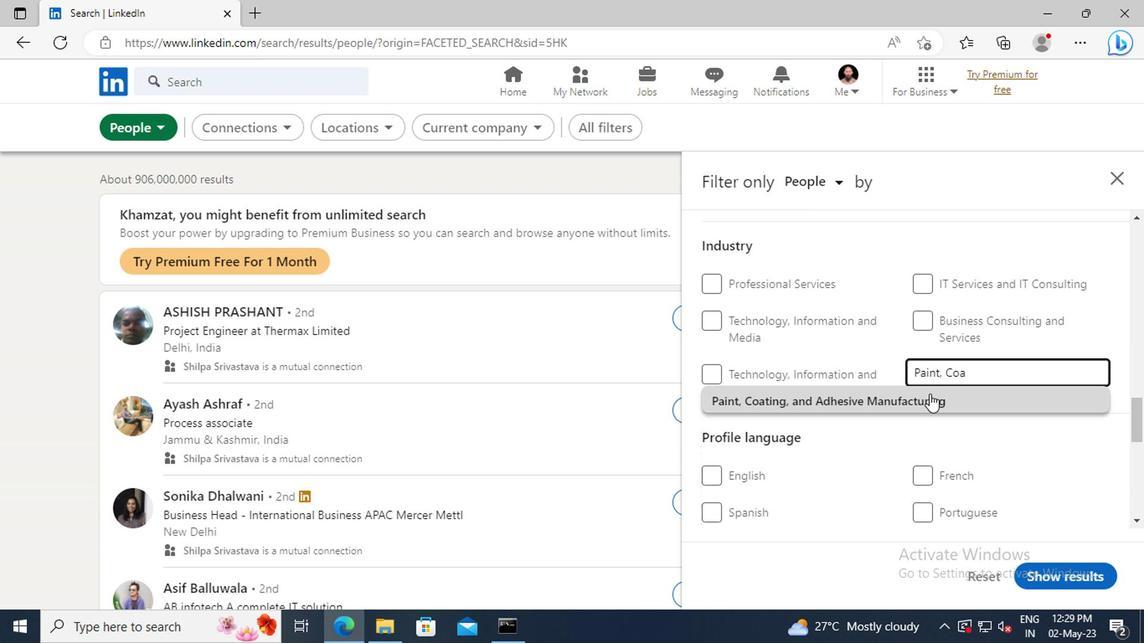 
Action: Mouse scrolled (927, 394) with delta (0, -1)
Screenshot: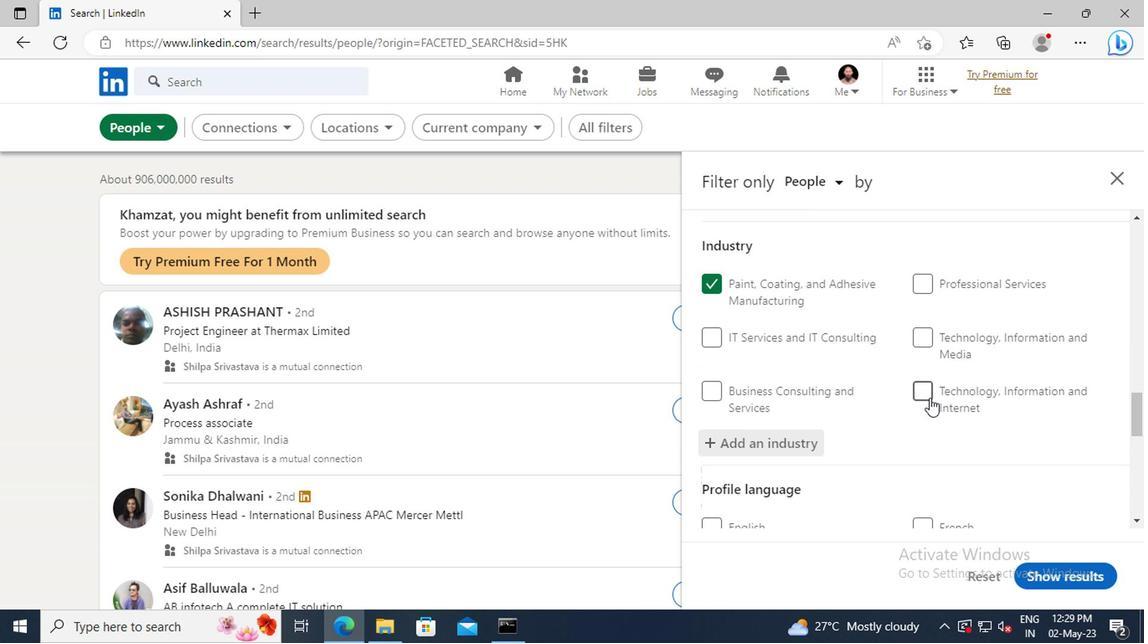 
Action: Mouse scrolled (927, 394) with delta (0, -1)
Screenshot: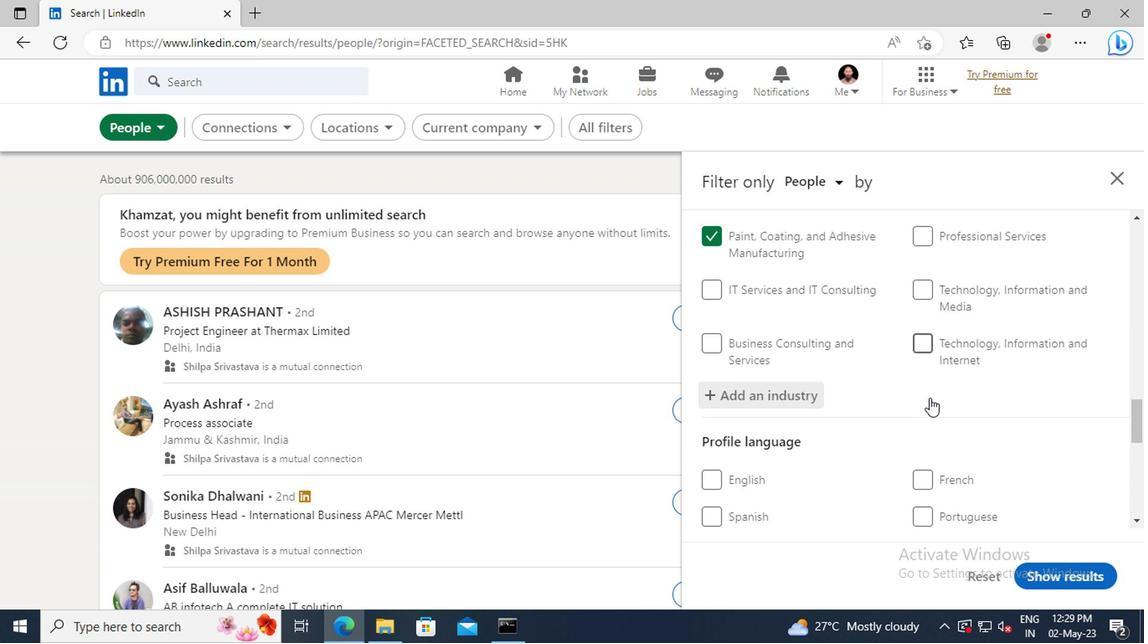 
Action: Mouse scrolled (927, 394) with delta (0, -1)
Screenshot: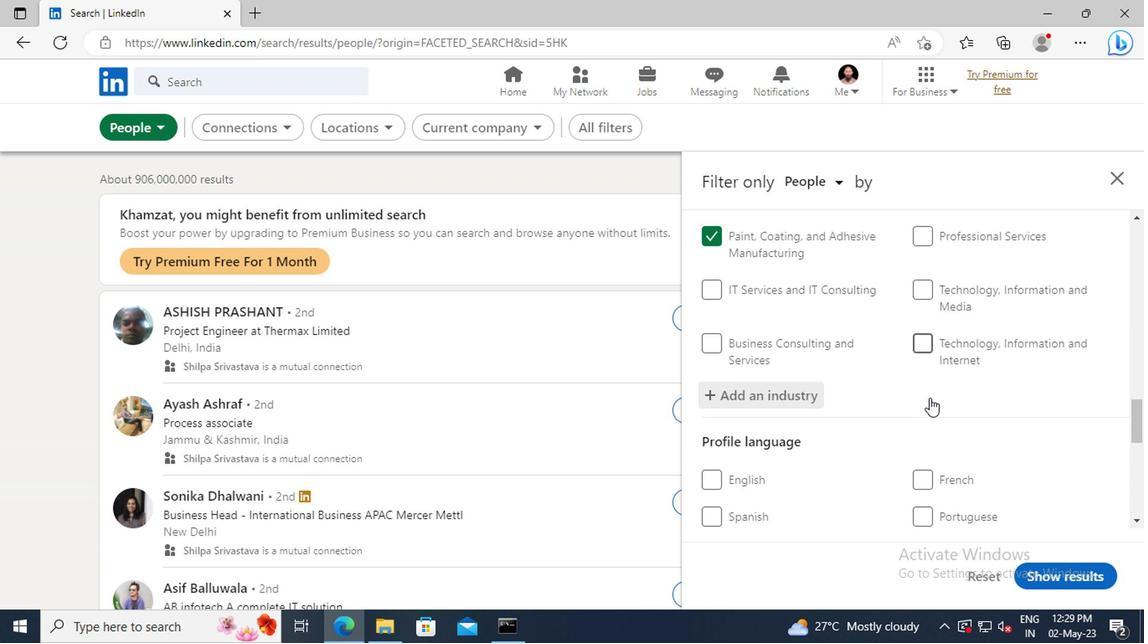 
Action: Mouse scrolled (927, 394) with delta (0, -1)
Screenshot: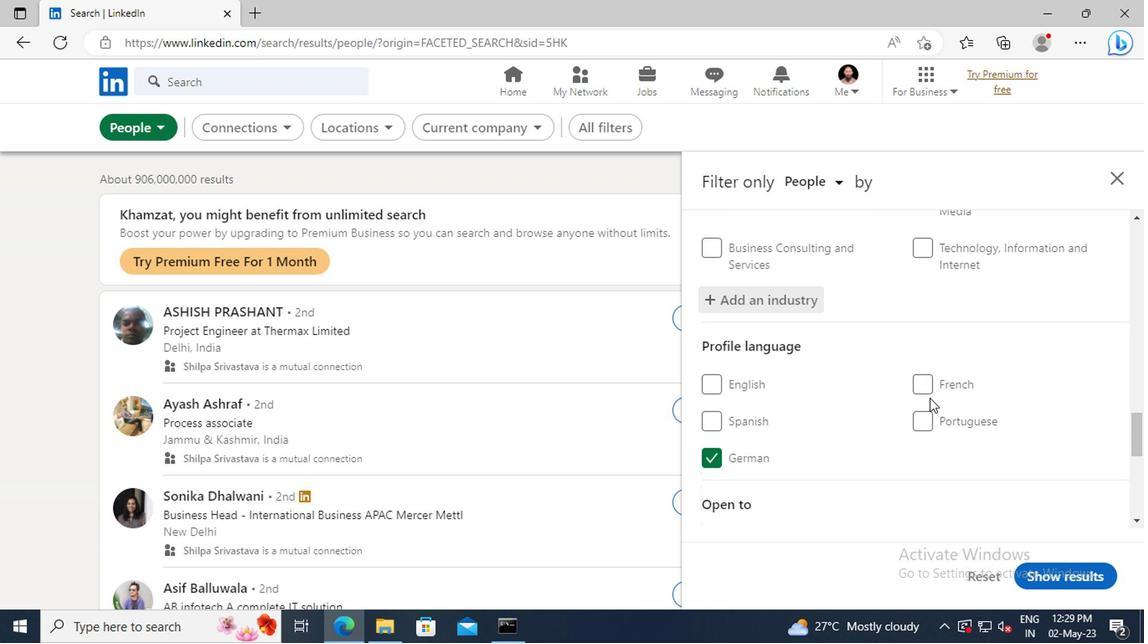 
Action: Mouse scrolled (927, 394) with delta (0, -1)
Screenshot: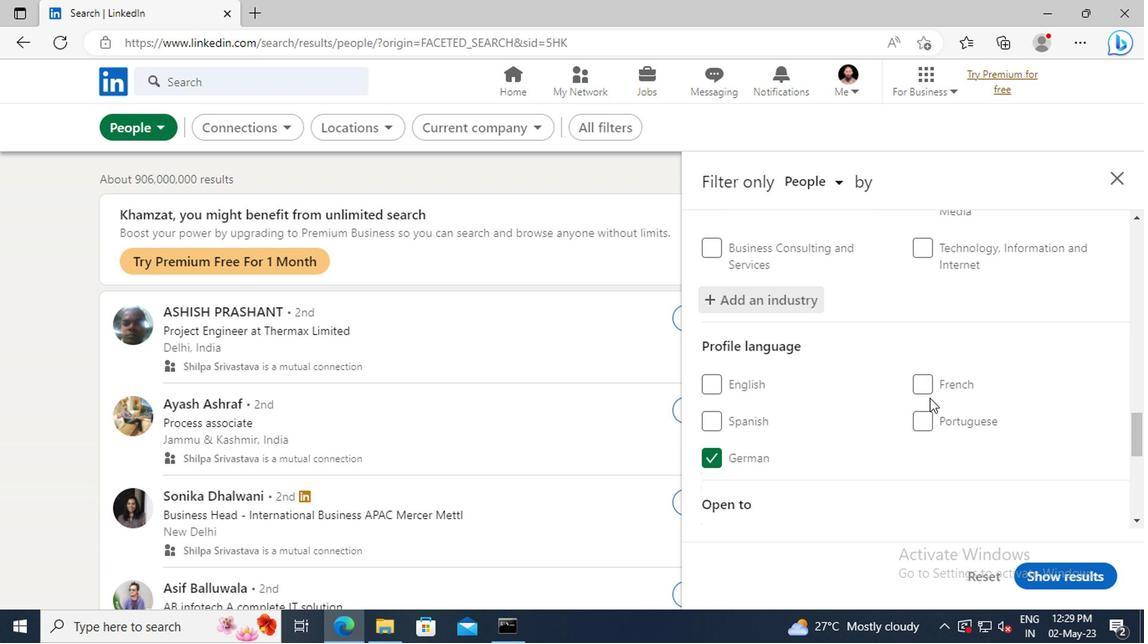 
Action: Mouse moved to (927, 385)
Screenshot: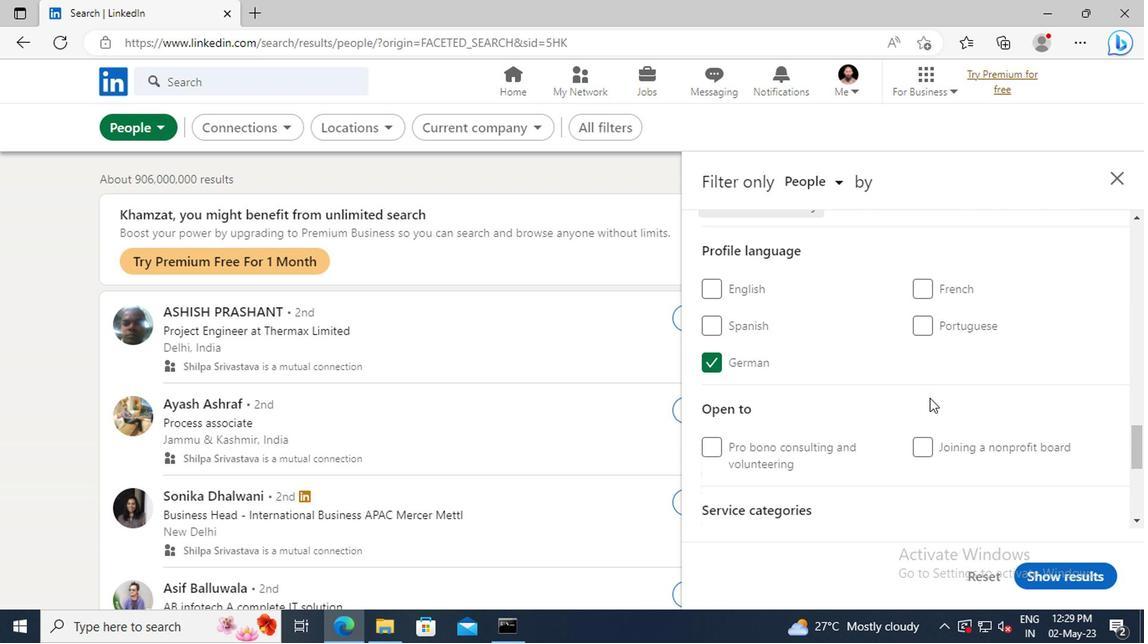 
Action: Mouse scrolled (927, 385) with delta (0, 0)
Screenshot: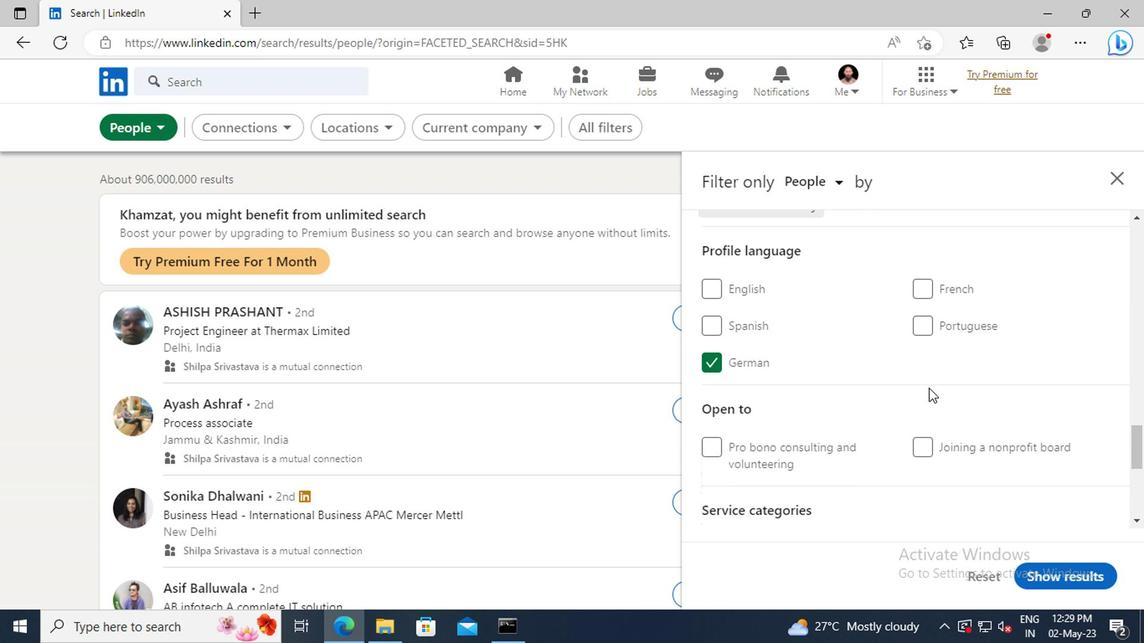 
Action: Mouse scrolled (927, 385) with delta (0, 0)
Screenshot: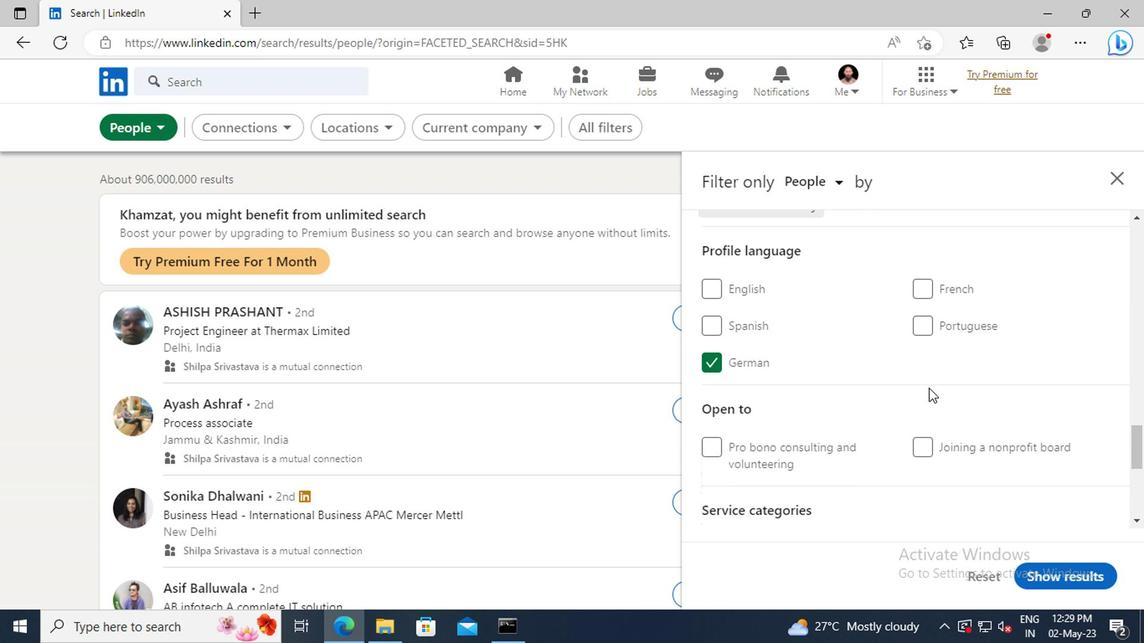 
Action: Mouse moved to (922, 366)
Screenshot: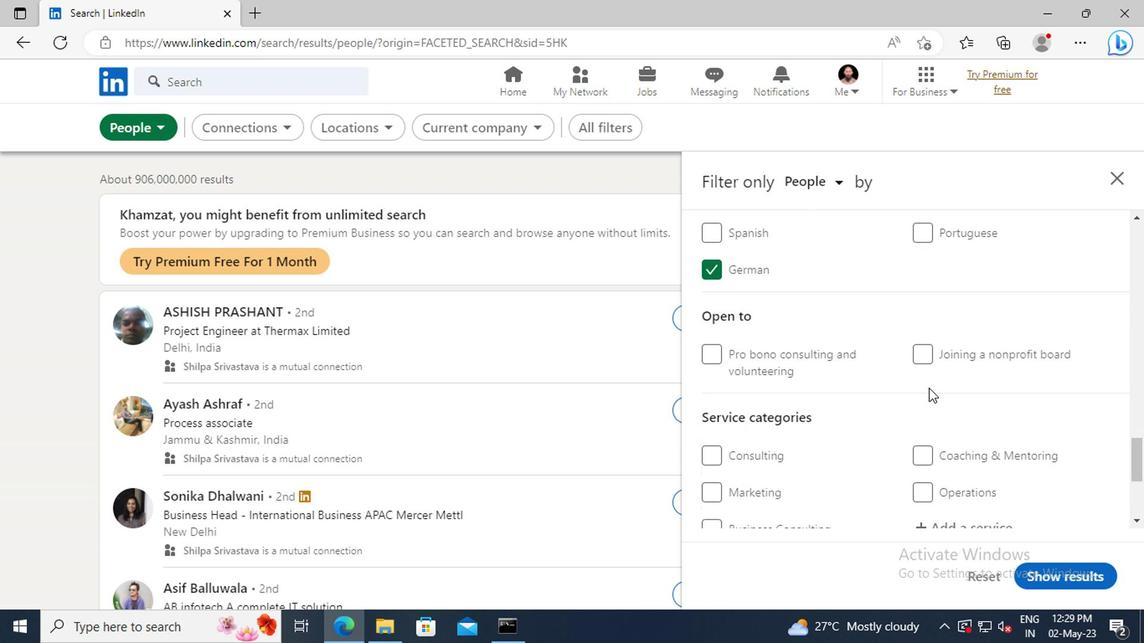 
Action: Mouse scrolled (922, 365) with delta (0, 0)
Screenshot: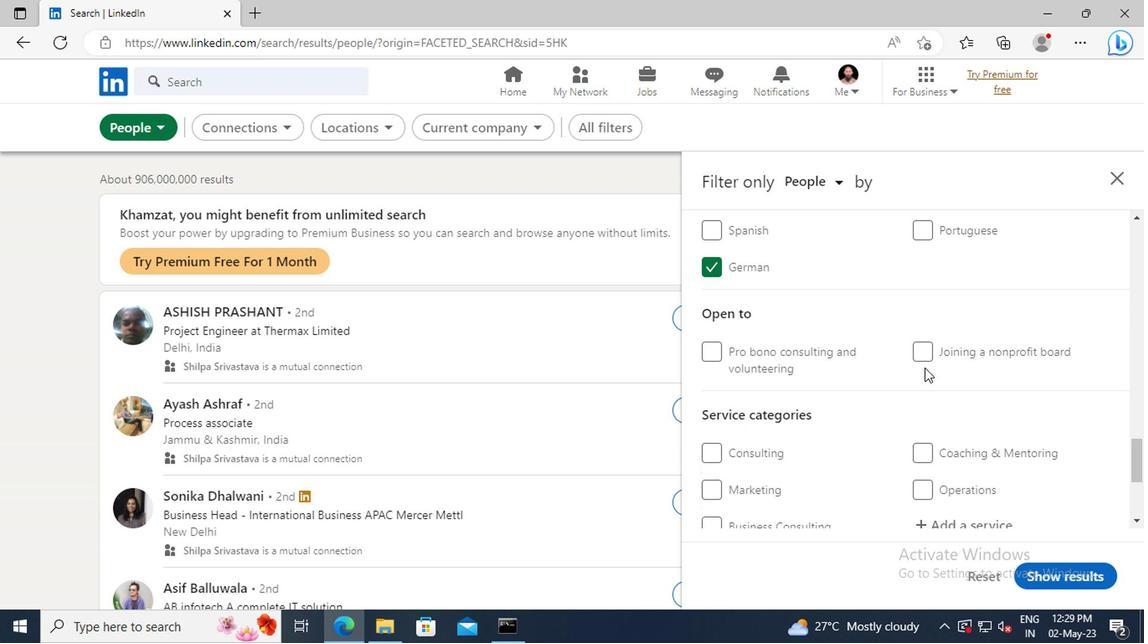 
Action: Mouse scrolled (922, 365) with delta (0, 0)
Screenshot: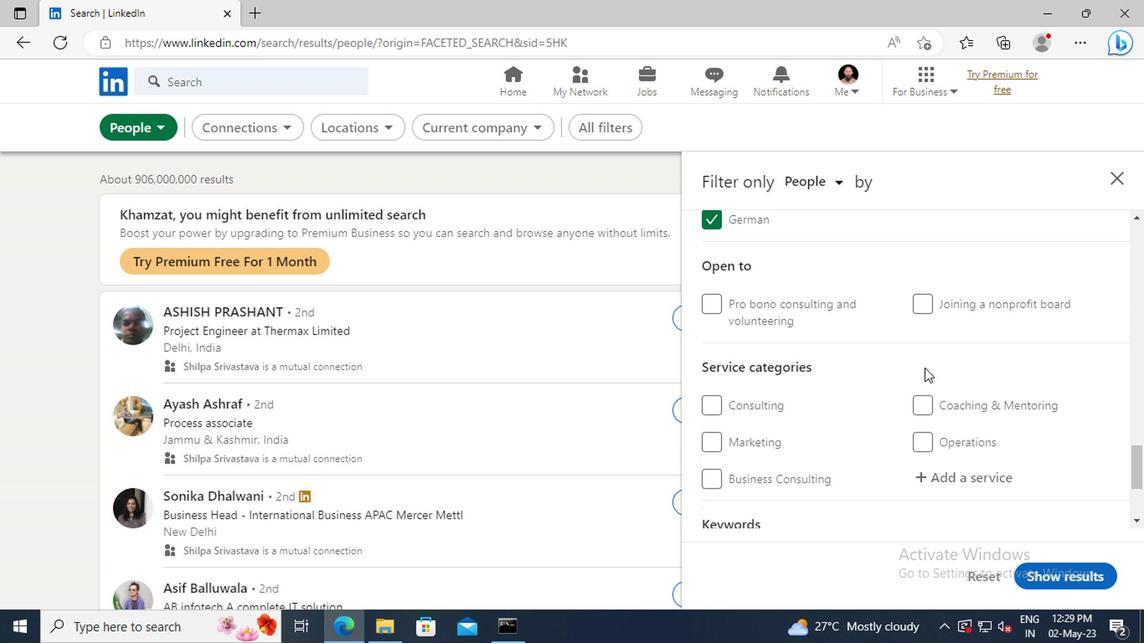 
Action: Mouse scrolled (922, 365) with delta (0, 0)
Screenshot: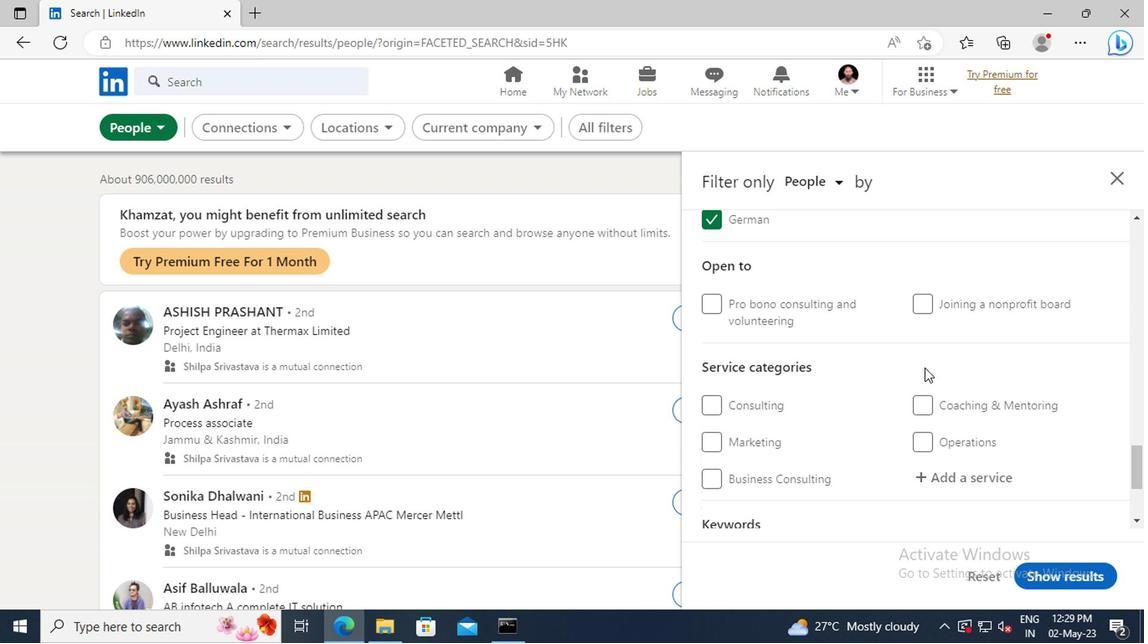 
Action: Mouse moved to (928, 381)
Screenshot: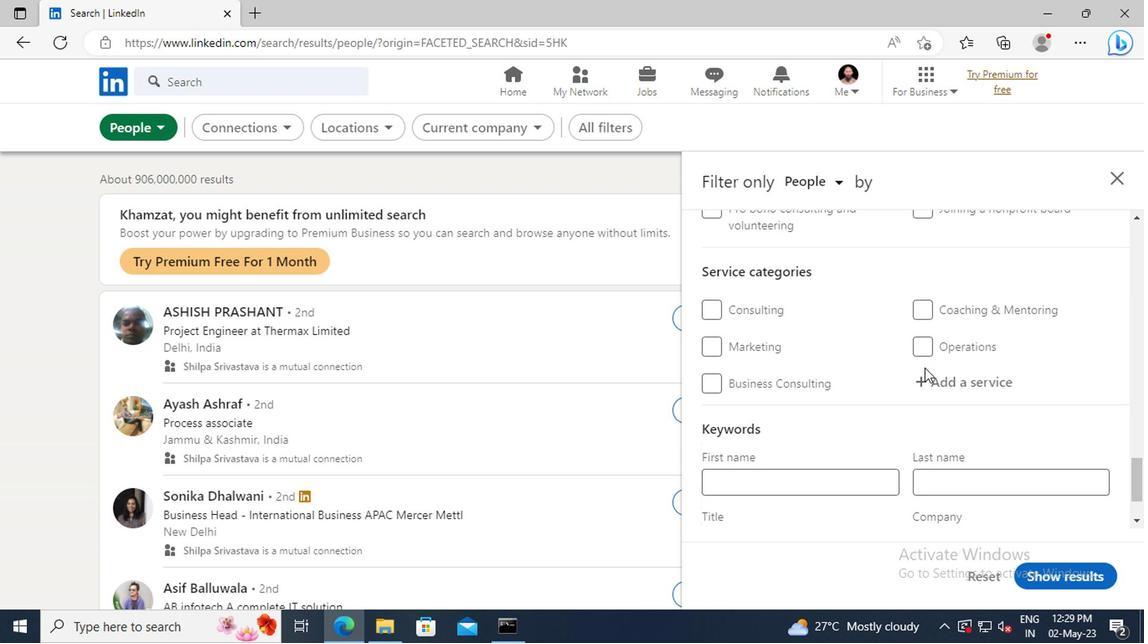 
Action: Mouse pressed left at (928, 381)
Screenshot: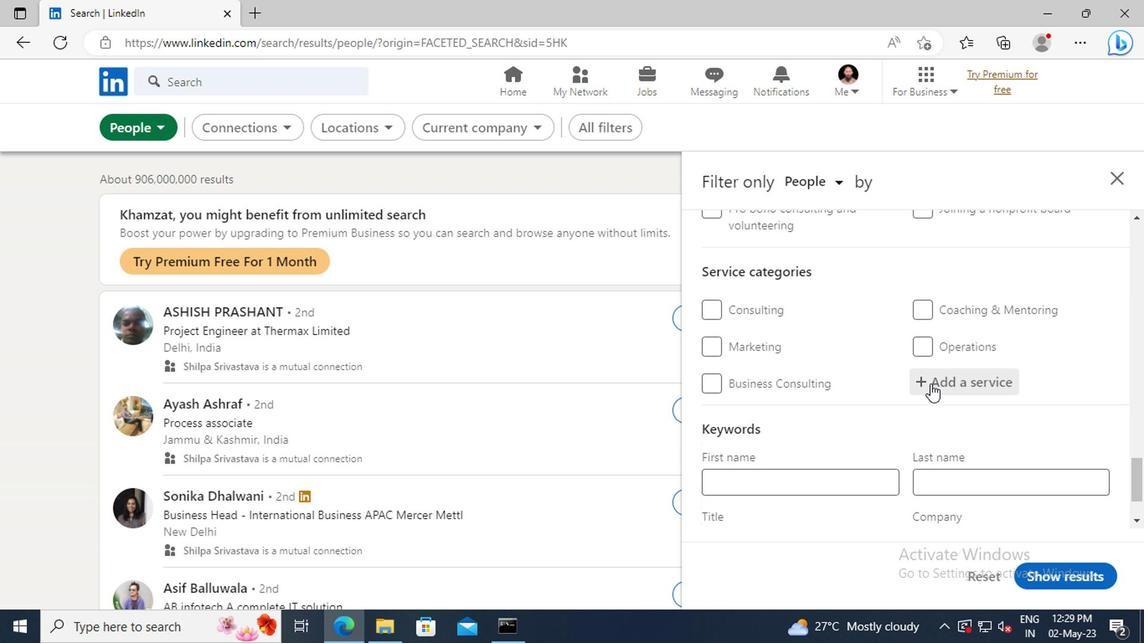 
Action: Key pressed <Key.shift>PRODUCT<Key.space><Key.shift>M
Screenshot: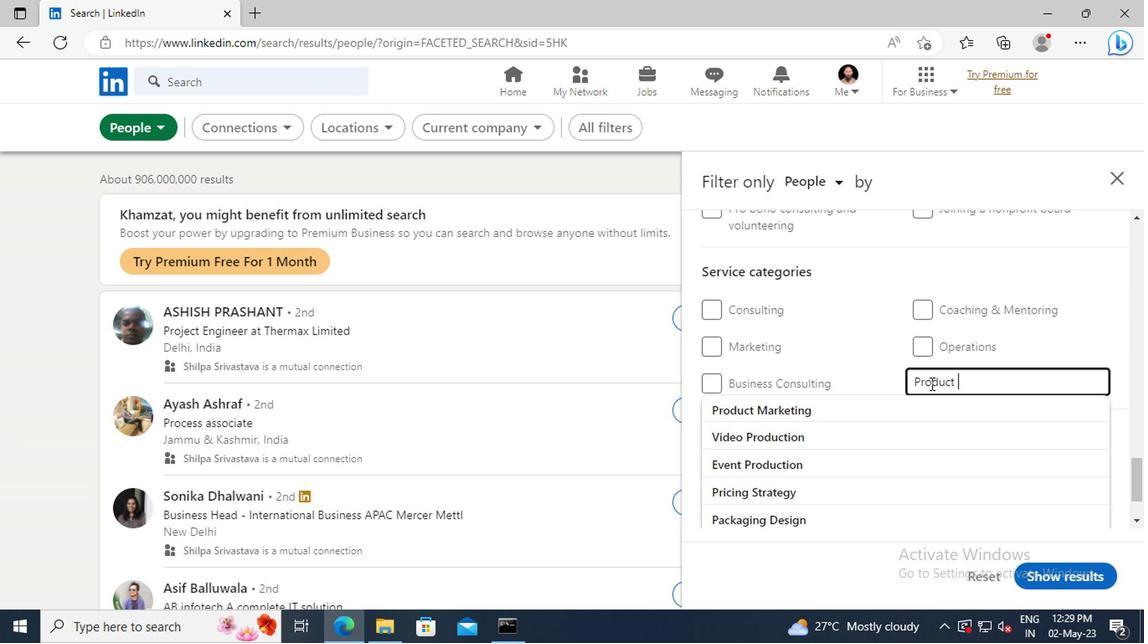 
Action: Mouse moved to (928, 400)
Screenshot: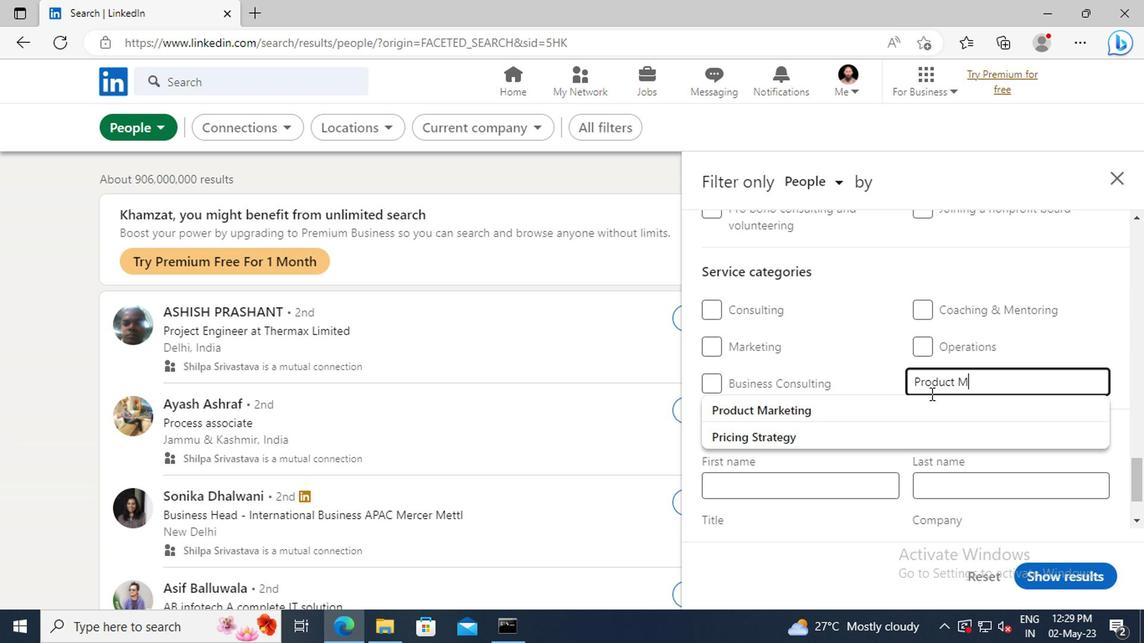 
Action: Mouse pressed left at (928, 400)
Screenshot: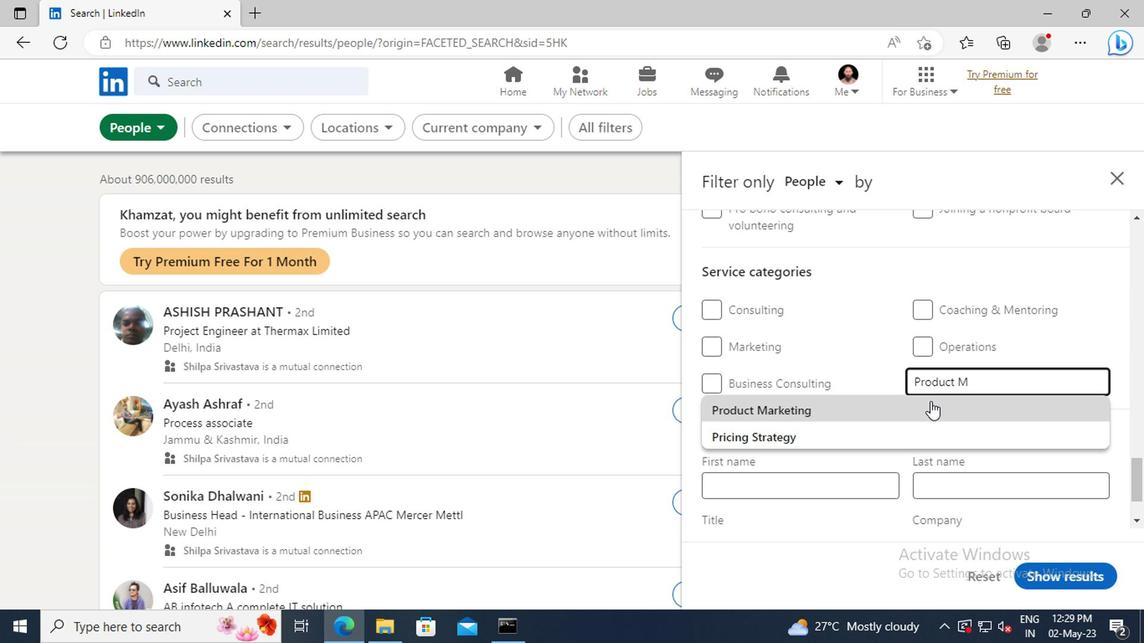 
Action: Mouse scrolled (928, 398) with delta (0, -1)
Screenshot: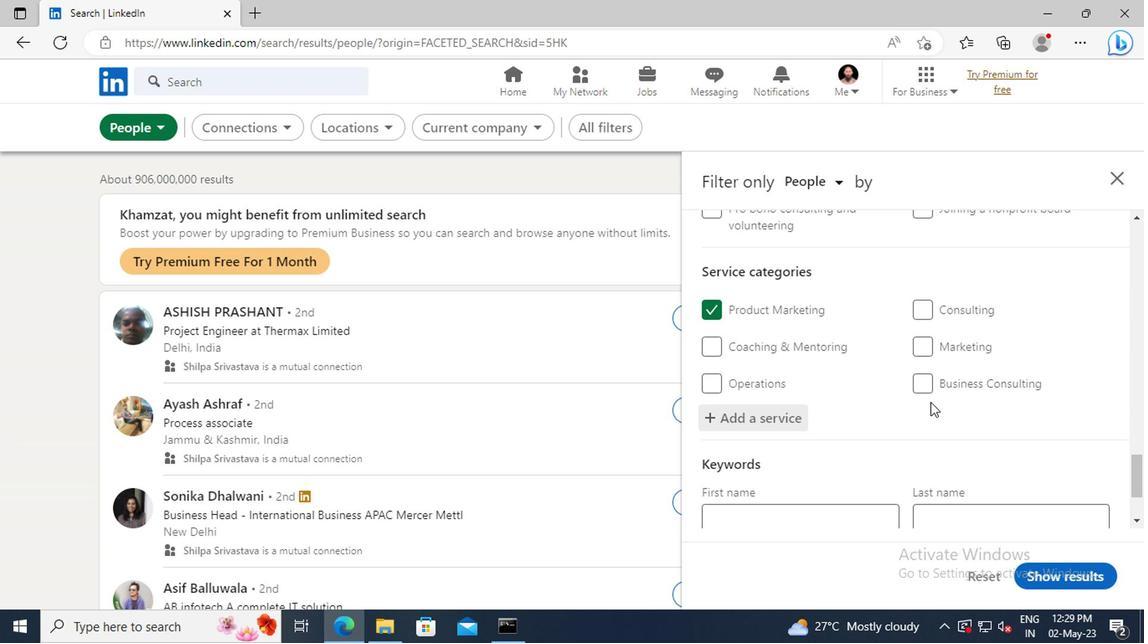
Action: Mouse scrolled (928, 398) with delta (0, -1)
Screenshot: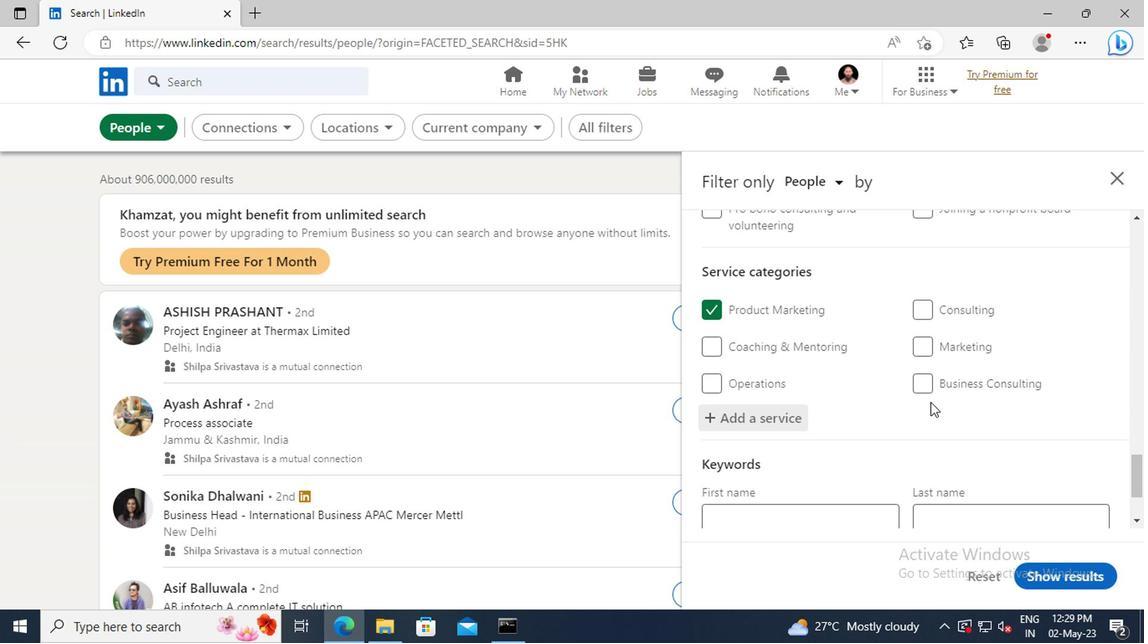 
Action: Mouse scrolled (928, 398) with delta (0, -1)
Screenshot: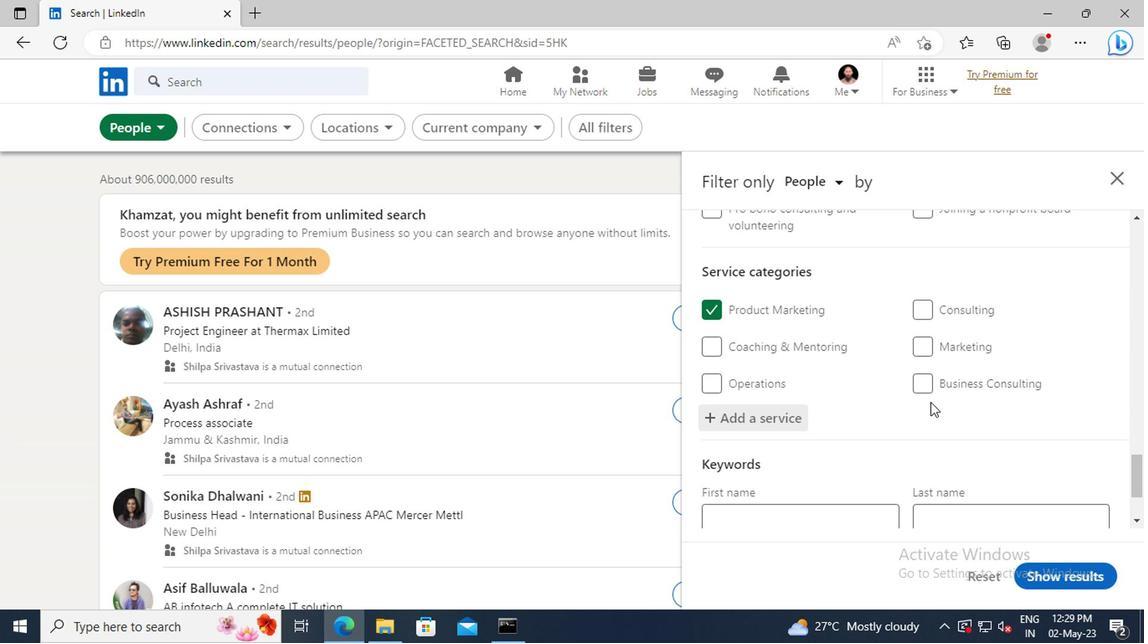 
Action: Mouse moved to (770, 448)
Screenshot: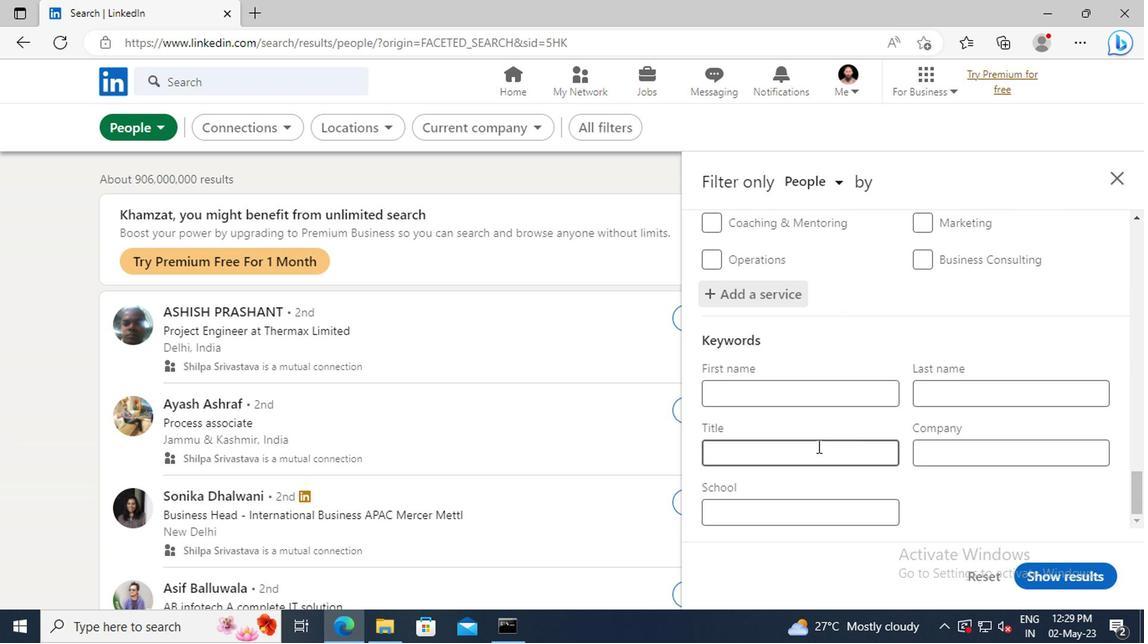 
Action: Mouse pressed left at (770, 448)
Screenshot: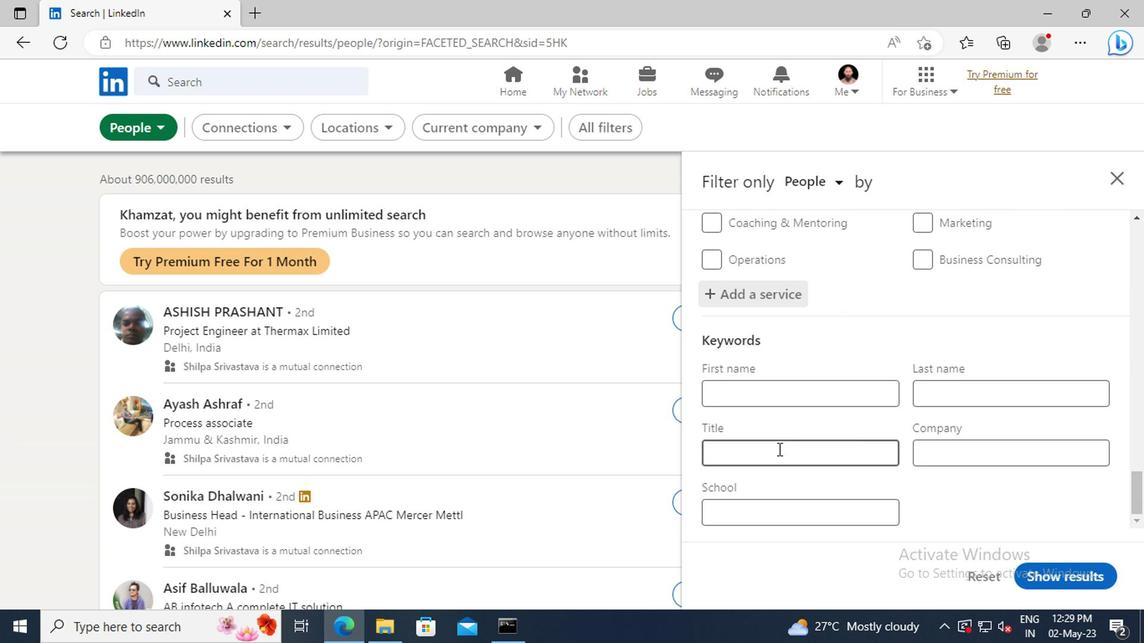 
Action: Key pressed <Key.shift>SCHOOL<Key.space><Key.shift>VOLUNTEER<Key.enter>
Screenshot: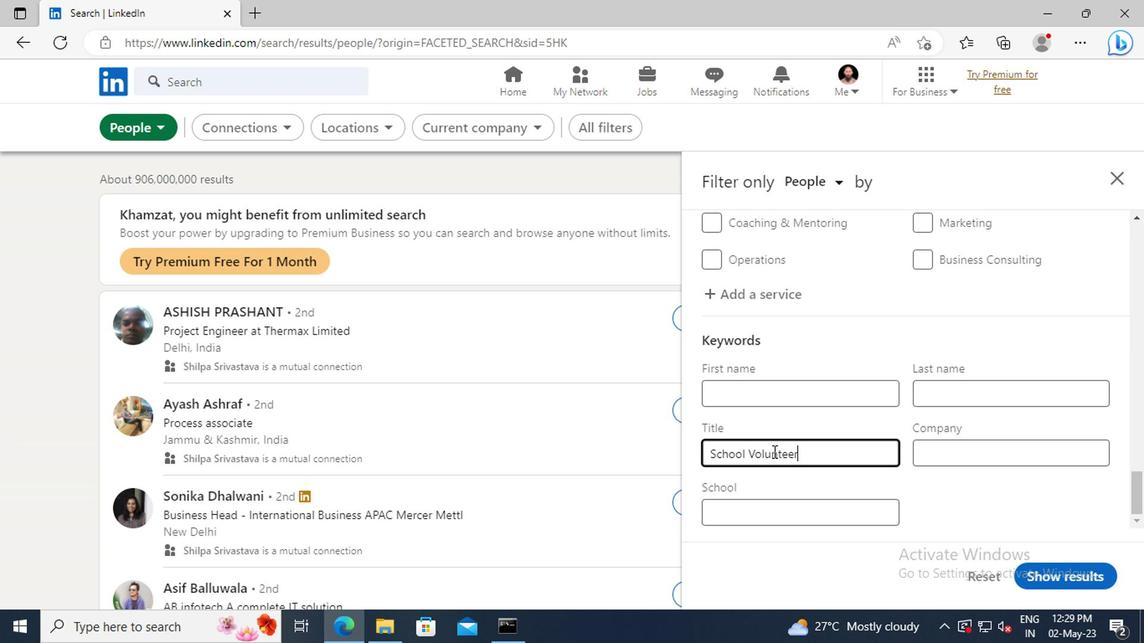 
Action: Mouse moved to (1048, 565)
Screenshot: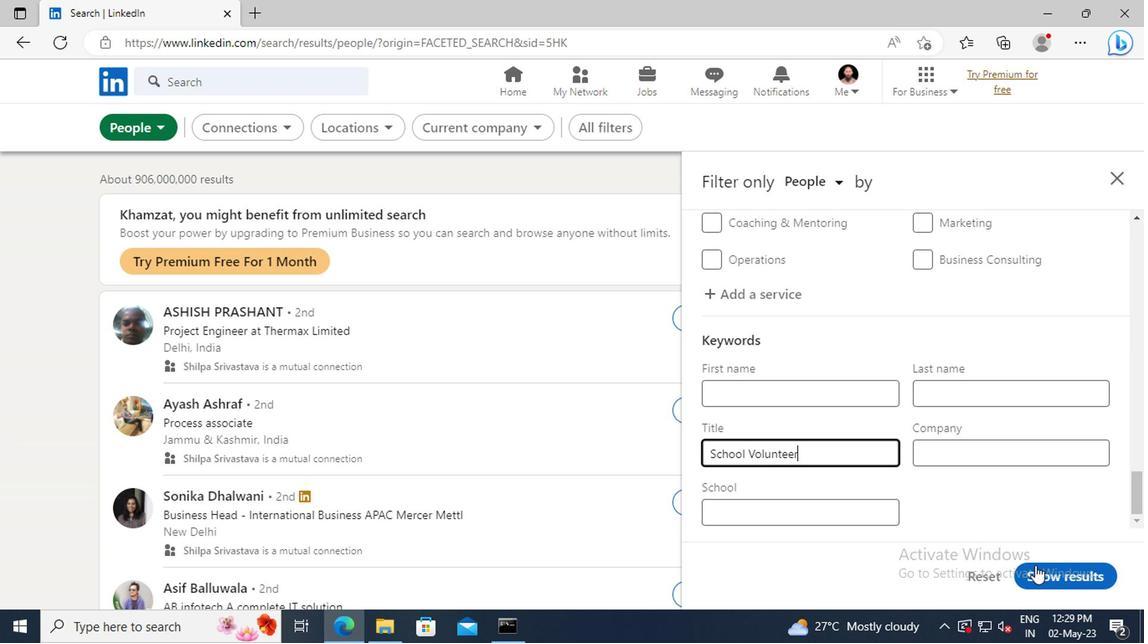 
Action: Mouse pressed left at (1048, 565)
Screenshot: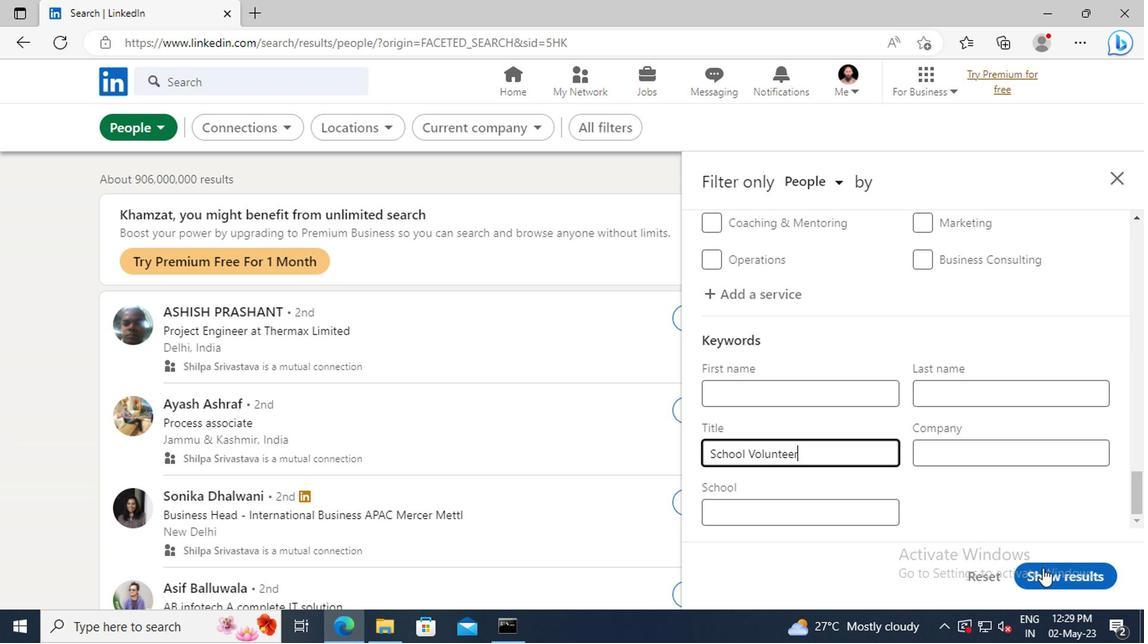 
